 Task: Look for Airbnb options in Sierre, Switzerland from 2nd December, 2023 to 12th December, 2023 for 2 adults.1  bedroom having 1 bed and 1 bathroom. Property type can be hotel. Look for 5 properties as per requirement.
Action: Mouse moved to (405, 65)
Screenshot: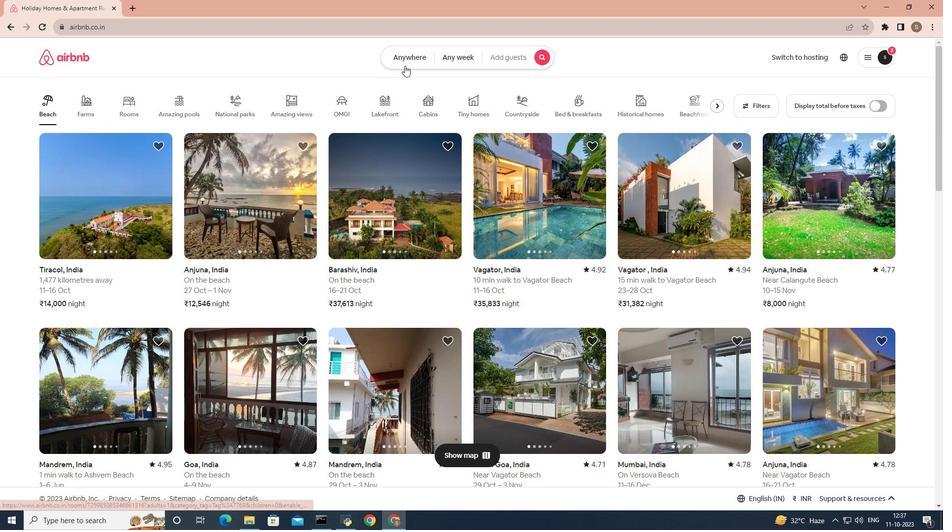 
Action: Mouse pressed left at (405, 65)
Screenshot: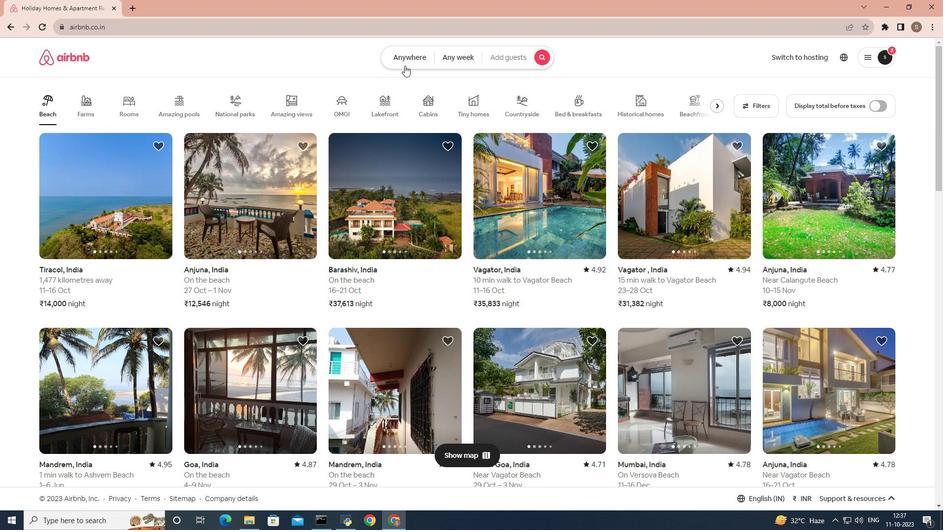 
Action: Mouse moved to (323, 95)
Screenshot: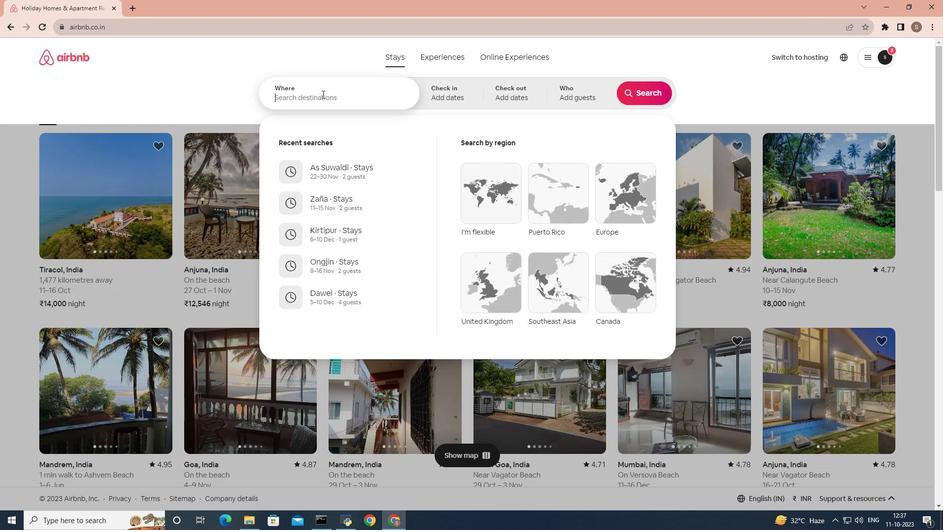 
Action: Mouse pressed left at (323, 95)
Screenshot: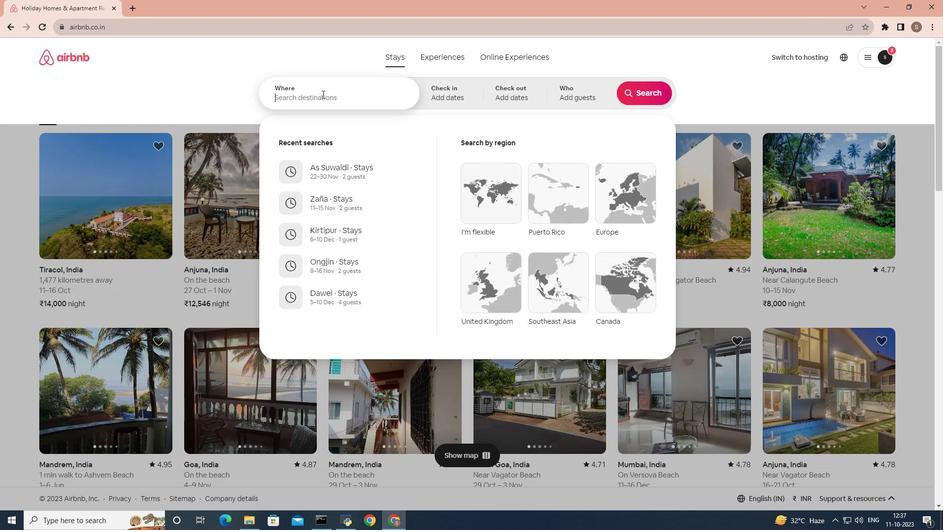 
Action: Mouse moved to (321, 94)
Screenshot: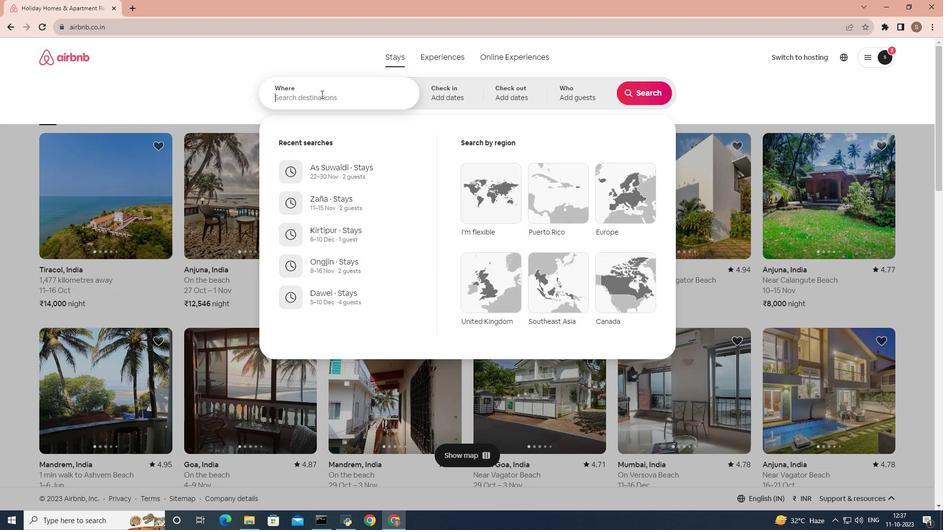 
Action: Key pressed sierrr<Key.backspace>e
Screenshot: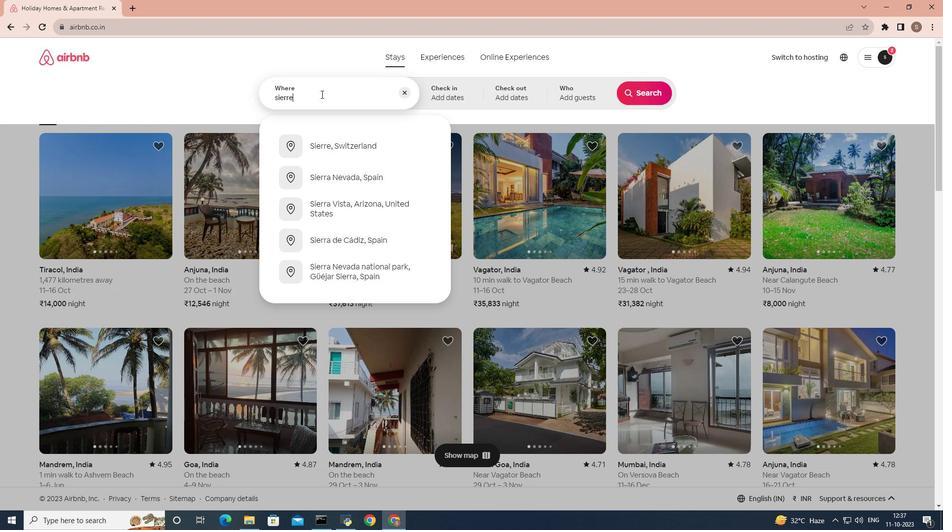 
Action: Mouse moved to (332, 141)
Screenshot: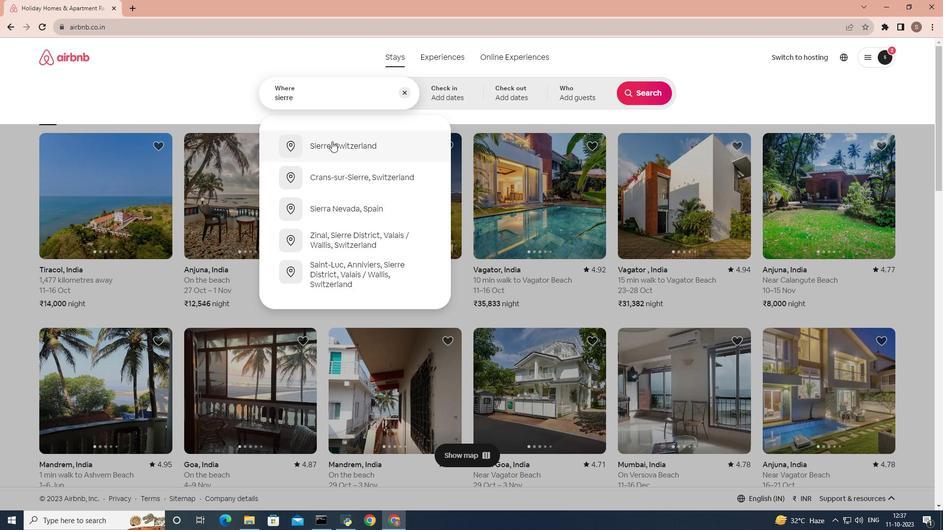 
Action: Mouse pressed left at (332, 141)
Screenshot: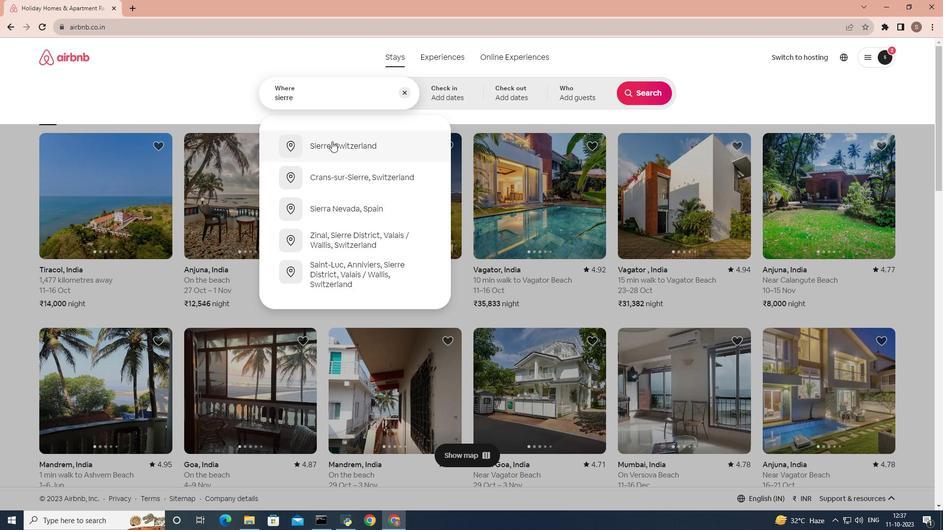 
Action: Mouse moved to (636, 175)
Screenshot: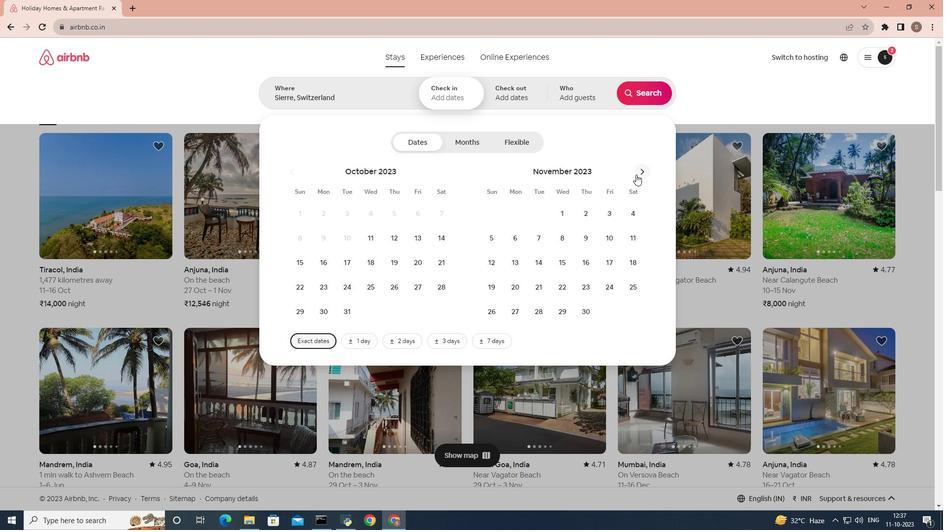 
Action: Mouse pressed left at (636, 175)
Screenshot: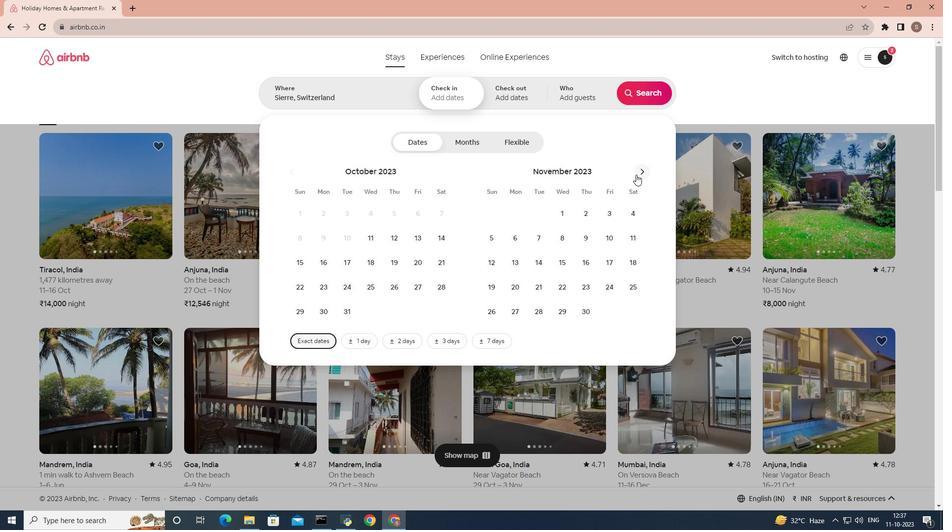 
Action: Mouse moved to (627, 213)
Screenshot: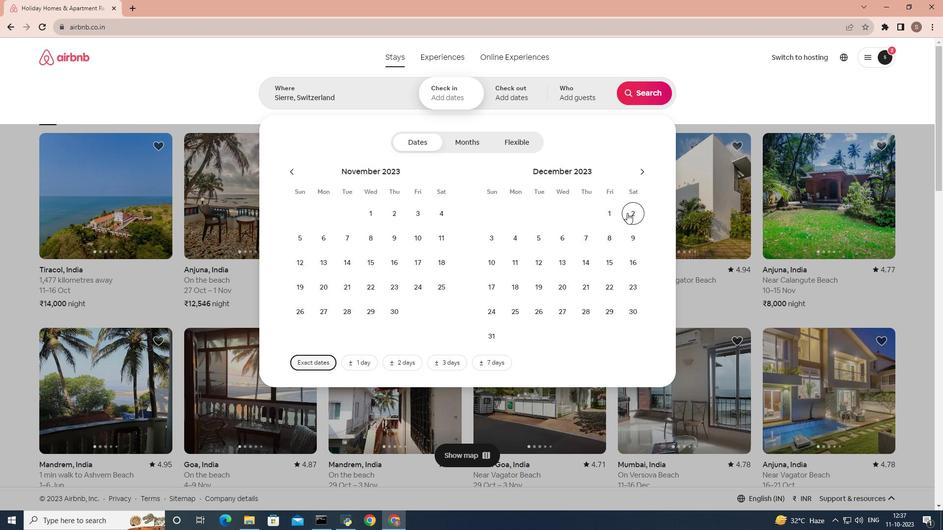 
Action: Mouse pressed left at (627, 213)
Screenshot: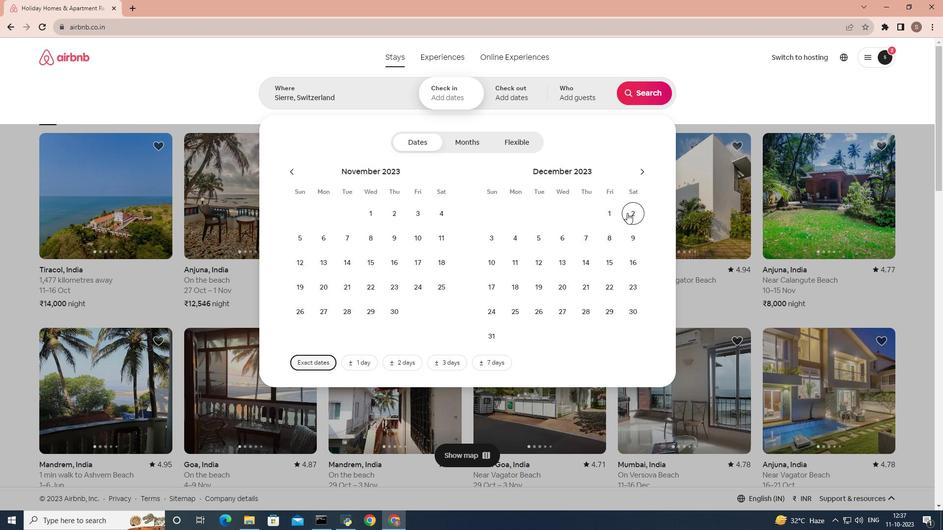 
Action: Mouse moved to (536, 259)
Screenshot: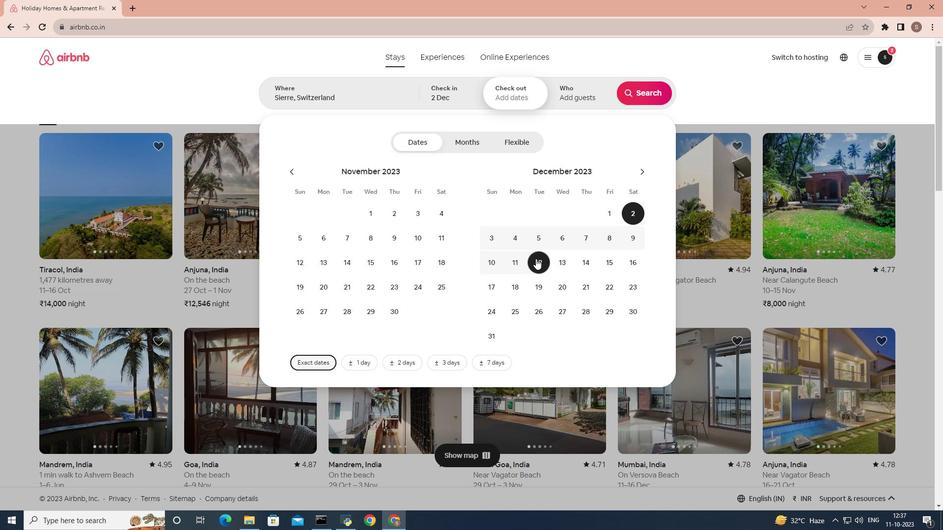 
Action: Mouse pressed left at (536, 259)
Screenshot: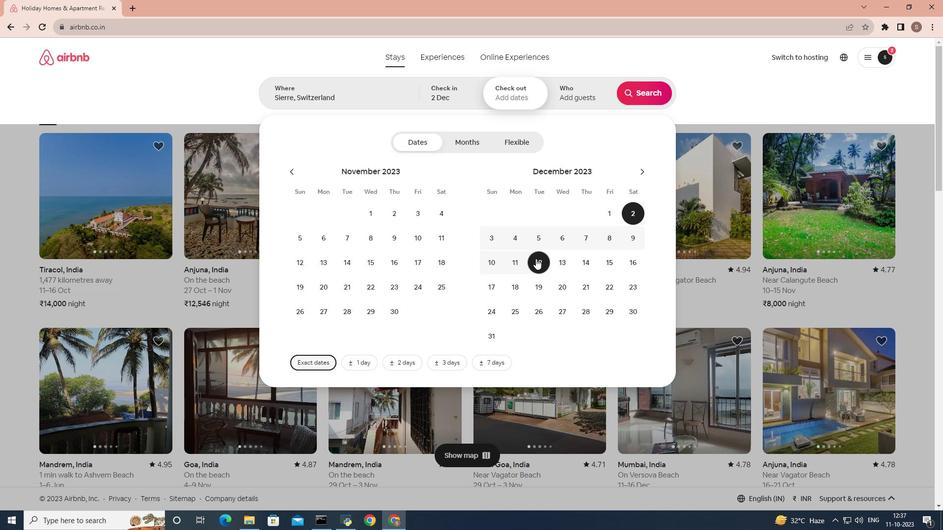 
Action: Mouse moved to (583, 98)
Screenshot: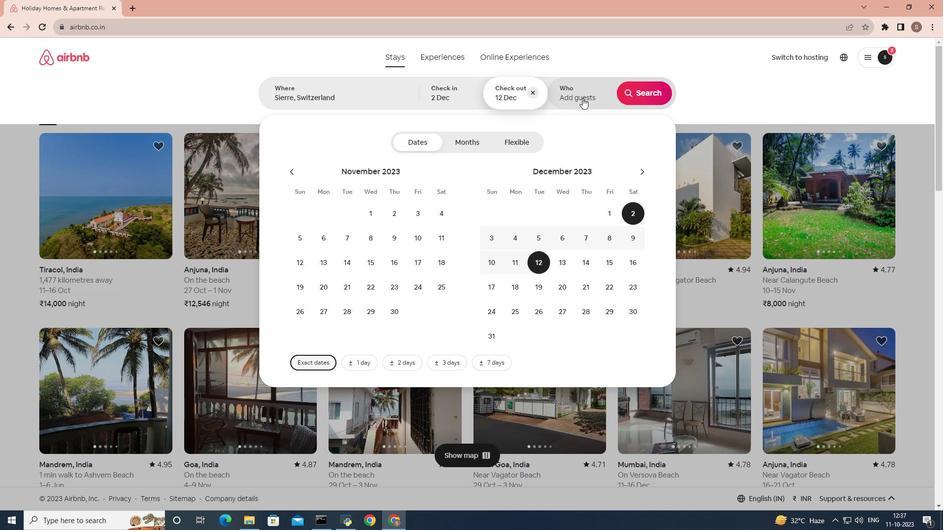 
Action: Mouse pressed left at (583, 98)
Screenshot: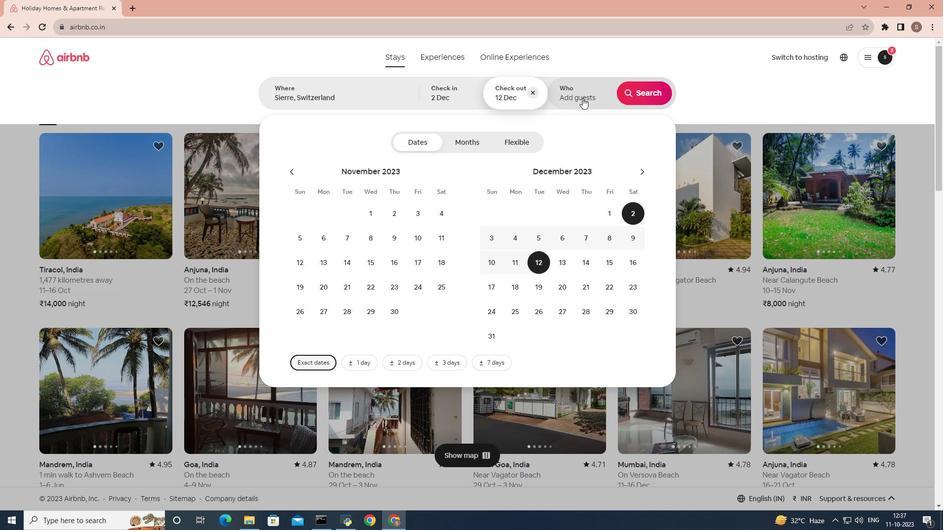 
Action: Mouse moved to (641, 148)
Screenshot: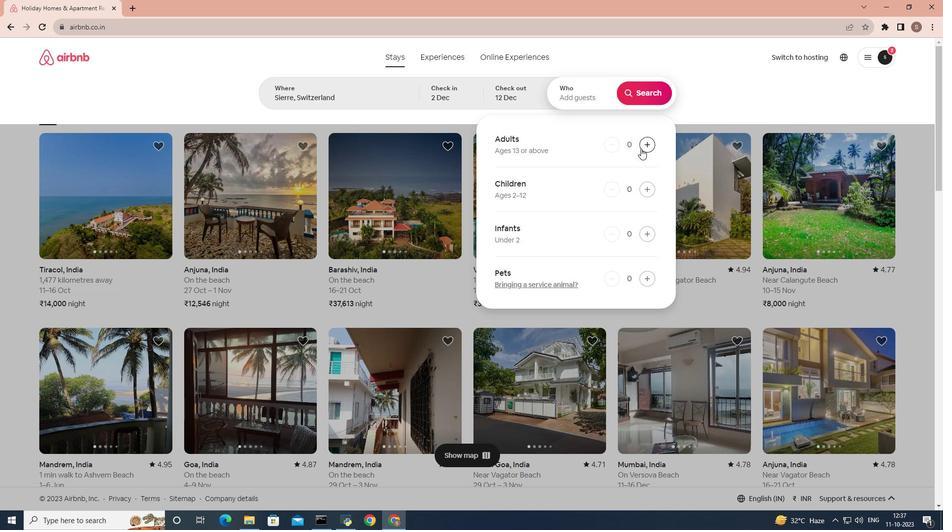 
Action: Mouse pressed left at (641, 148)
Screenshot: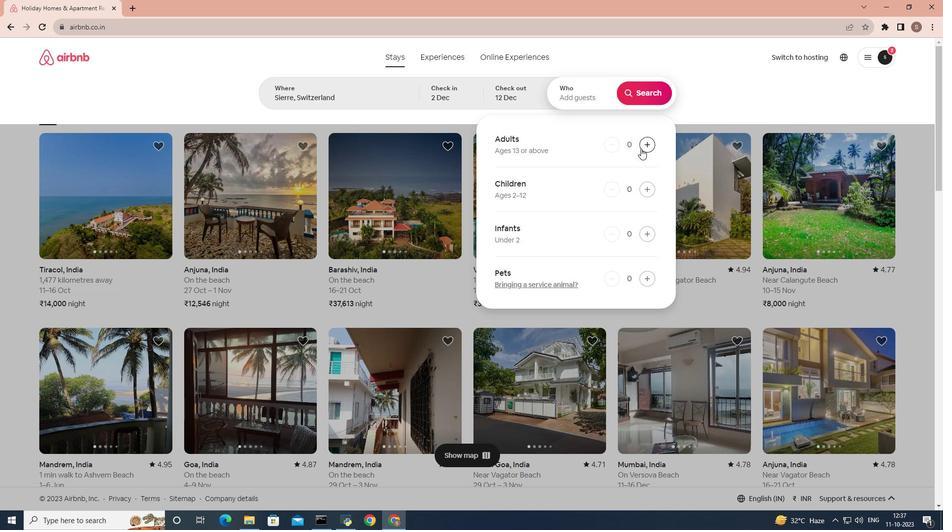 
Action: Mouse pressed left at (641, 148)
Screenshot: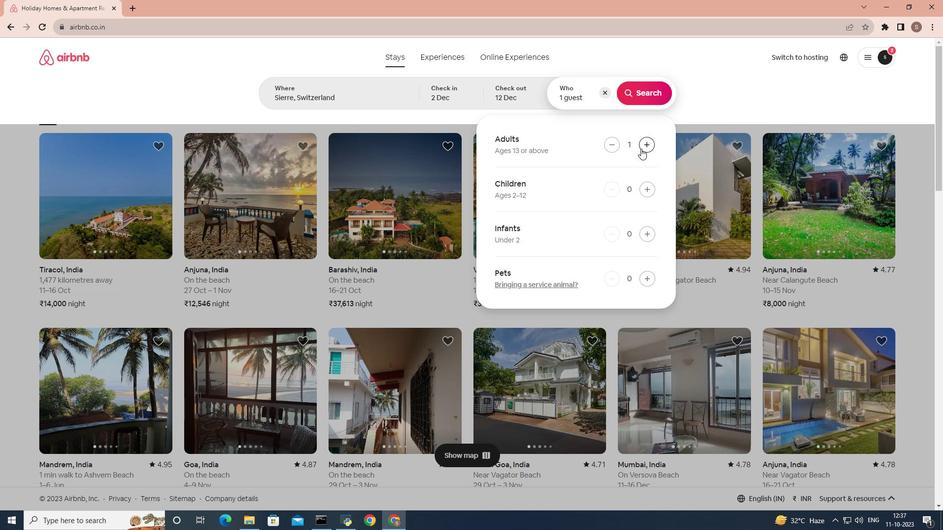 
Action: Mouse moved to (670, 79)
Screenshot: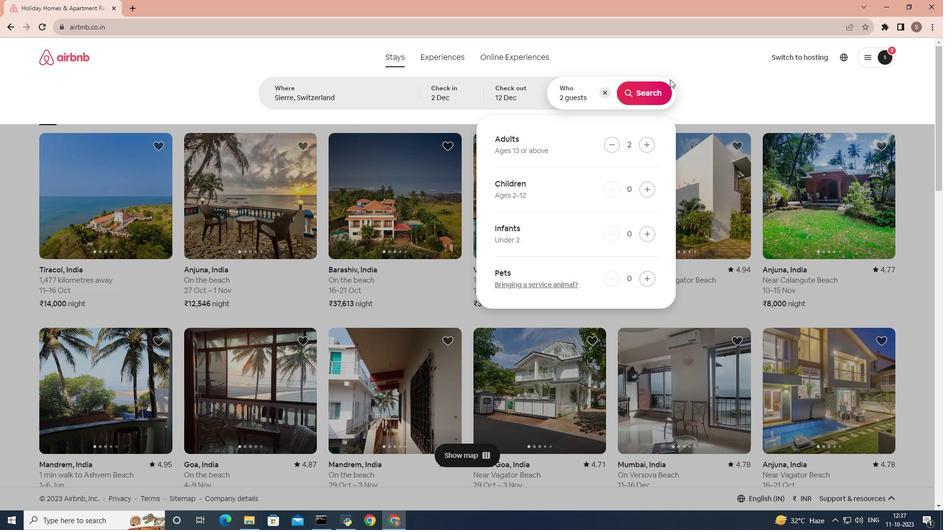 
Action: Mouse pressed left at (670, 79)
Screenshot: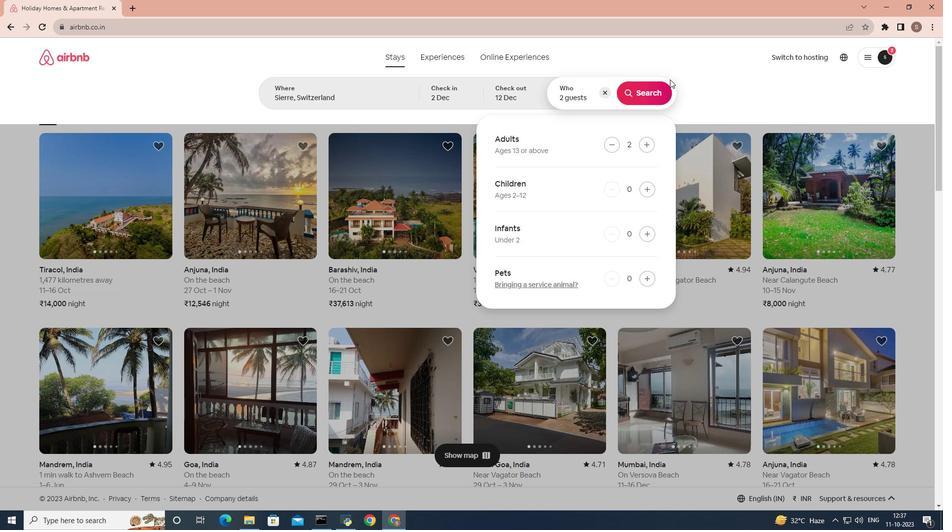 
Action: Mouse moved to (627, 98)
Screenshot: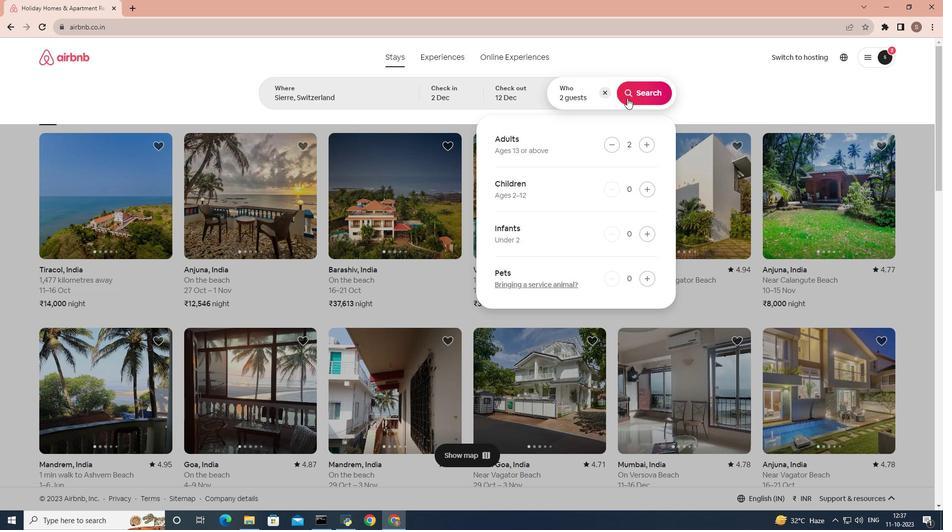 
Action: Mouse pressed left at (627, 98)
Screenshot: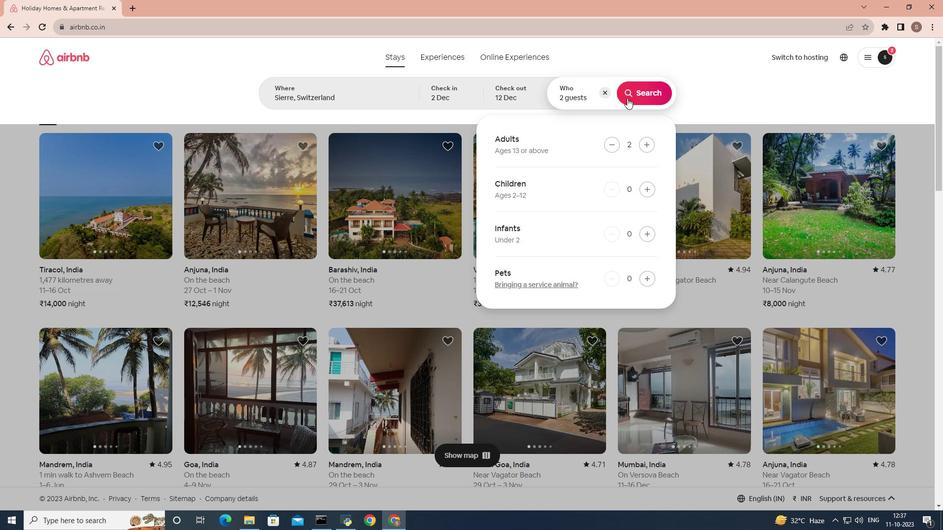 
Action: Mouse moved to (770, 102)
Screenshot: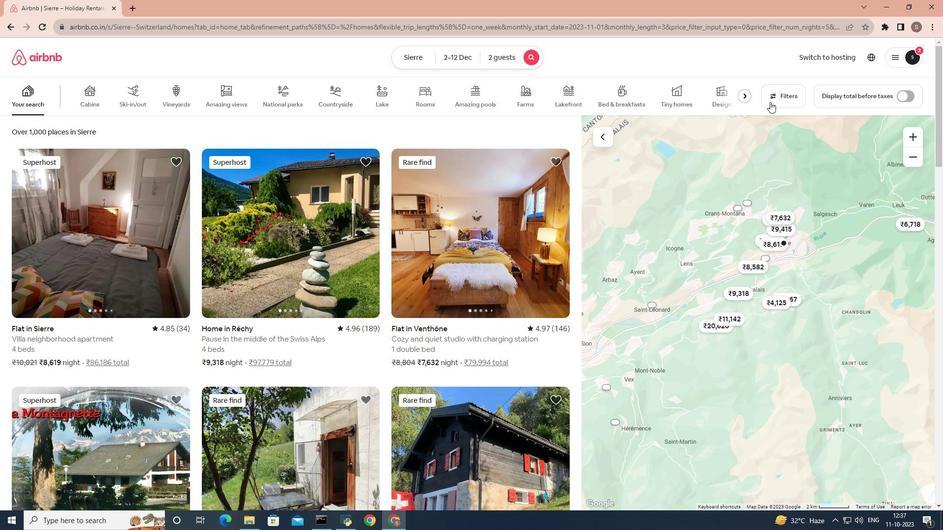 
Action: Mouse pressed left at (770, 102)
Screenshot: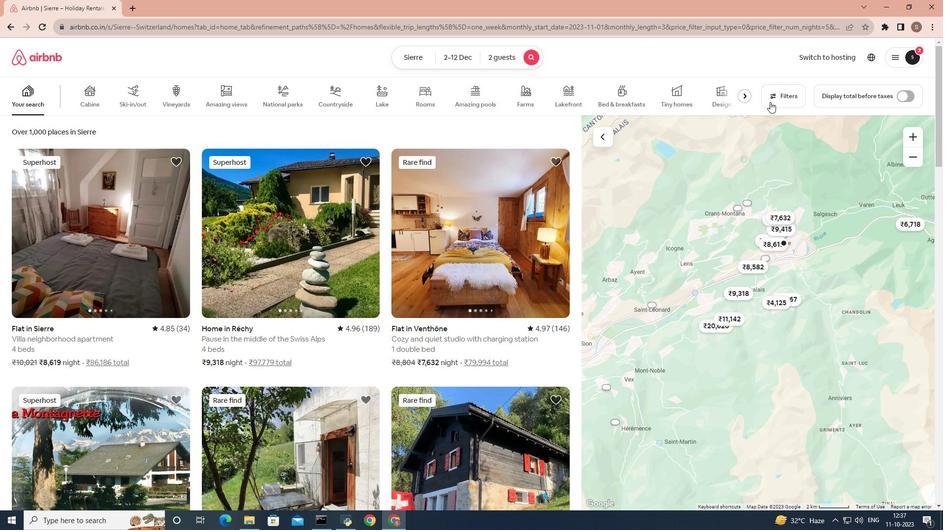 
Action: Mouse moved to (387, 272)
Screenshot: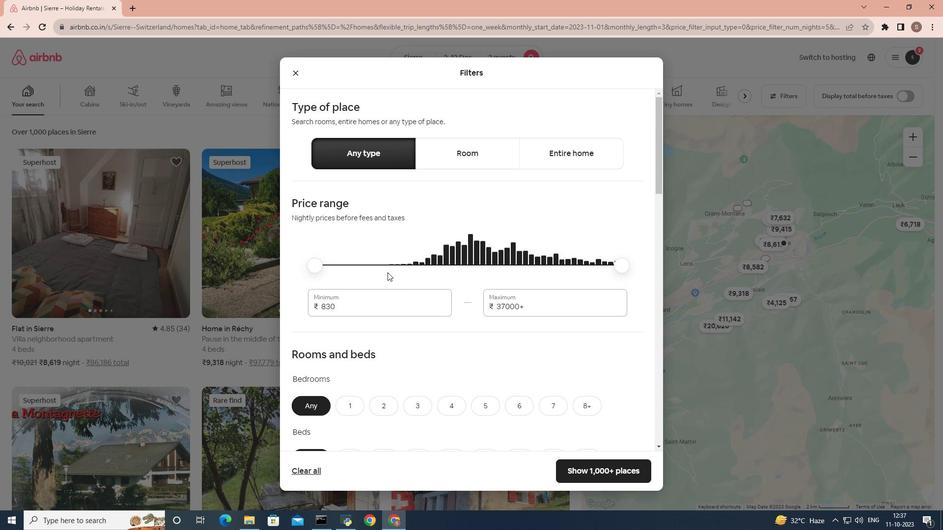 
Action: Mouse scrolled (387, 272) with delta (0, 0)
Screenshot: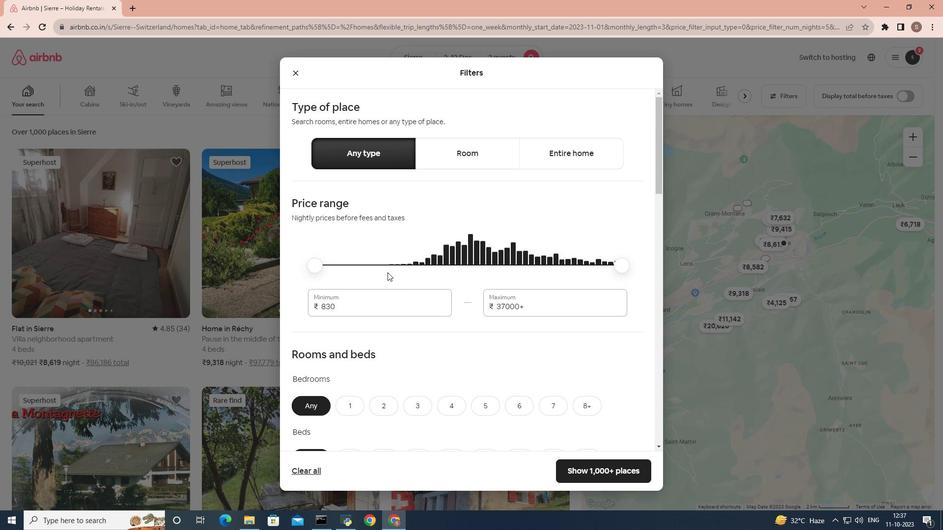 
Action: Mouse scrolled (387, 272) with delta (0, 0)
Screenshot: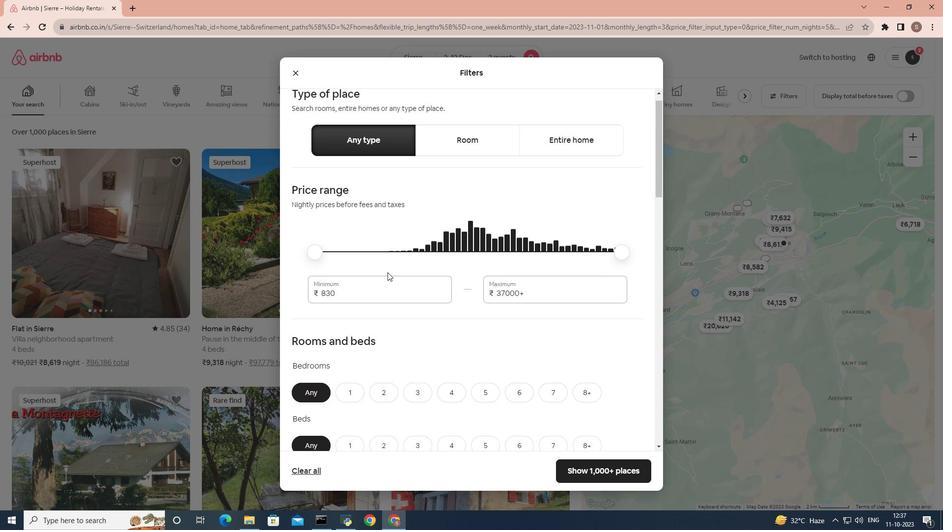 
Action: Mouse scrolled (387, 272) with delta (0, 0)
Screenshot: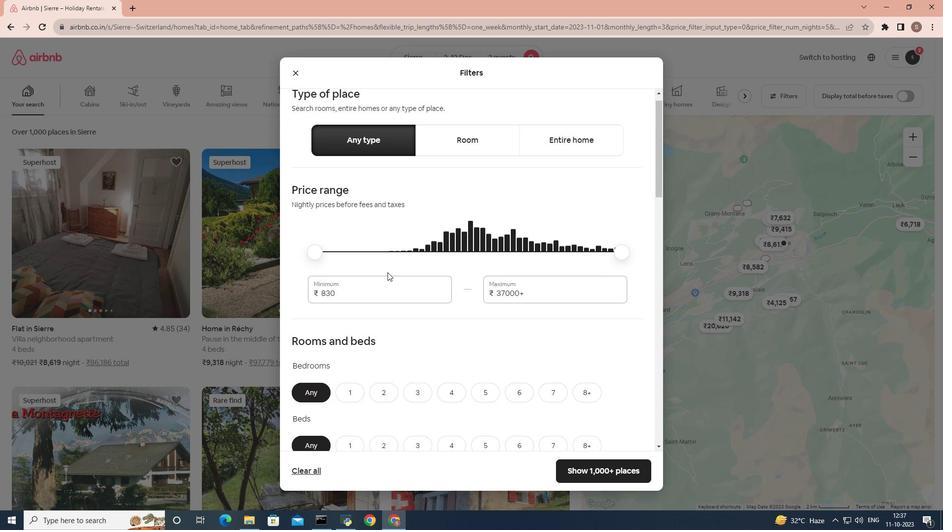 
Action: Mouse moved to (344, 263)
Screenshot: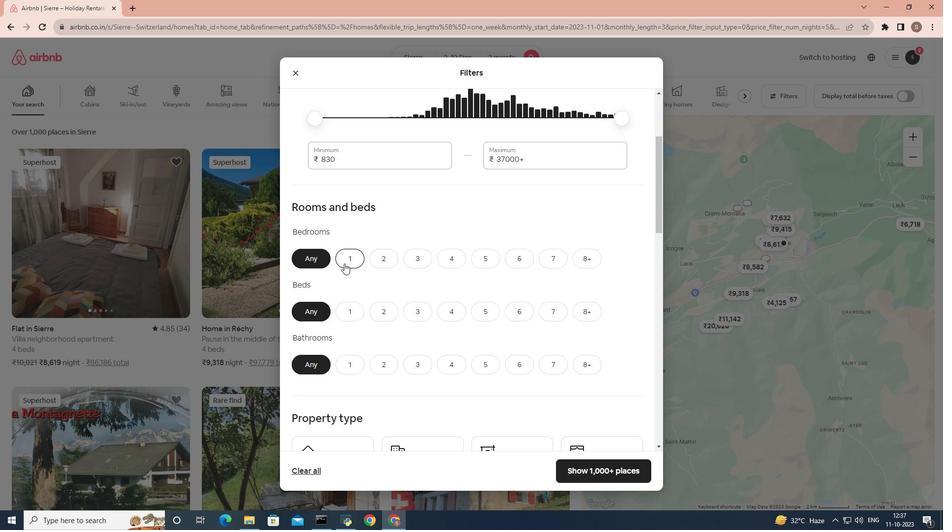 
Action: Mouse pressed left at (344, 263)
Screenshot: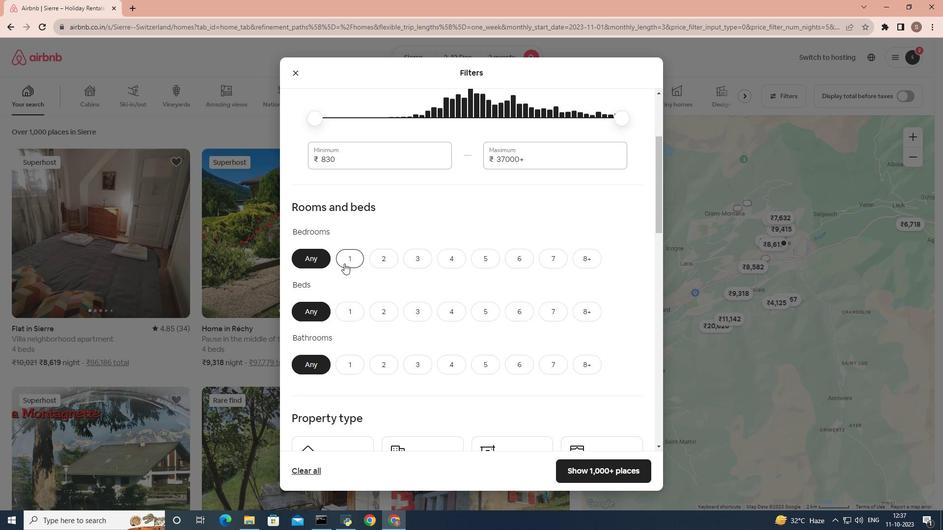 
Action: Mouse scrolled (344, 263) with delta (0, 0)
Screenshot: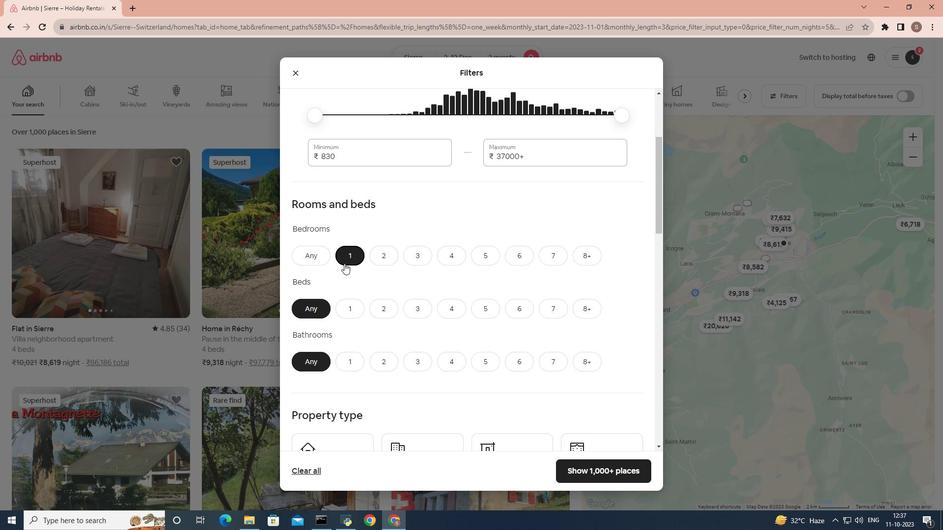 
Action: Mouse scrolled (344, 263) with delta (0, 0)
Screenshot: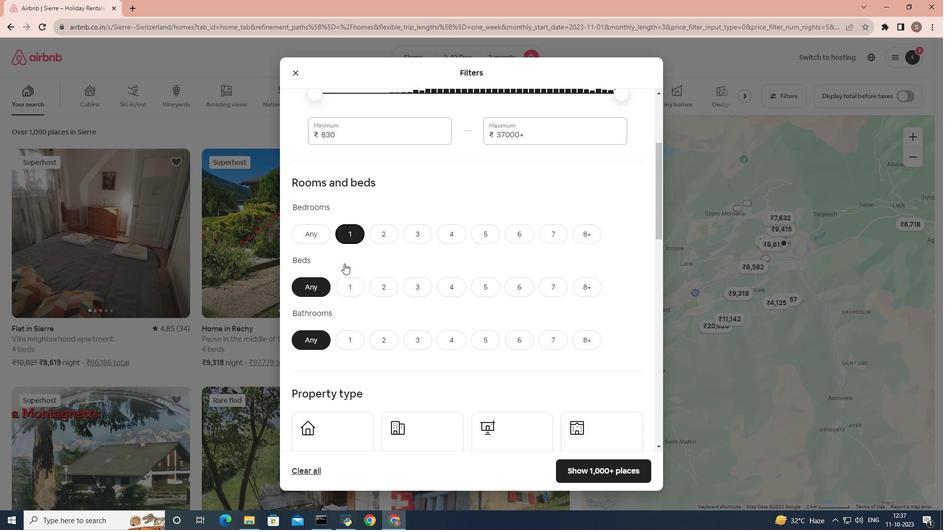 
Action: Mouse scrolled (344, 263) with delta (0, 0)
Screenshot: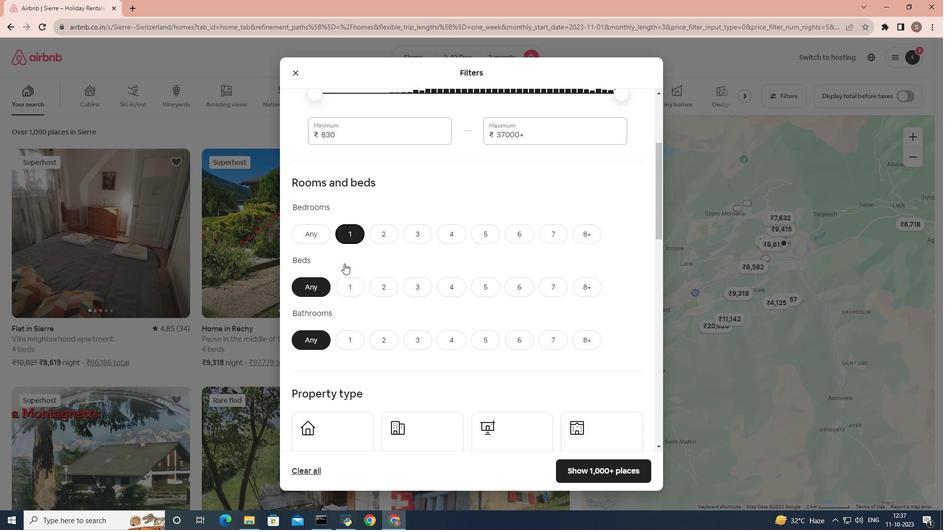 
Action: Mouse moved to (347, 163)
Screenshot: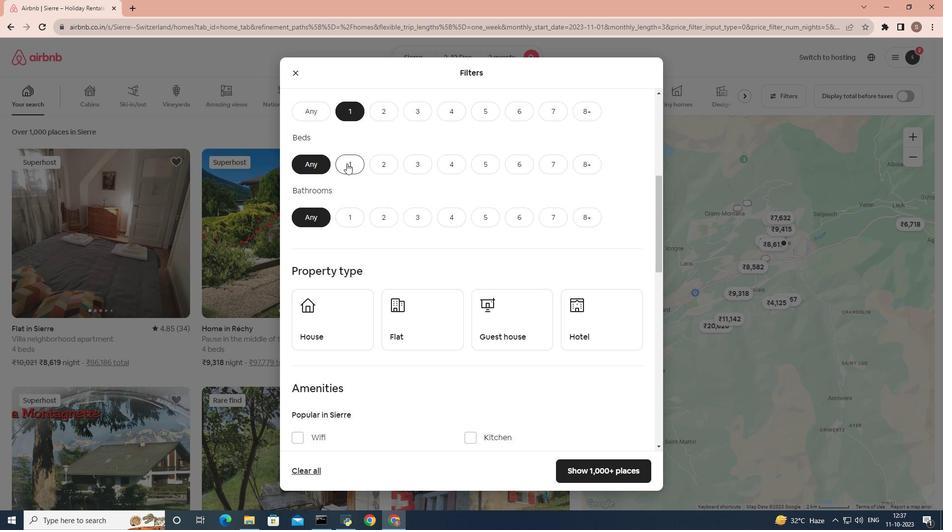 
Action: Mouse pressed left at (347, 163)
Screenshot: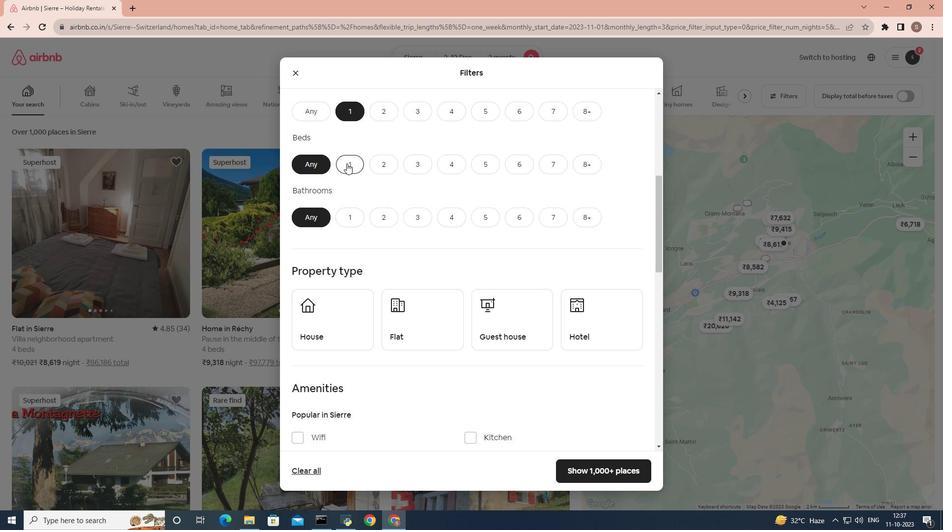 
Action: Mouse moved to (341, 225)
Screenshot: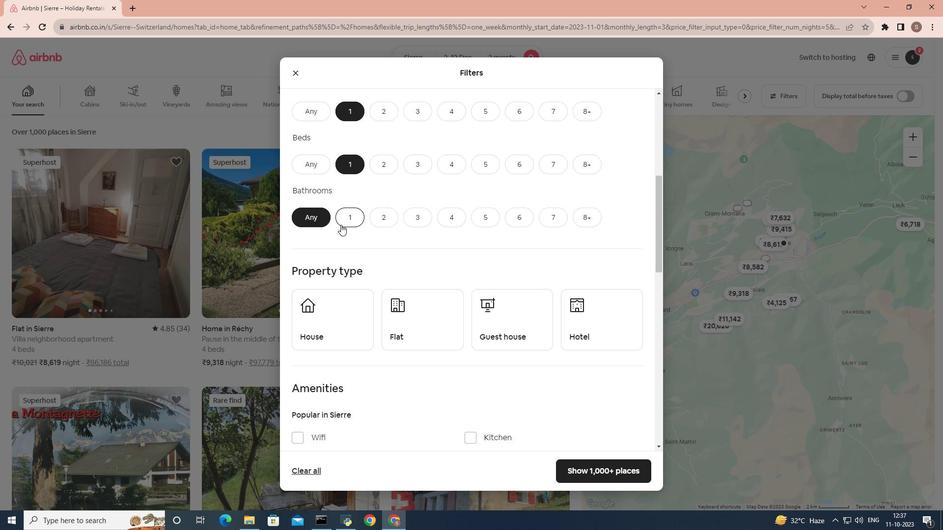 
Action: Mouse pressed left at (341, 225)
Screenshot: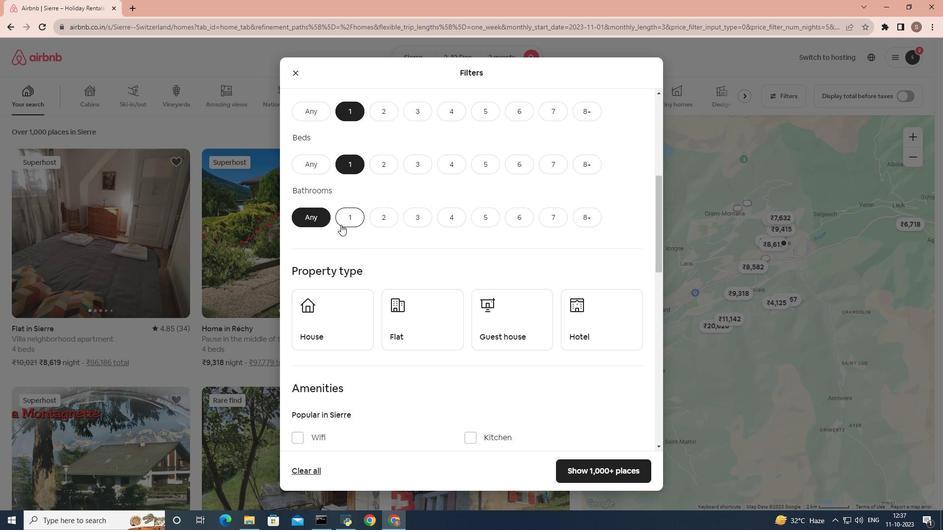 
Action: Mouse moved to (352, 221)
Screenshot: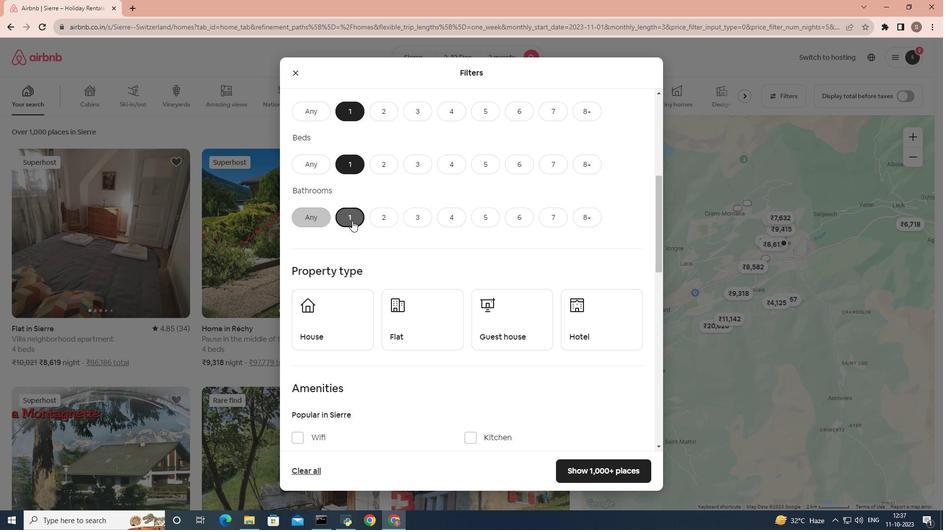 
Action: Mouse scrolled (352, 220) with delta (0, 0)
Screenshot: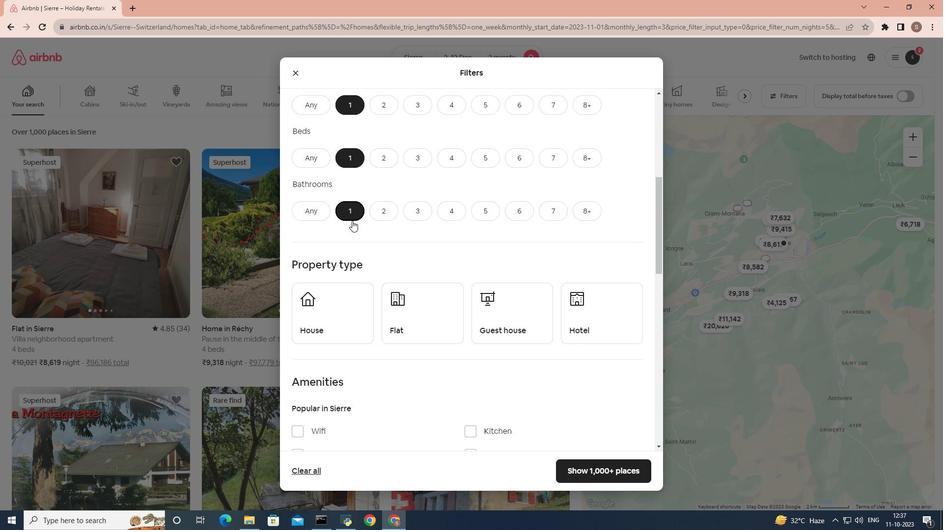 
Action: Mouse scrolled (352, 220) with delta (0, 0)
Screenshot: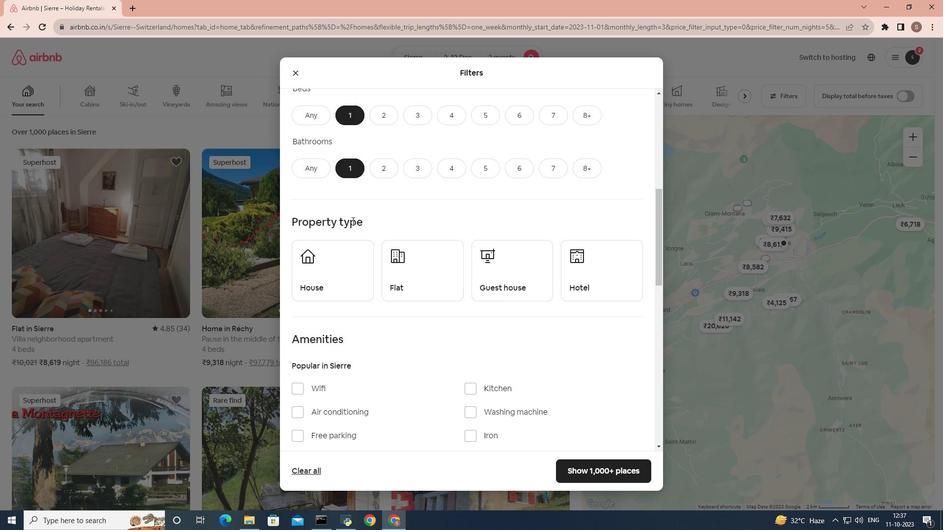 
Action: Mouse scrolled (352, 220) with delta (0, 0)
Screenshot: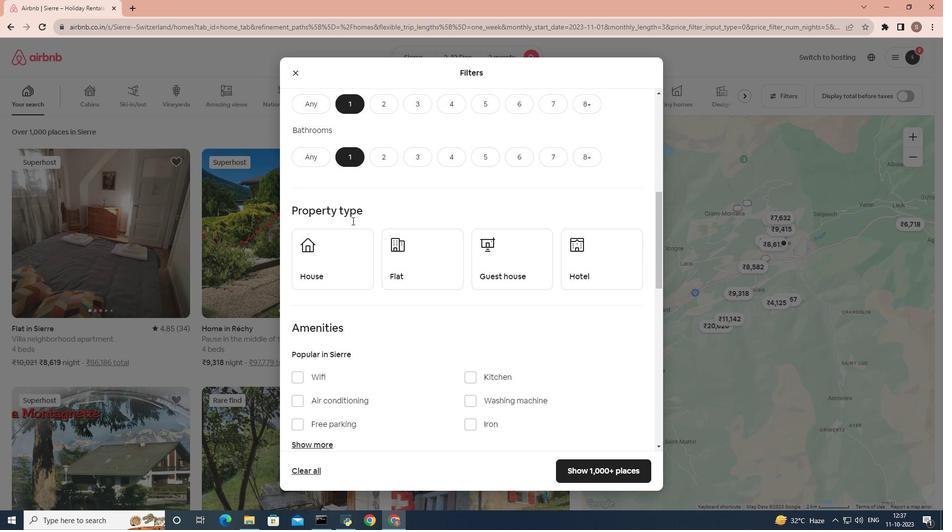 
Action: Mouse scrolled (352, 220) with delta (0, 0)
Screenshot: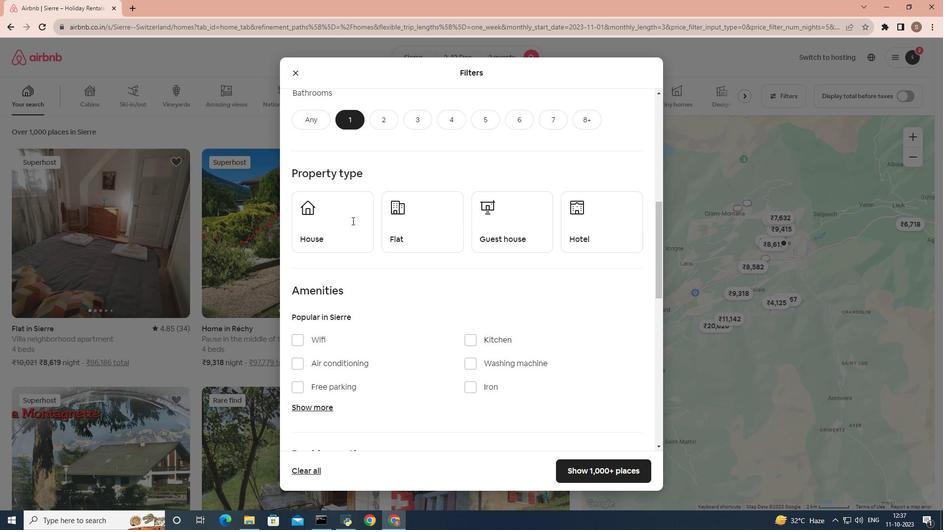 
Action: Mouse moved to (573, 147)
Screenshot: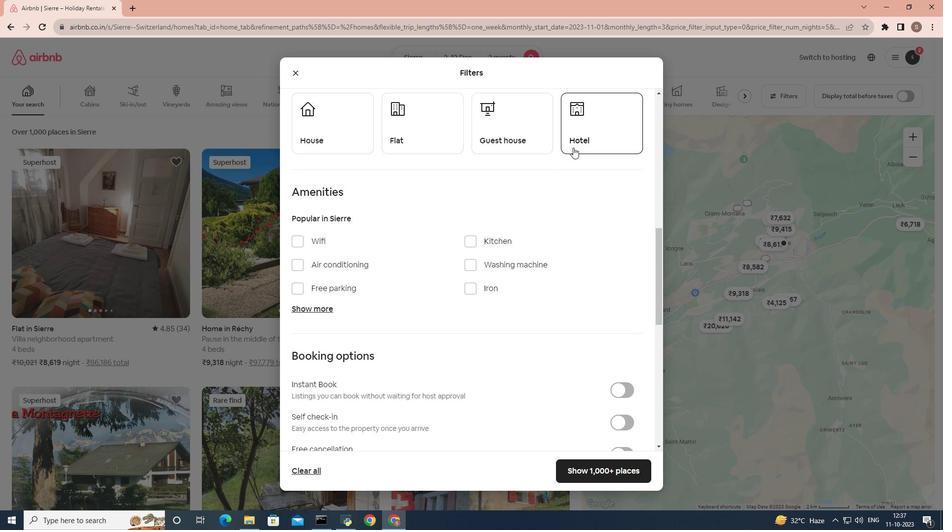 
Action: Mouse pressed left at (573, 147)
Screenshot: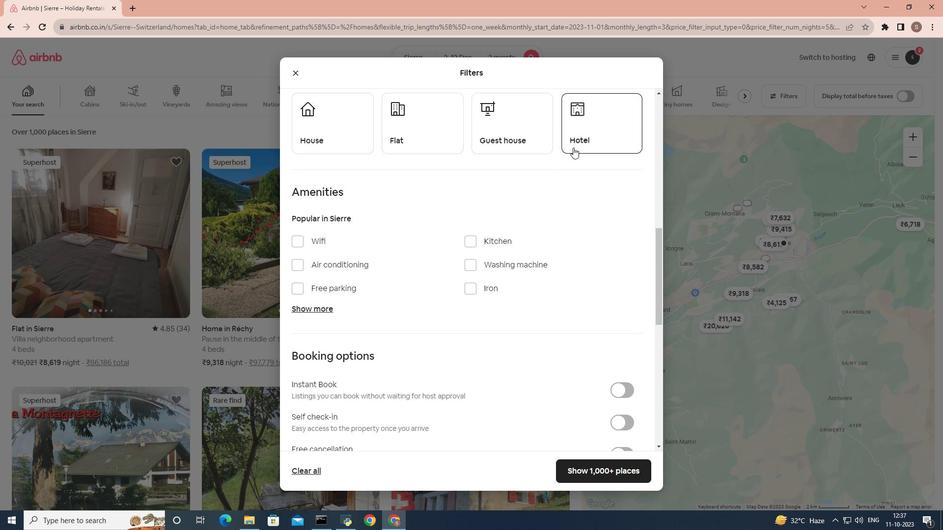 
Action: Mouse moved to (514, 291)
Screenshot: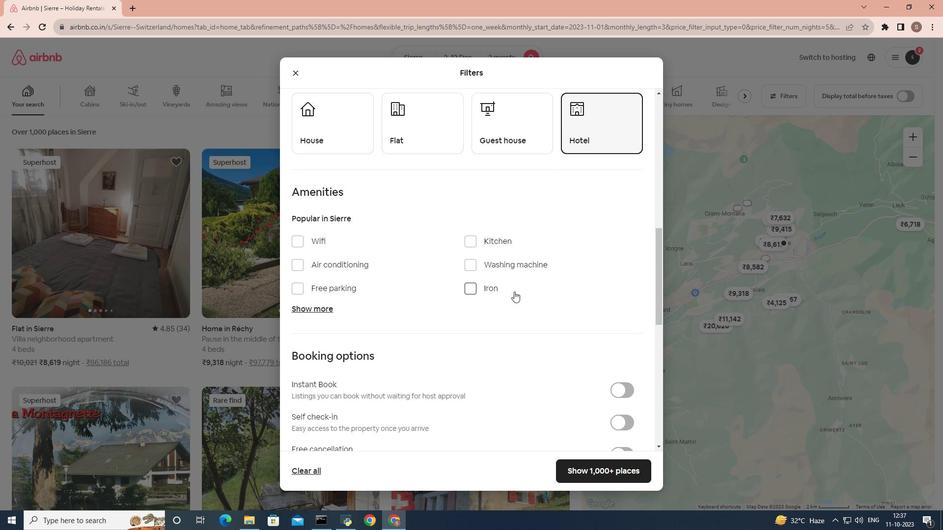 
Action: Mouse scrolled (514, 291) with delta (0, 0)
Screenshot: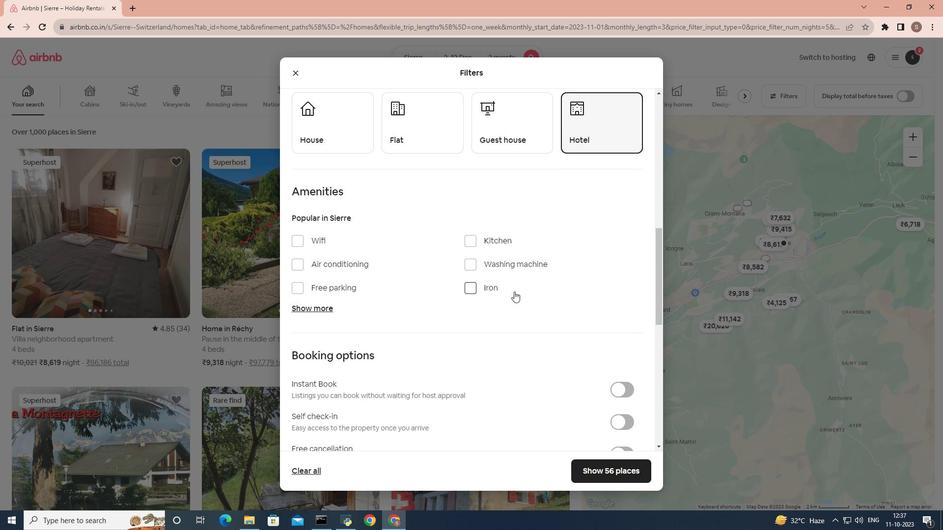 
Action: Mouse scrolled (514, 291) with delta (0, 0)
Screenshot: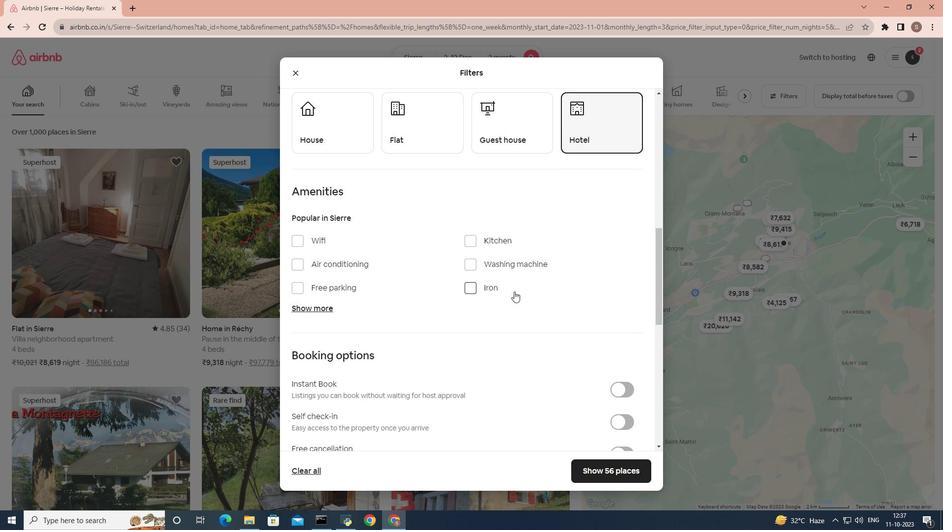 
Action: Mouse scrolled (514, 291) with delta (0, 0)
Screenshot: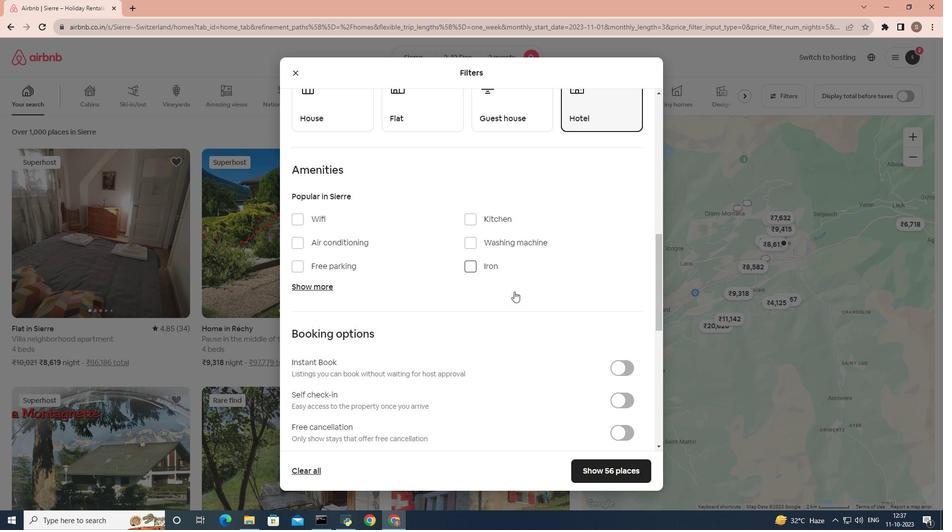 
Action: Mouse scrolled (514, 291) with delta (0, 0)
Screenshot: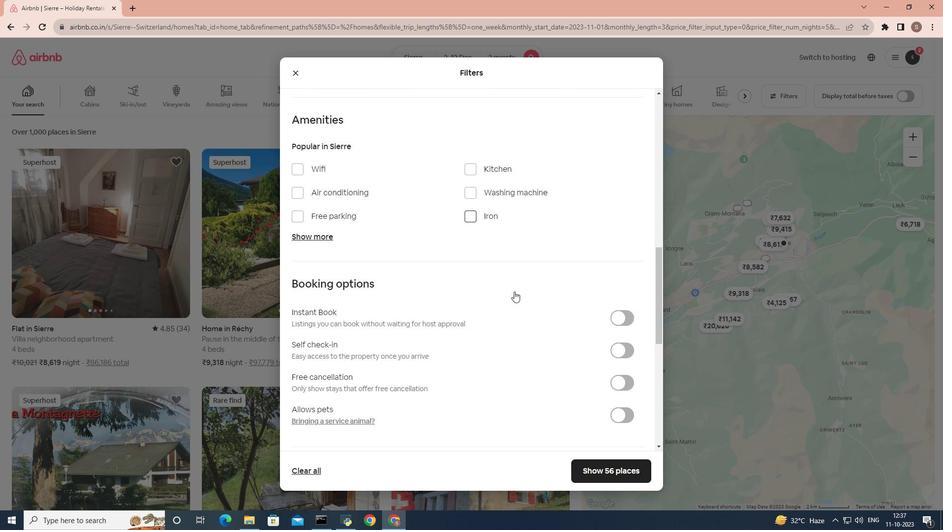 
Action: Mouse scrolled (514, 291) with delta (0, 0)
Screenshot: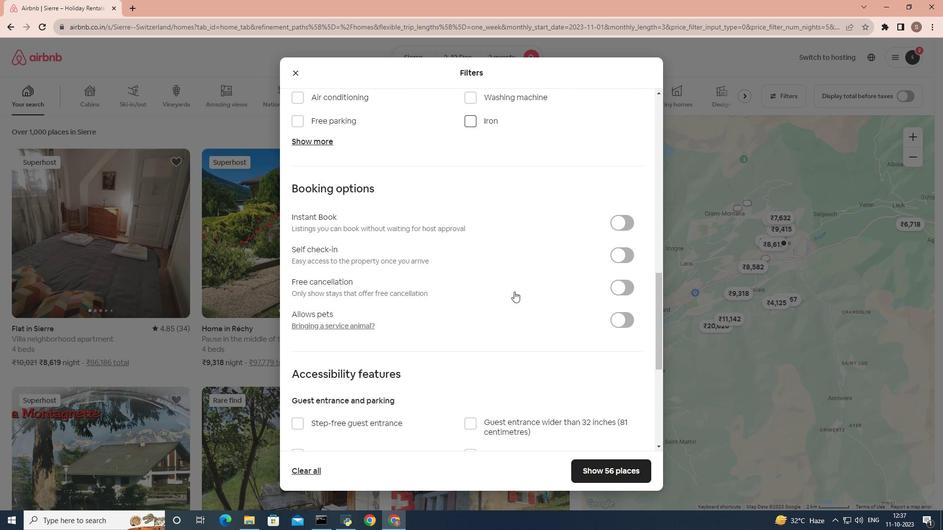 
Action: Mouse moved to (600, 478)
Screenshot: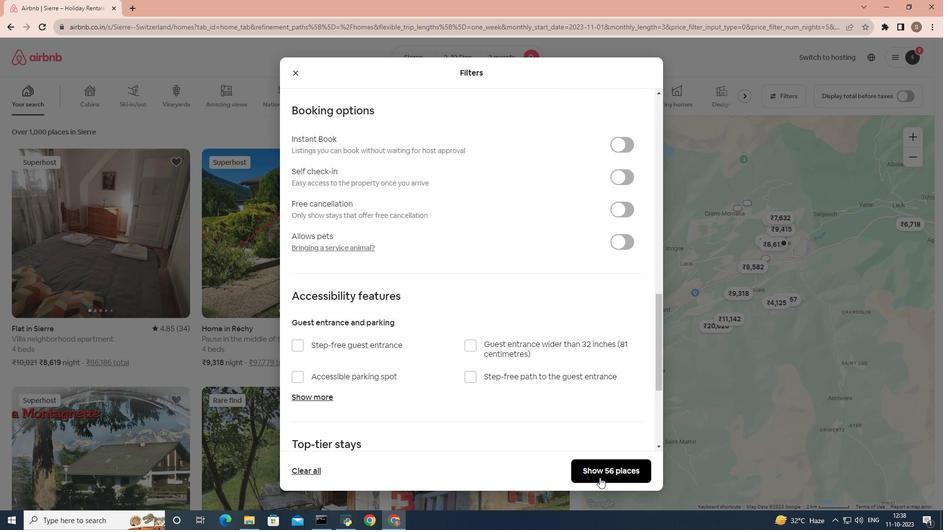 
Action: Mouse pressed left at (600, 478)
Screenshot: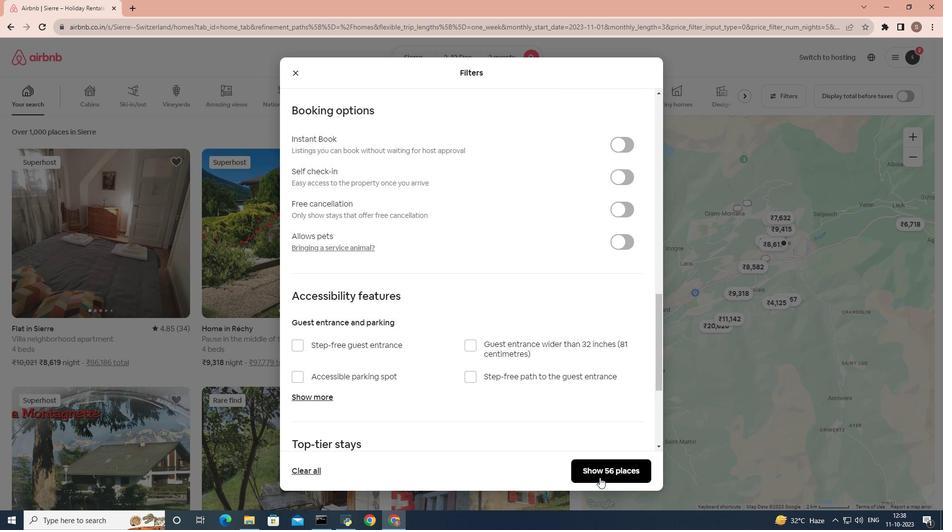 
Action: Mouse moved to (86, 267)
Screenshot: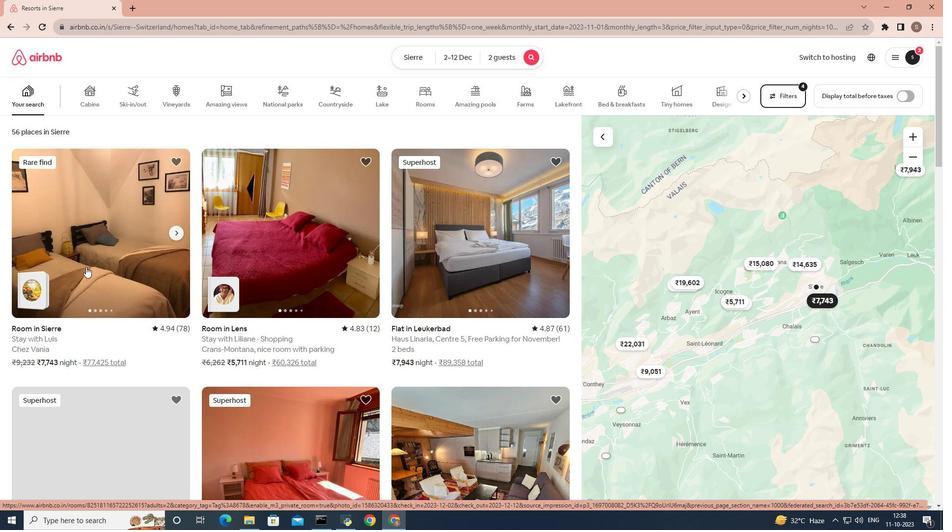 
Action: Mouse scrolled (86, 266) with delta (0, 0)
Screenshot: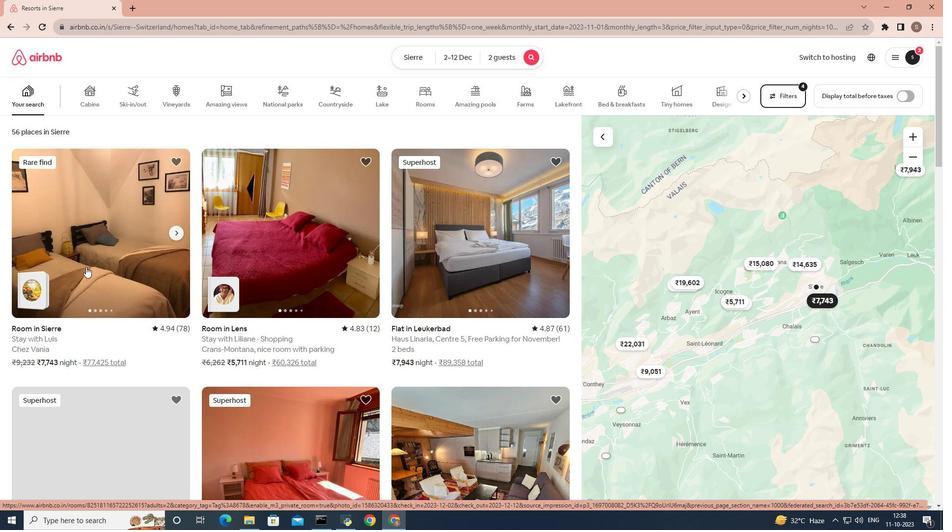 
Action: Mouse scrolled (86, 266) with delta (0, 0)
Screenshot: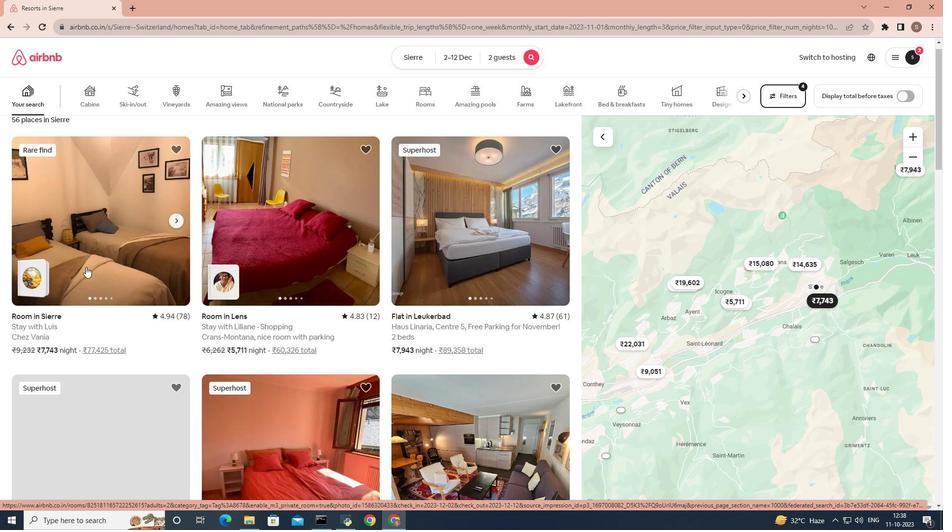 
Action: Mouse scrolled (86, 267) with delta (0, 0)
Screenshot: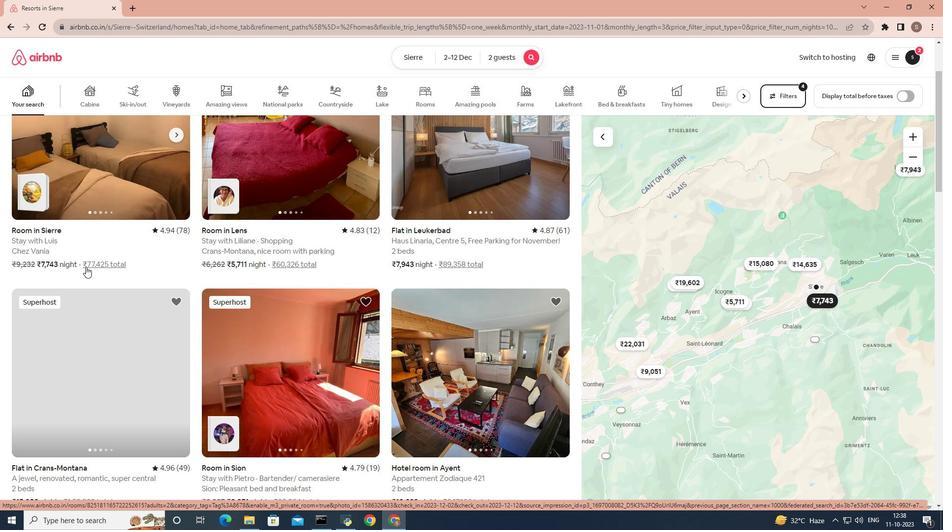
Action: Mouse scrolled (86, 267) with delta (0, 0)
Screenshot: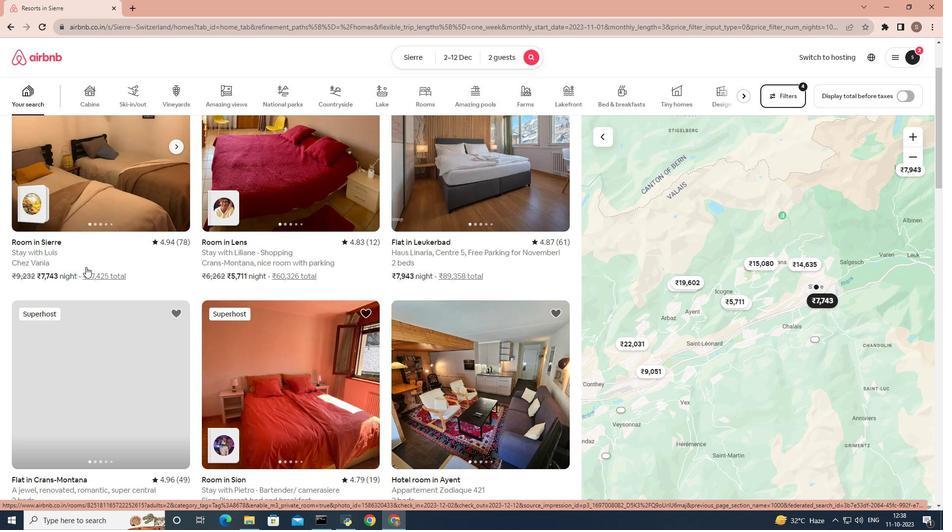 
Action: Mouse scrolled (86, 266) with delta (0, 0)
Screenshot: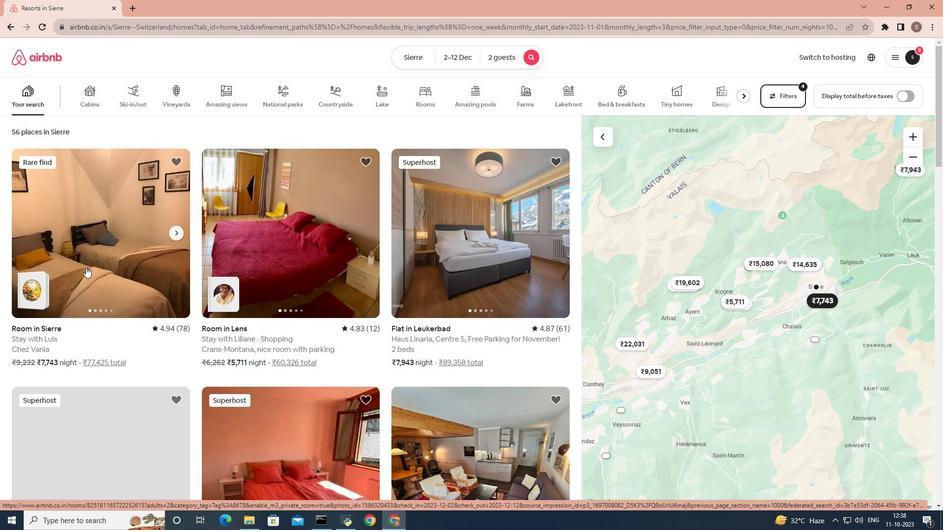 
Action: Mouse scrolled (86, 266) with delta (0, 0)
Screenshot: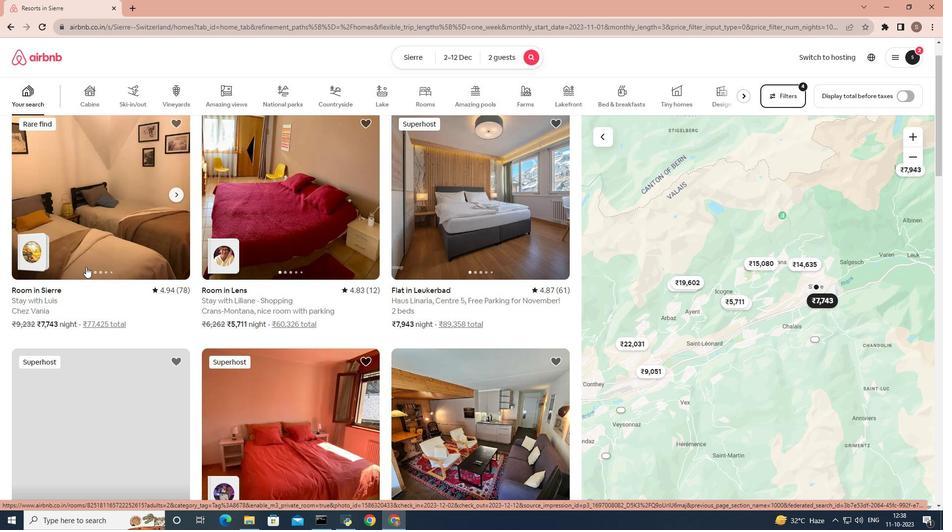 
Action: Mouse moved to (458, 233)
Screenshot: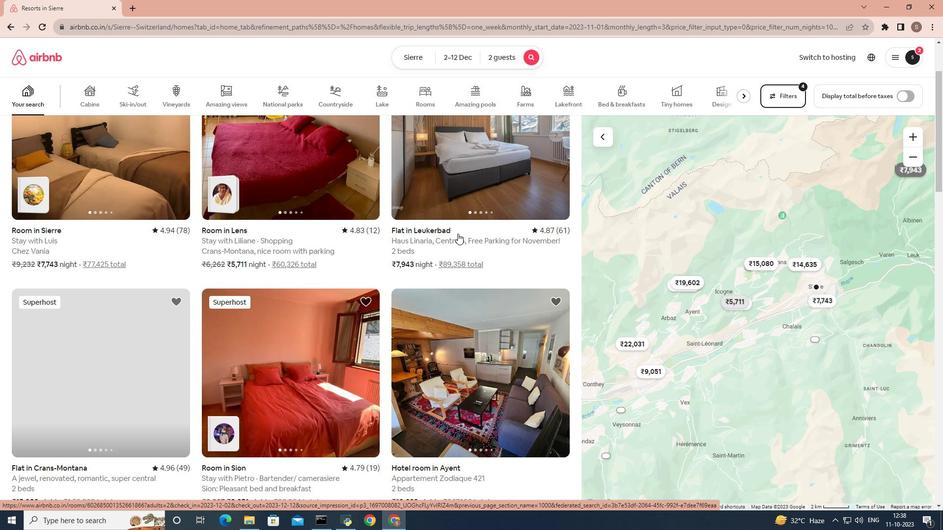 
Action: Mouse pressed left at (458, 233)
Screenshot: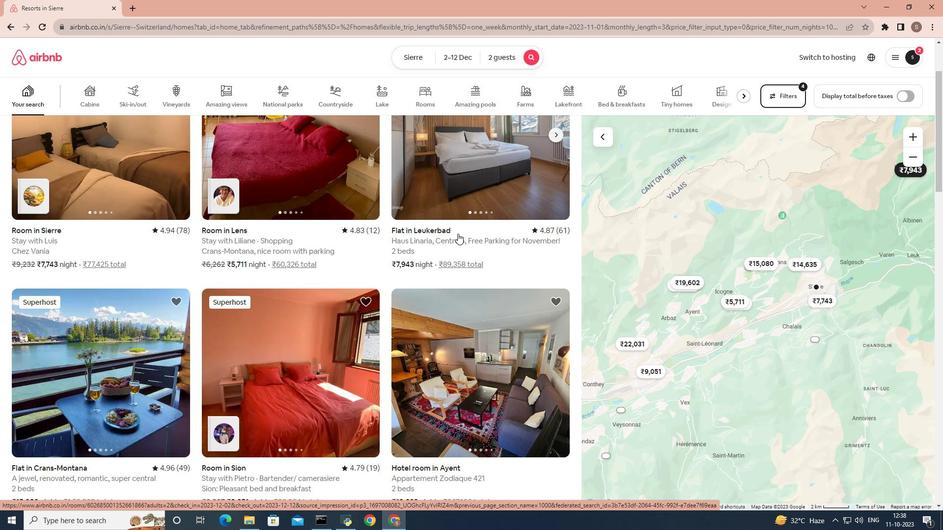 
Action: Mouse moved to (246, 227)
Screenshot: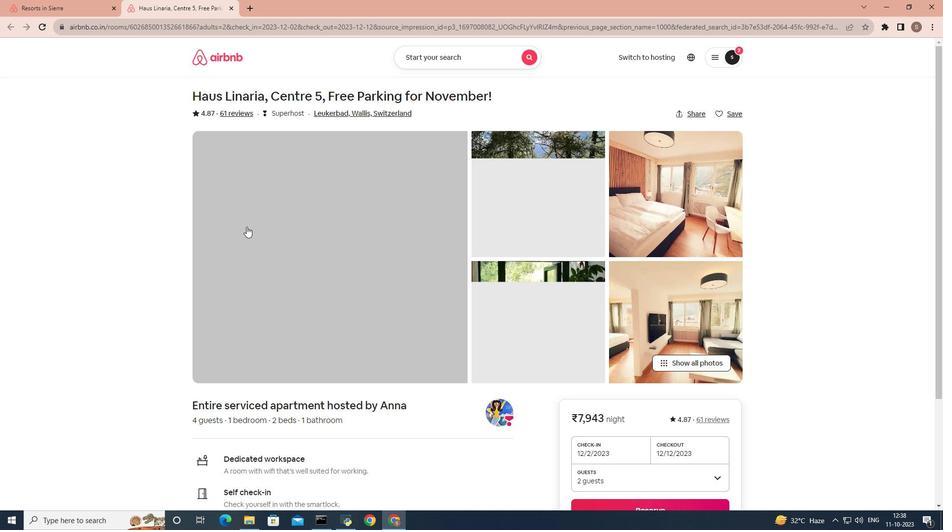 
Action: Mouse scrolled (246, 226) with delta (0, 0)
Screenshot: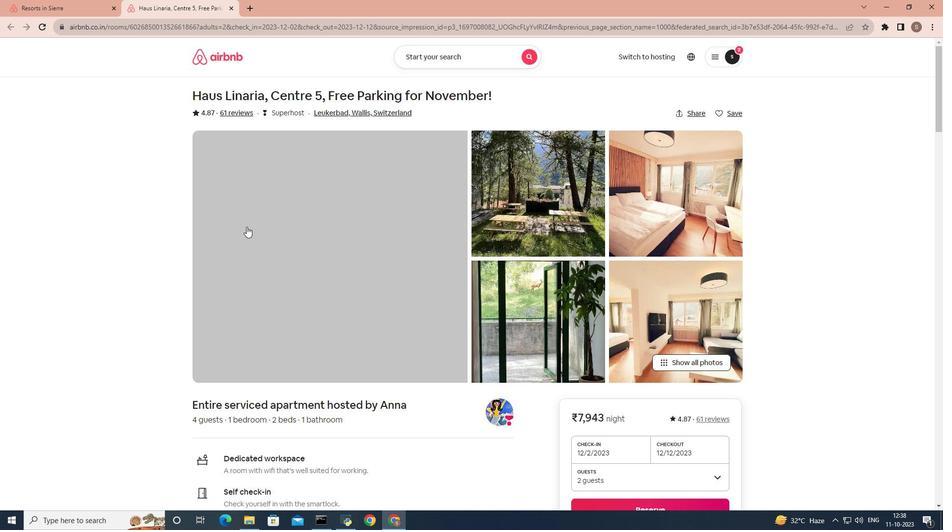 
Action: Mouse scrolled (246, 226) with delta (0, 0)
Screenshot: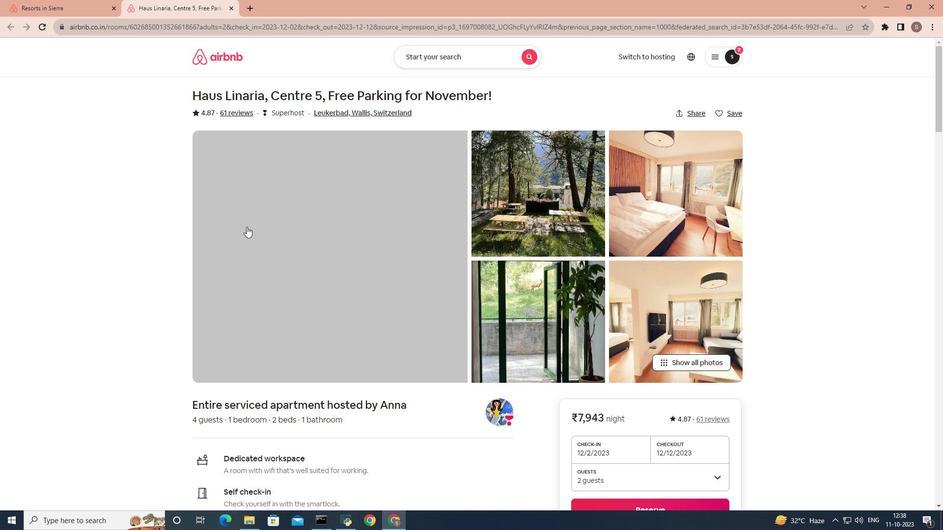 
Action: Mouse scrolled (246, 226) with delta (0, 0)
Screenshot: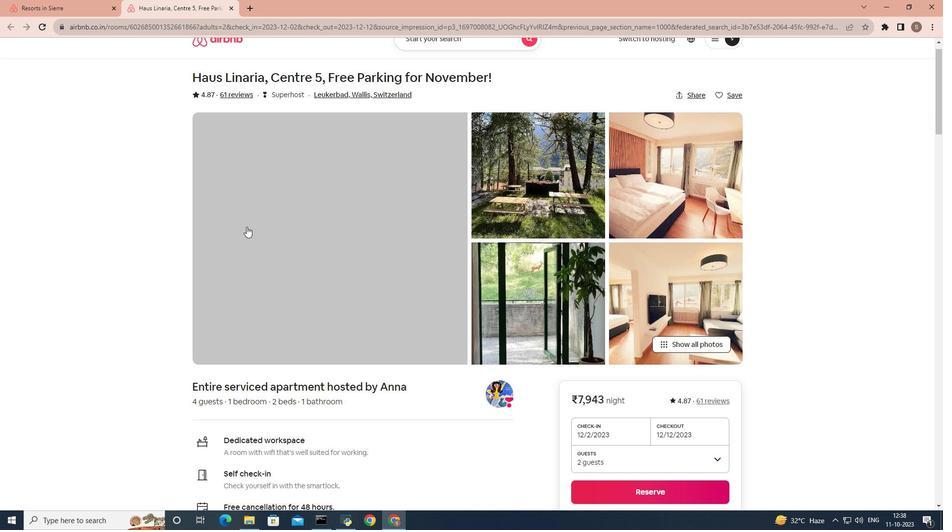 
Action: Mouse scrolled (246, 226) with delta (0, 0)
Screenshot: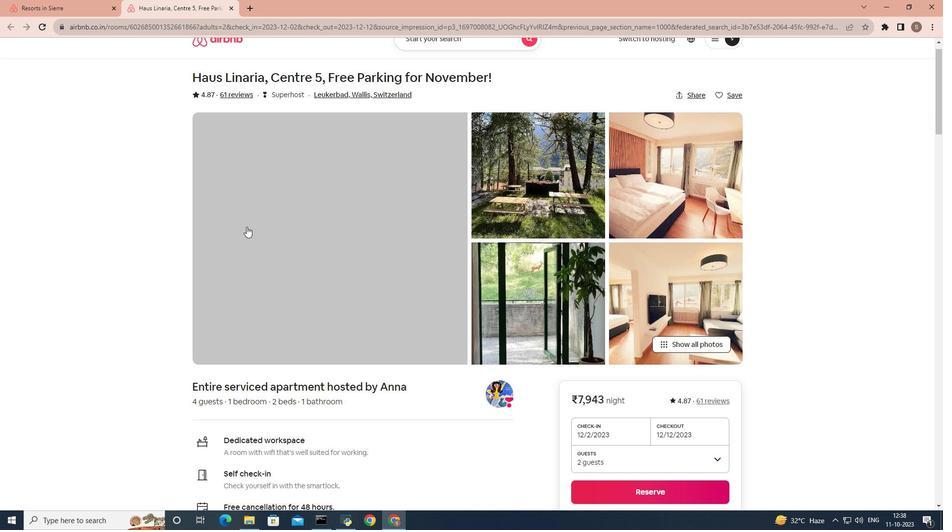 
Action: Mouse scrolled (246, 226) with delta (0, 0)
Screenshot: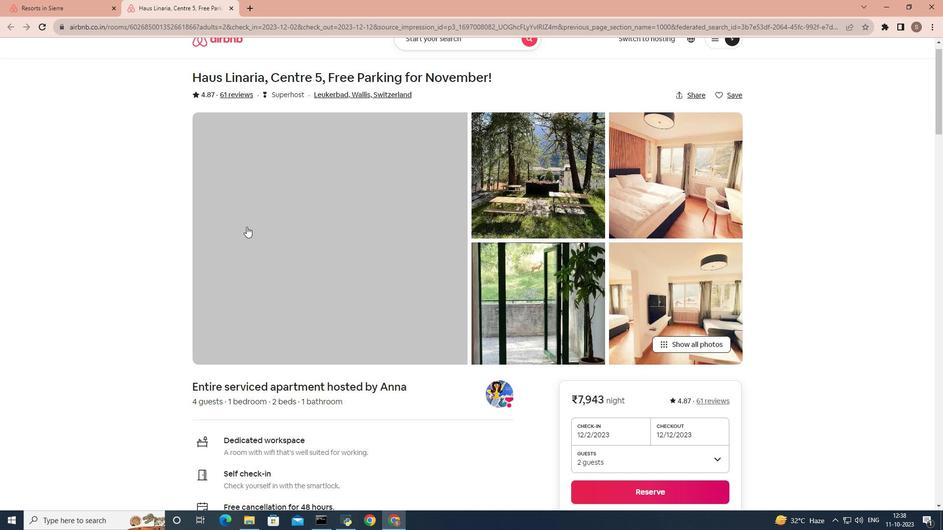 
Action: Mouse scrolled (246, 226) with delta (0, 0)
Screenshot: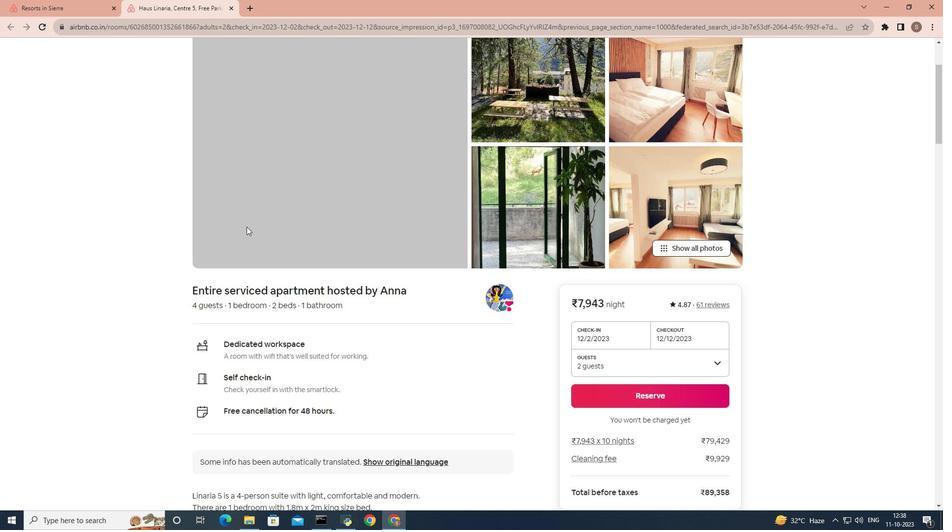 
Action: Mouse scrolled (246, 226) with delta (0, 0)
Screenshot: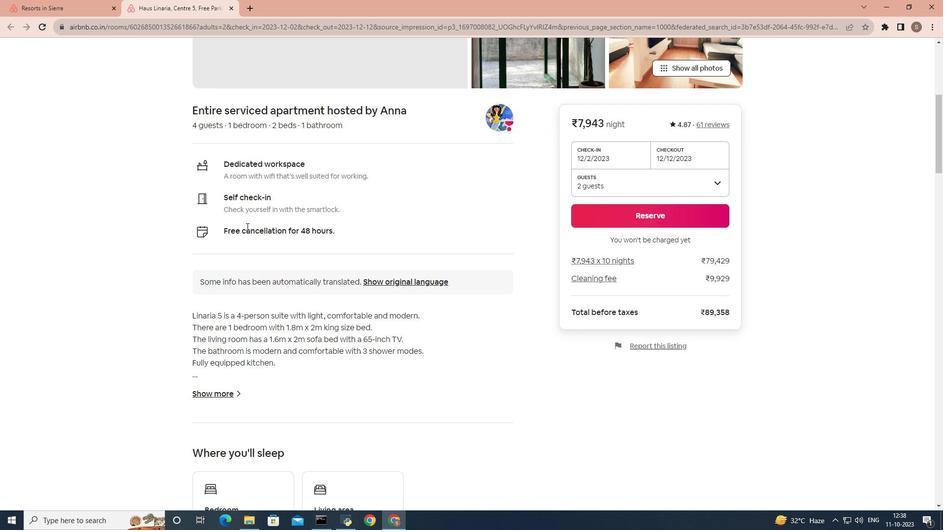 
Action: Mouse scrolled (246, 226) with delta (0, 0)
Screenshot: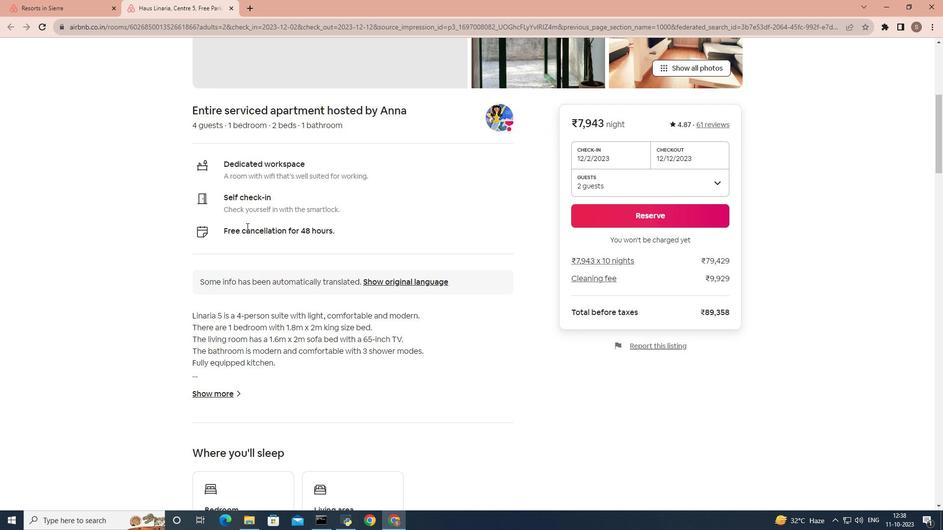 
Action: Mouse scrolled (246, 226) with delta (0, 0)
Screenshot: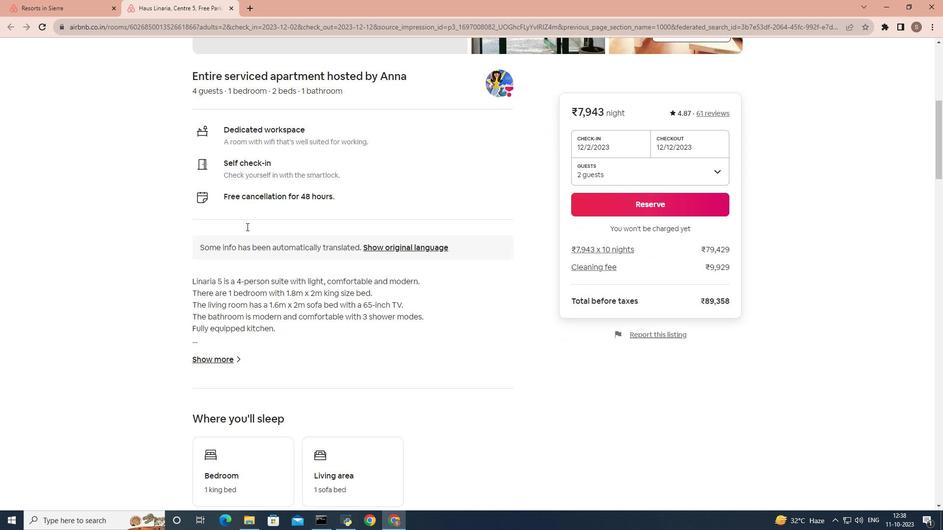 
Action: Mouse scrolled (246, 226) with delta (0, 0)
Screenshot: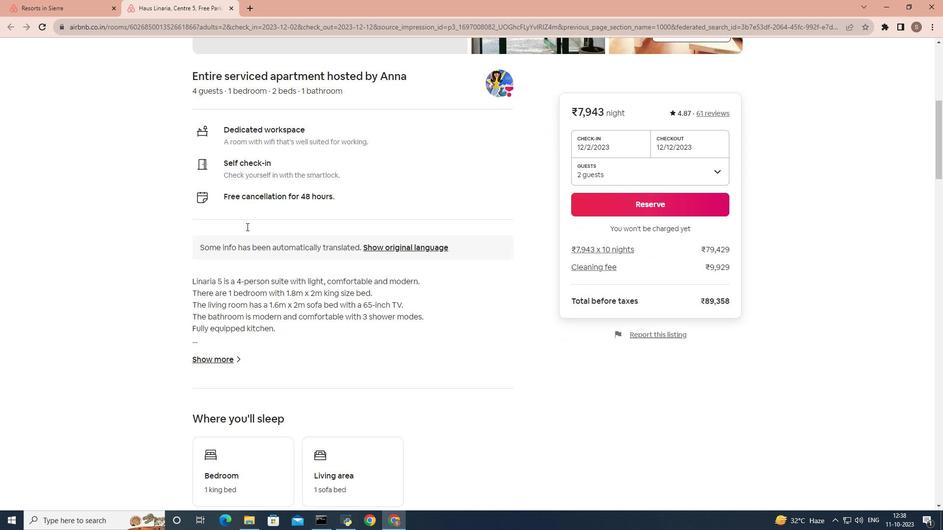 
Action: Mouse scrolled (246, 226) with delta (0, 0)
Screenshot: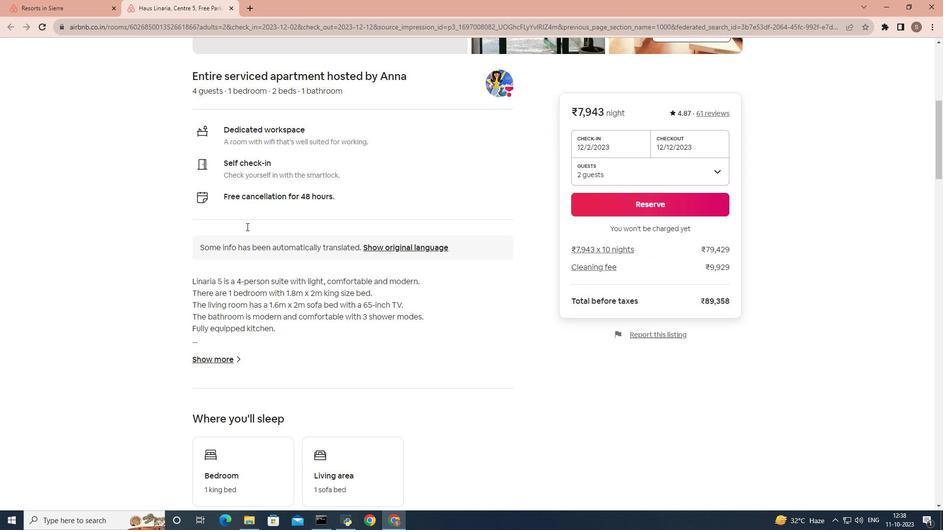 
Action: Mouse moved to (219, 153)
Screenshot: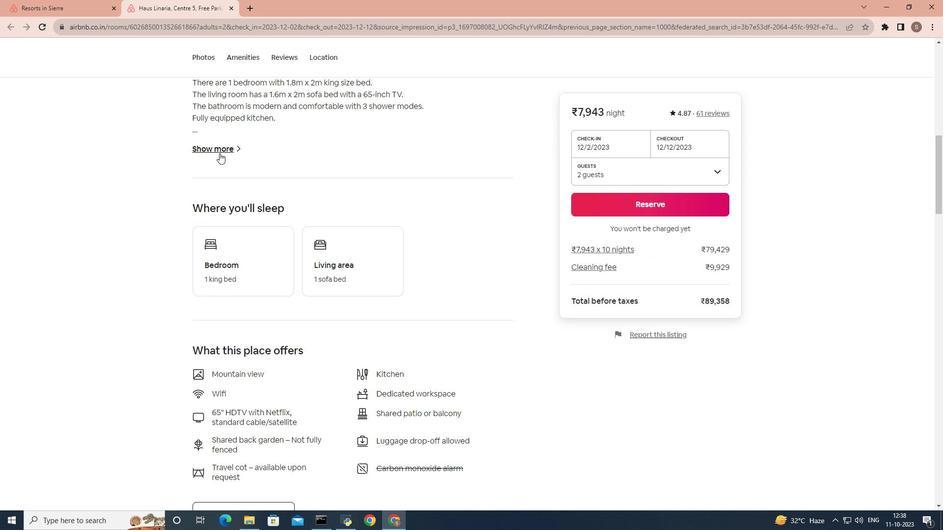 
Action: Mouse pressed left at (219, 153)
Screenshot: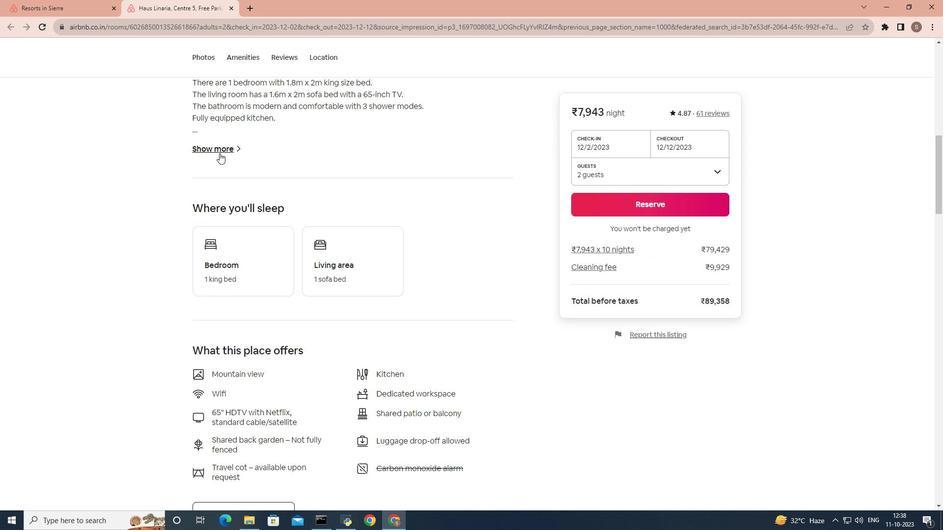 
Action: Mouse moved to (291, 190)
Screenshot: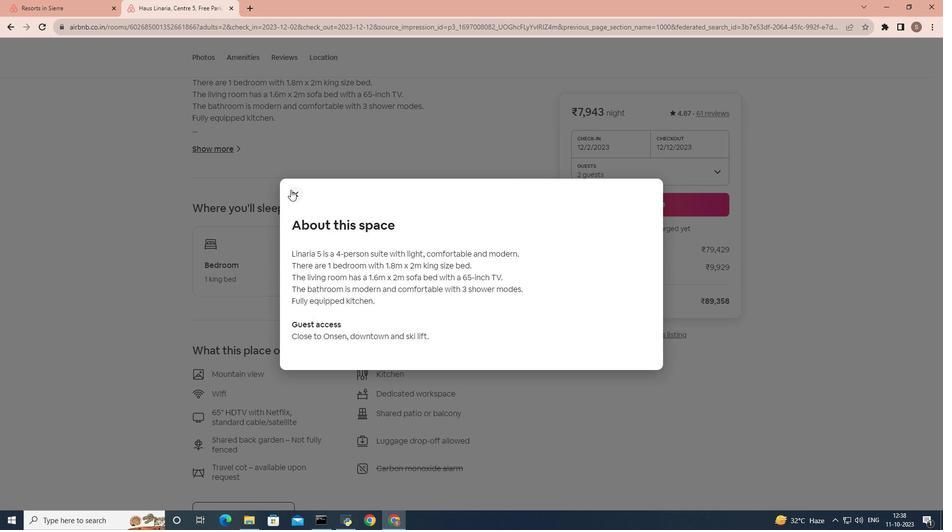 
Action: Mouse pressed left at (291, 190)
Screenshot: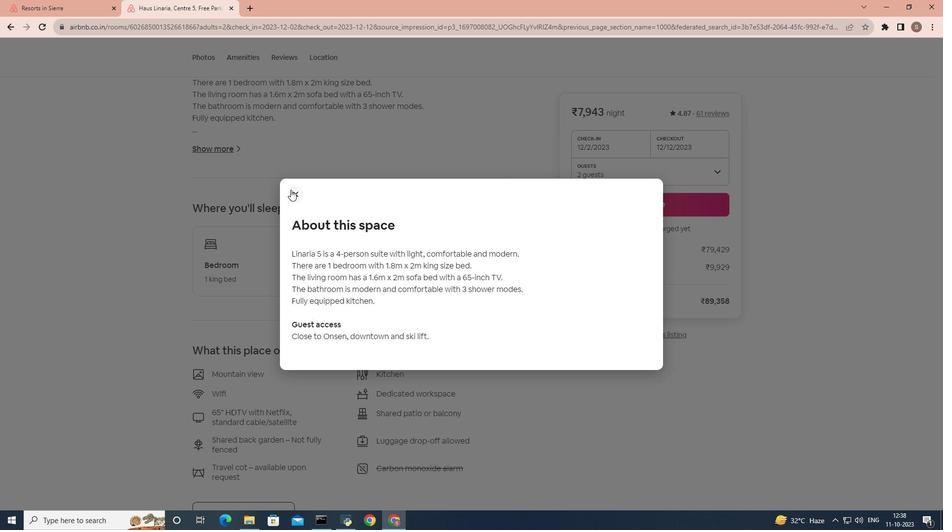 
Action: Mouse moved to (244, 224)
Screenshot: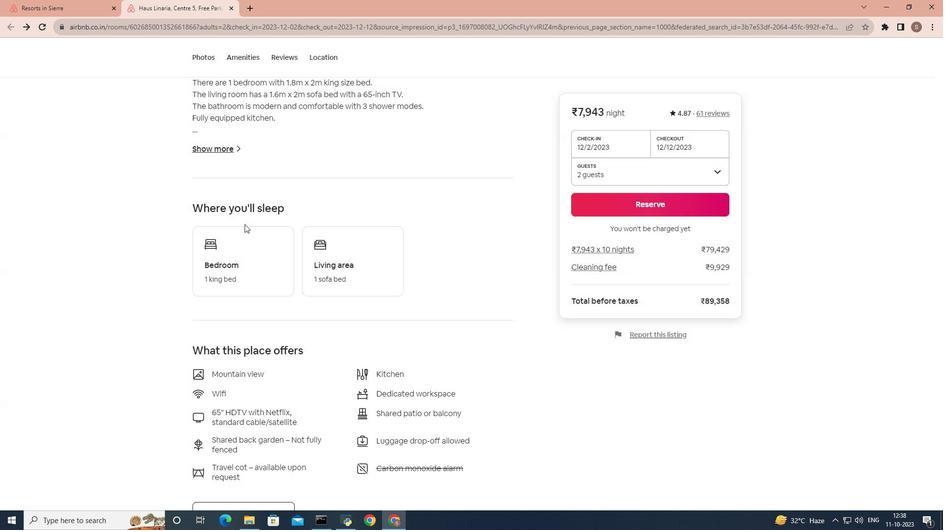 
Action: Mouse scrolled (244, 224) with delta (0, 0)
Screenshot: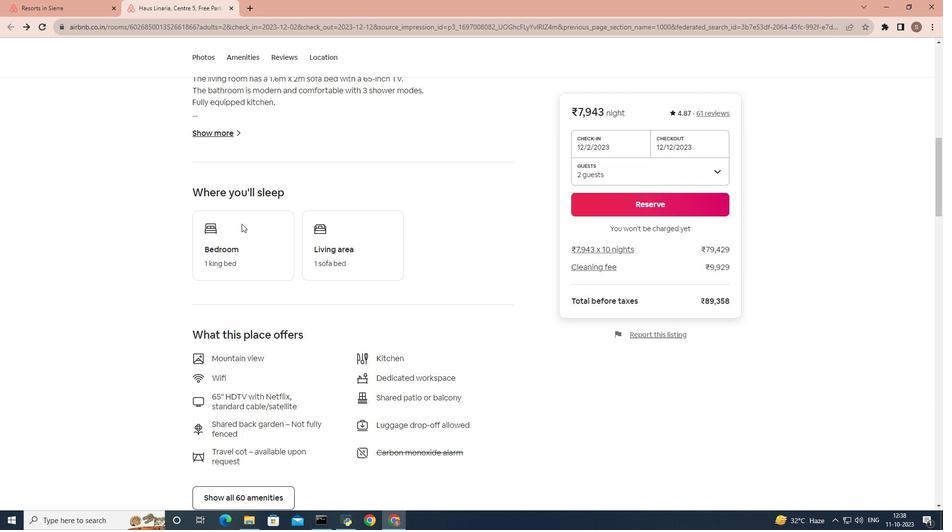 
Action: Mouse moved to (244, 224)
Screenshot: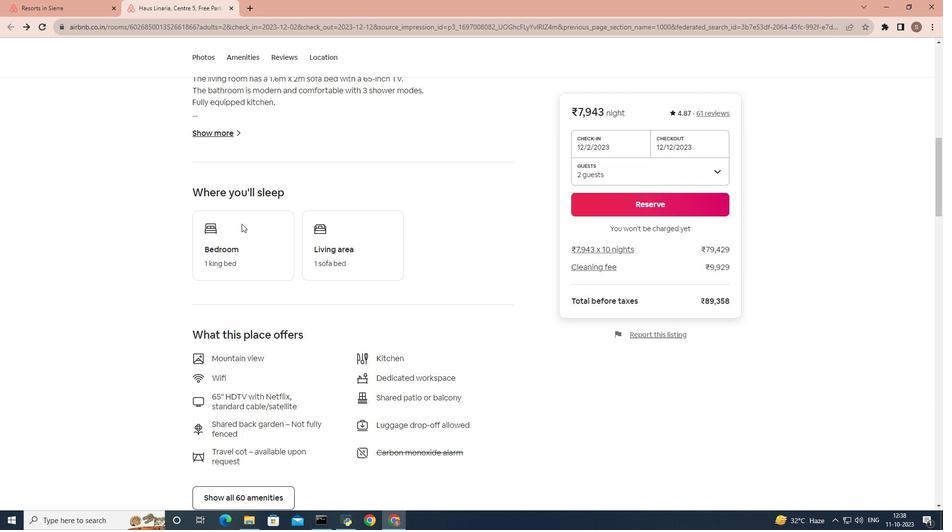 
Action: Mouse scrolled (244, 224) with delta (0, 0)
Screenshot: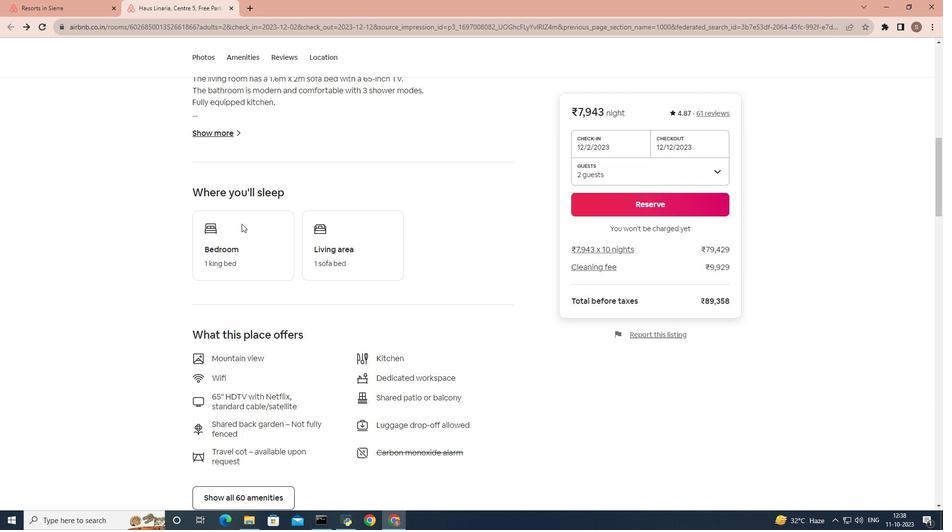 
Action: Mouse moved to (243, 224)
Screenshot: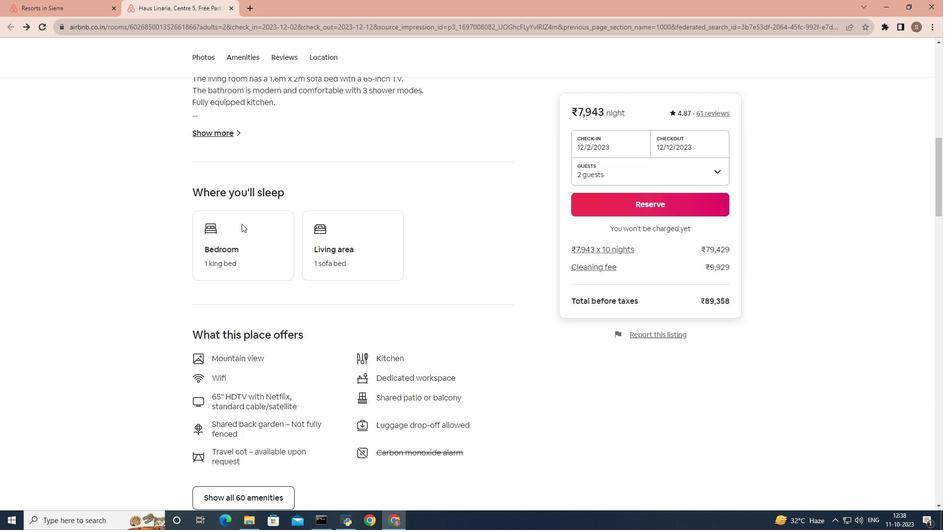 
Action: Mouse scrolled (243, 224) with delta (0, 0)
Screenshot: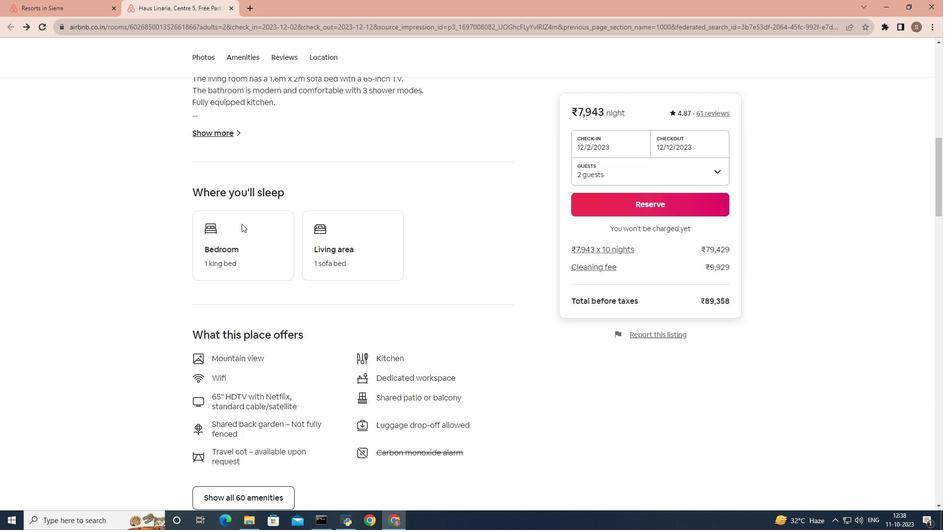 
Action: Mouse moved to (242, 224)
Screenshot: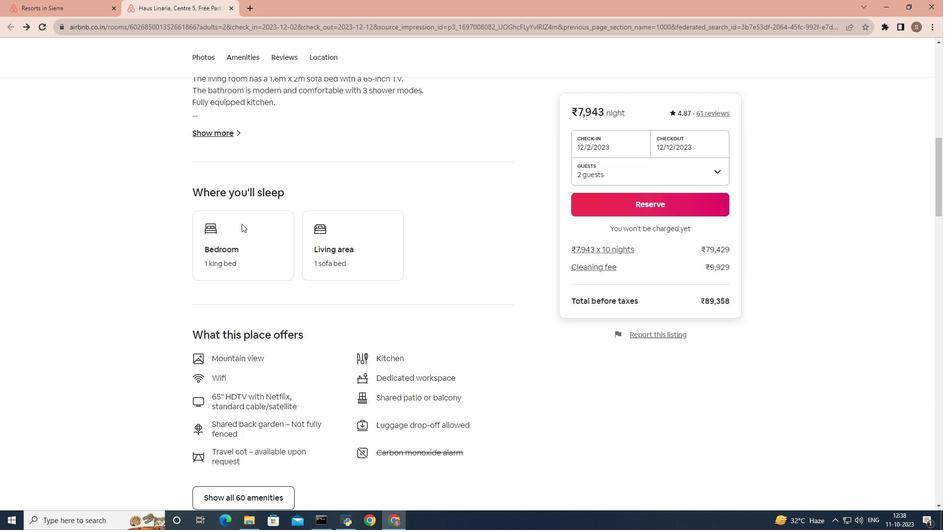 
Action: Mouse scrolled (242, 224) with delta (0, 0)
Screenshot: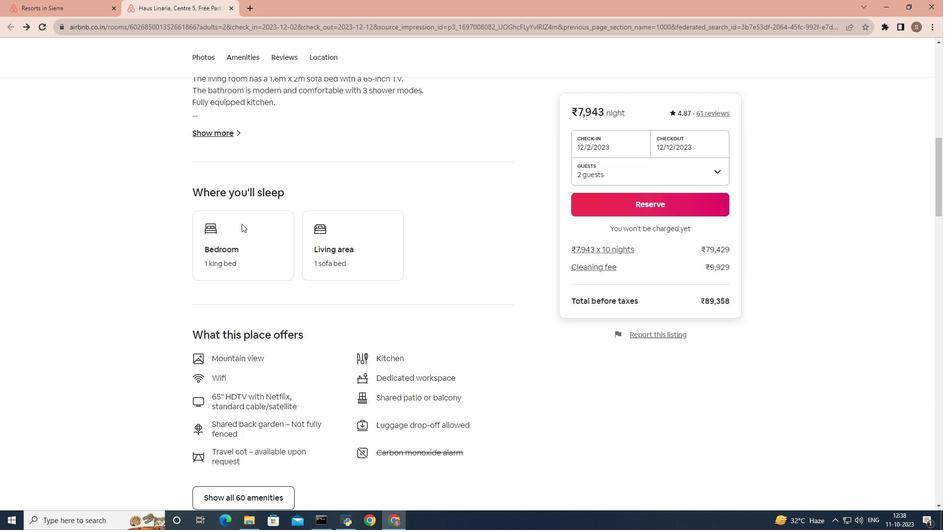 
Action: Mouse moved to (241, 224)
Screenshot: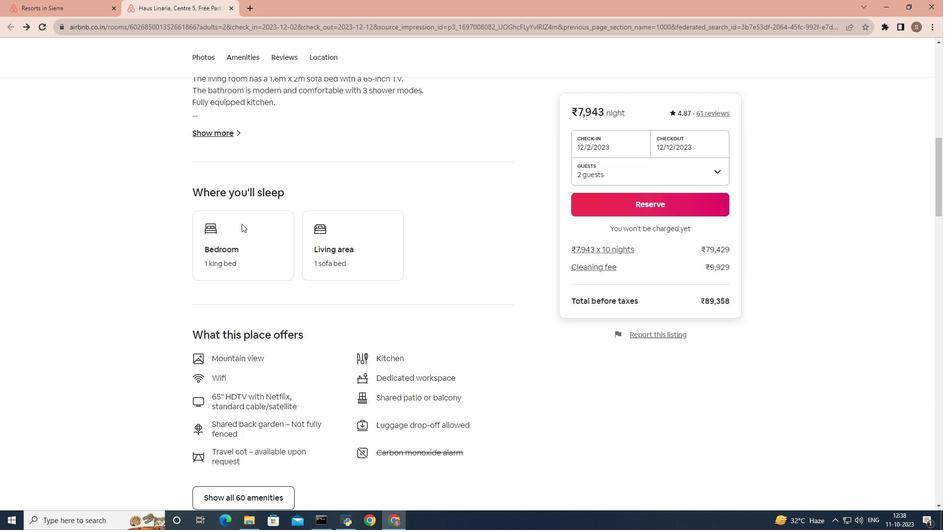 
Action: Mouse scrolled (241, 223) with delta (0, 0)
Screenshot: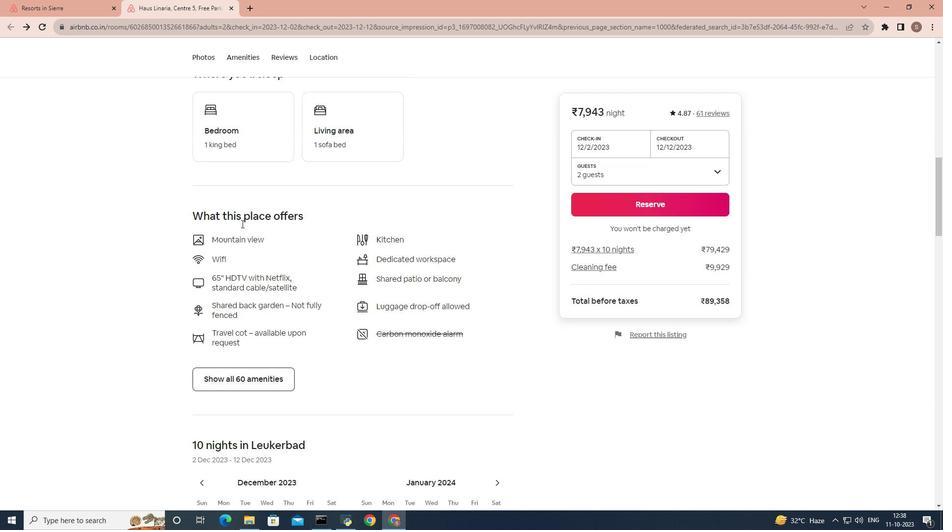 
Action: Mouse moved to (209, 265)
Screenshot: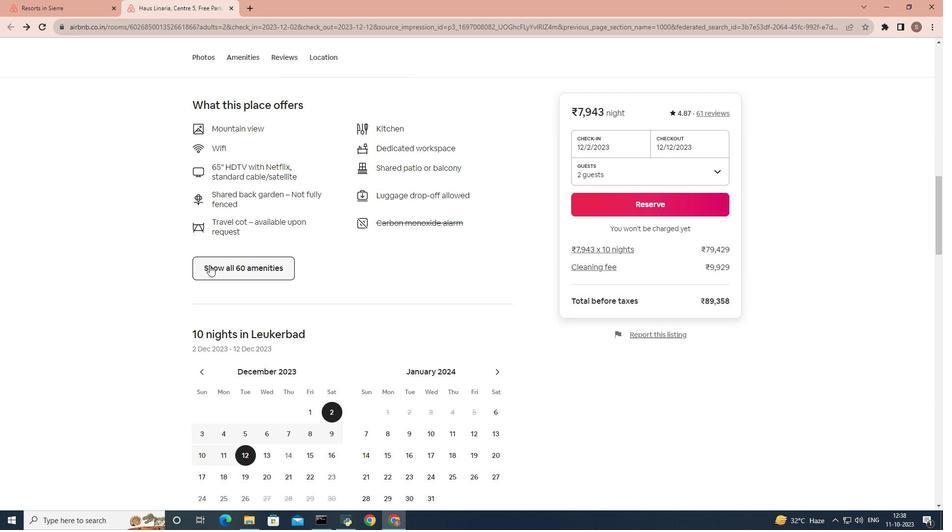 
Action: Mouse pressed left at (209, 265)
Screenshot: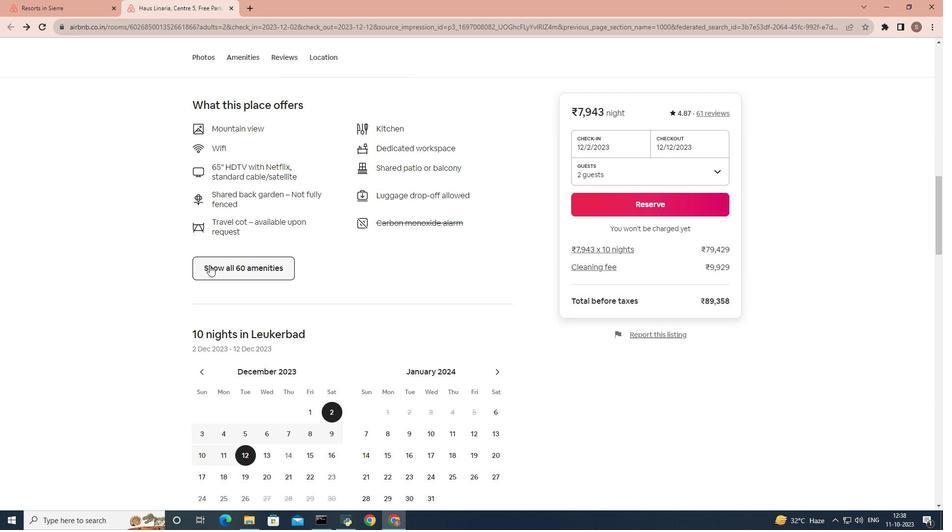
Action: Mouse moved to (318, 235)
Screenshot: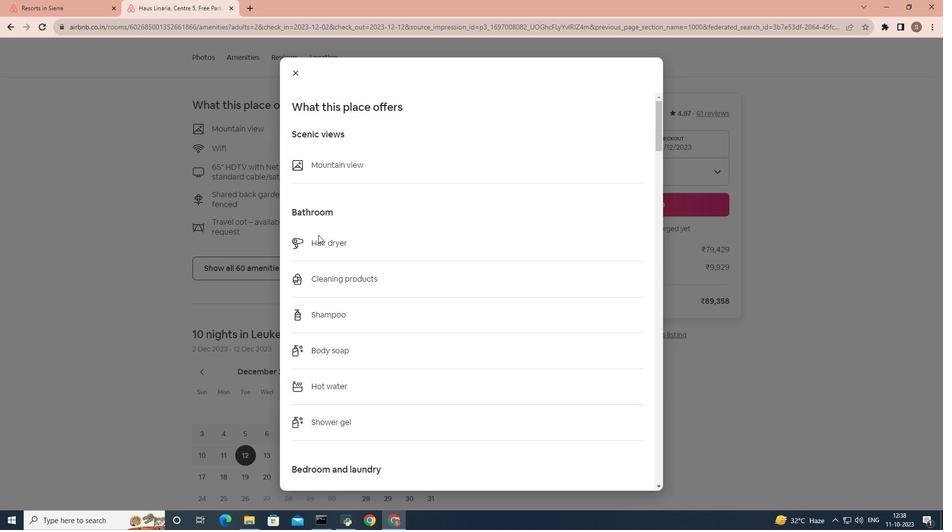 
Action: Mouse scrolled (318, 234) with delta (0, 0)
Screenshot: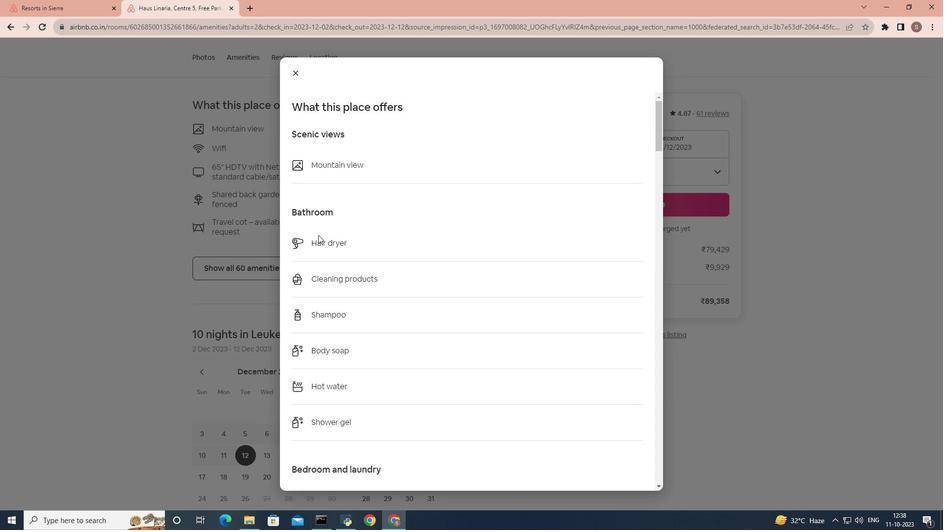 
Action: Mouse scrolled (318, 234) with delta (0, 0)
Screenshot: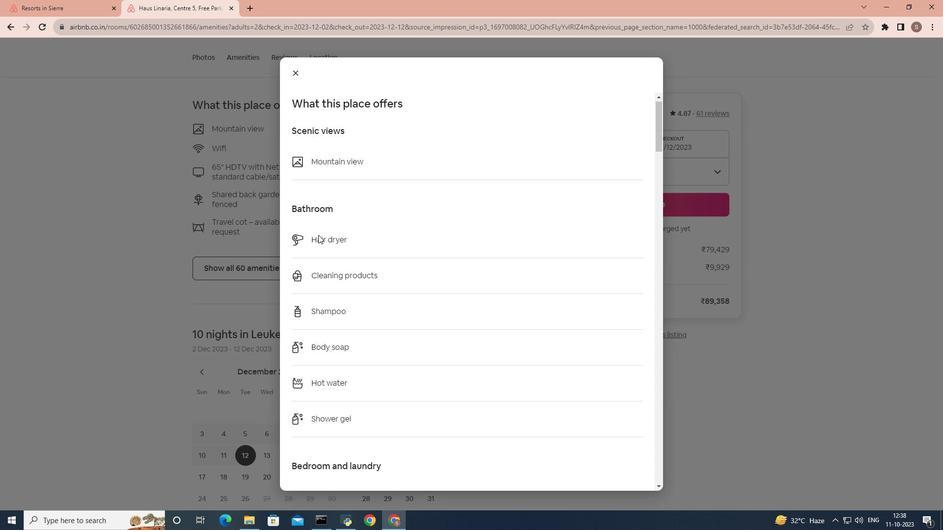 
Action: Mouse scrolled (318, 234) with delta (0, 0)
Screenshot: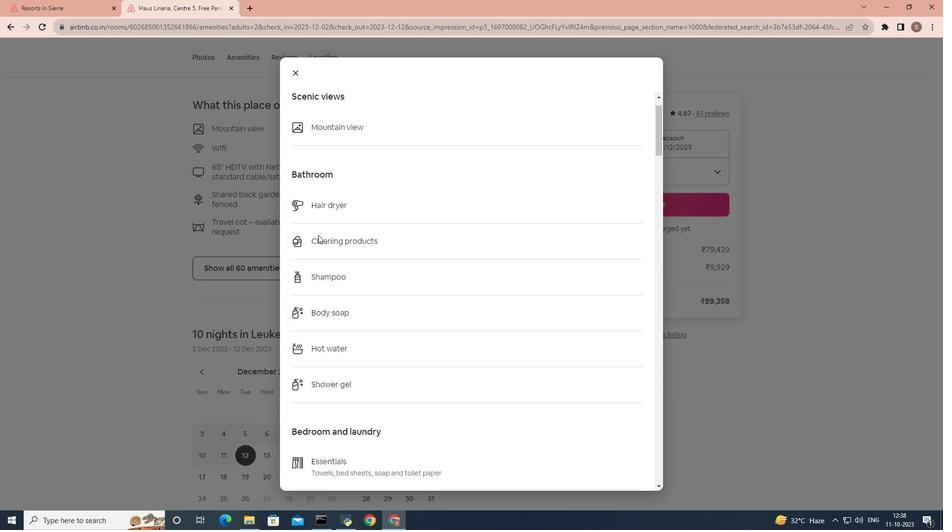 
Action: Mouse scrolled (318, 234) with delta (0, 0)
Screenshot: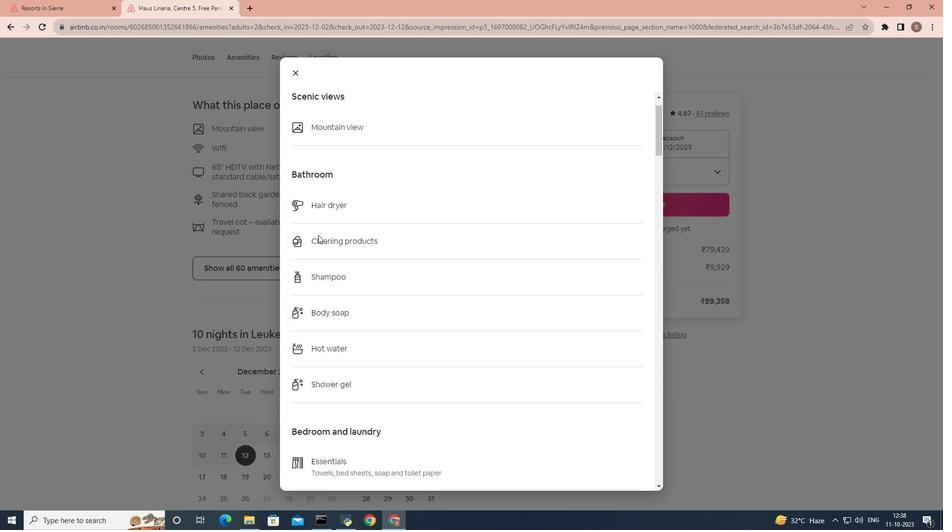 
Action: Mouse scrolled (318, 234) with delta (0, 0)
Screenshot: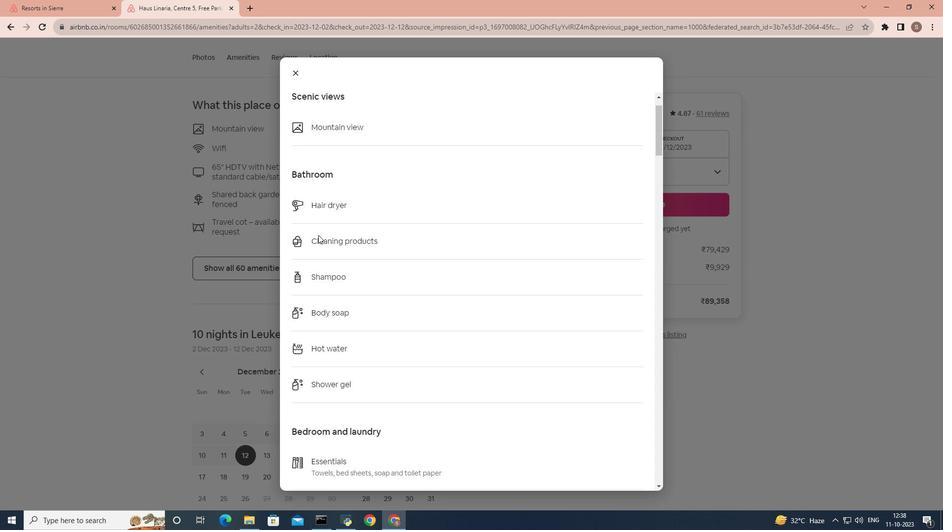 
Action: Mouse scrolled (318, 234) with delta (0, 0)
Screenshot: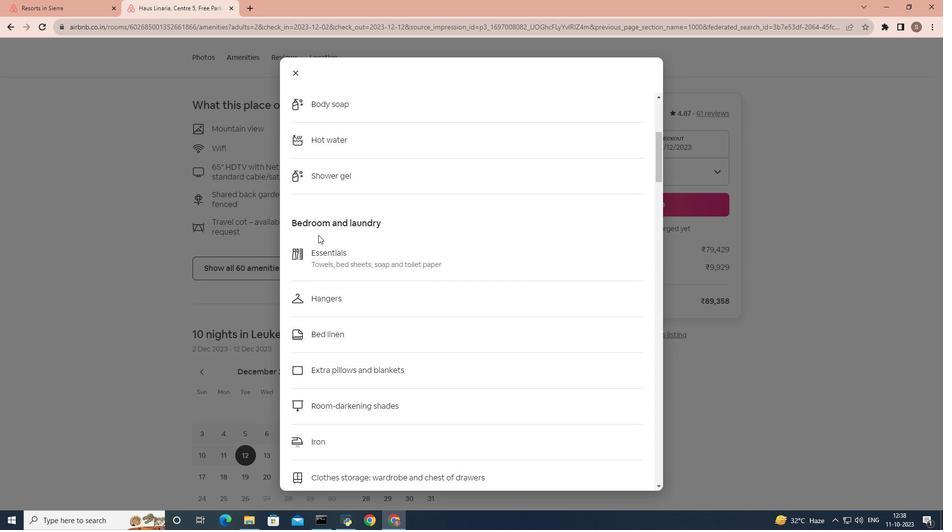 
Action: Mouse scrolled (318, 234) with delta (0, 0)
Screenshot: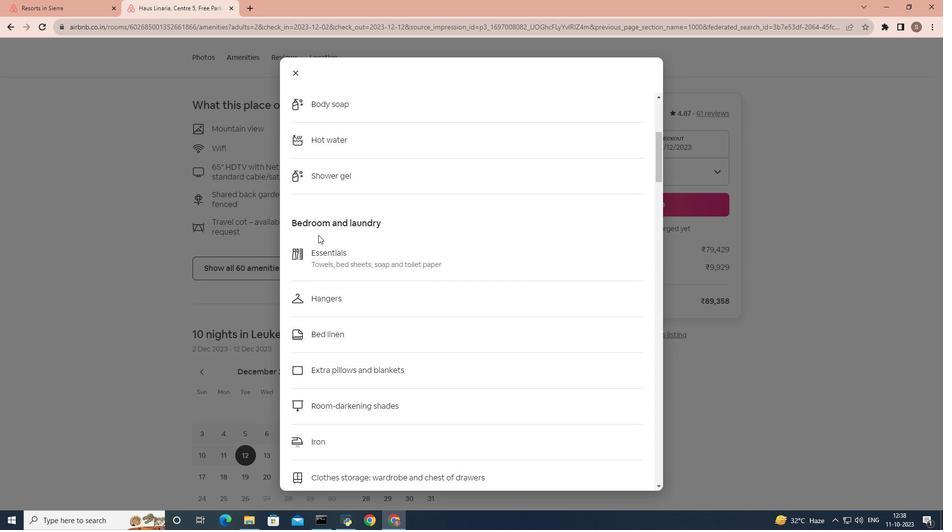 
Action: Mouse scrolled (318, 234) with delta (0, 0)
Screenshot: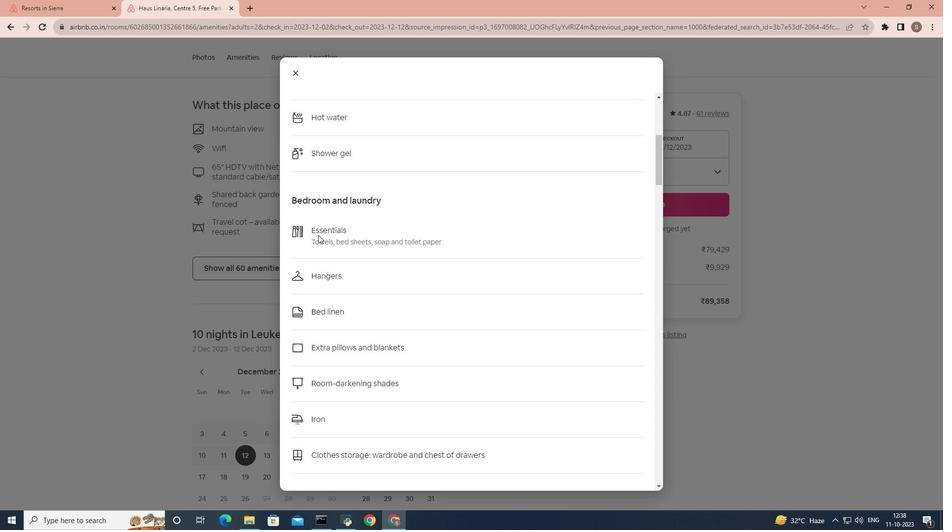 
Action: Mouse scrolled (318, 234) with delta (0, 0)
Screenshot: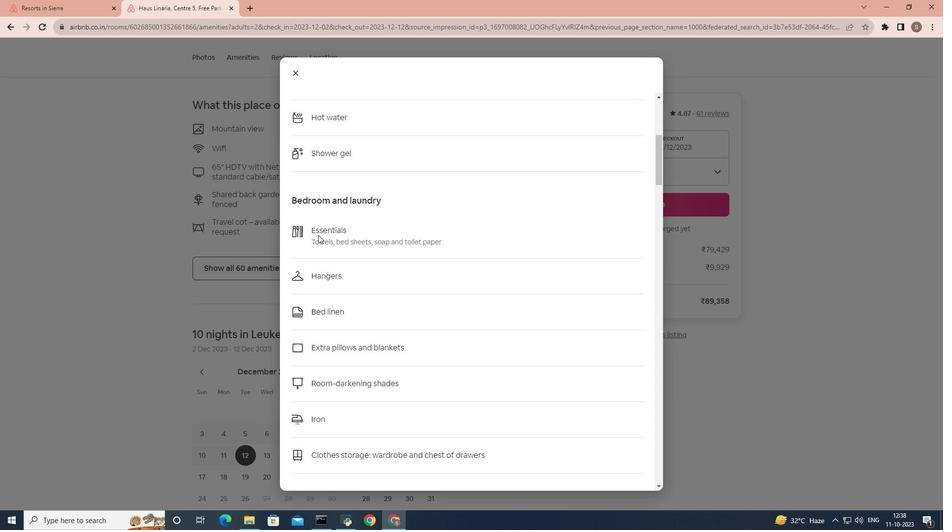 
Action: Mouse scrolled (318, 234) with delta (0, 0)
Screenshot: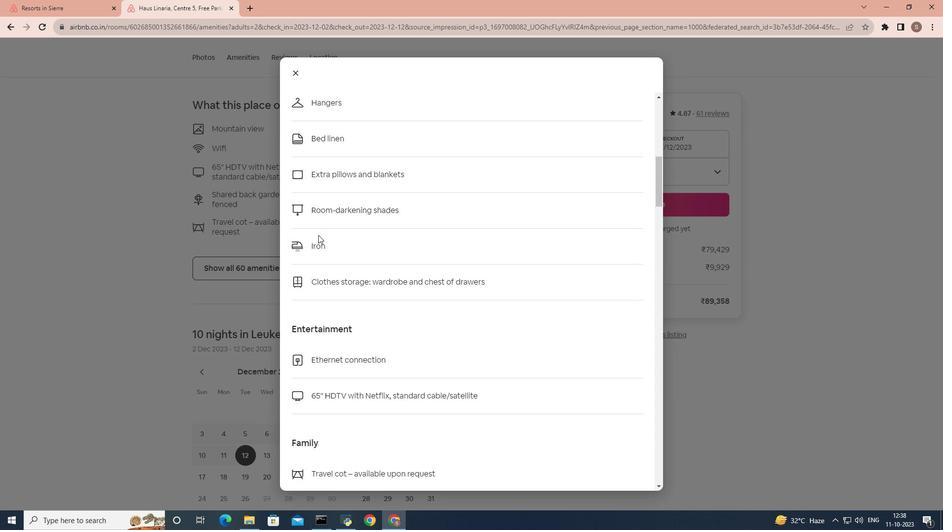 
Action: Mouse scrolled (318, 234) with delta (0, 0)
Screenshot: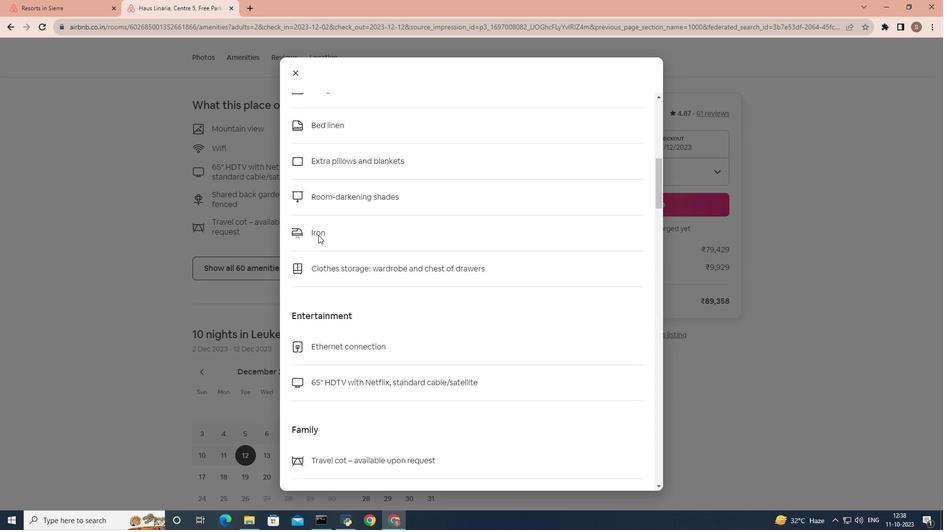 
Action: Mouse scrolled (318, 234) with delta (0, 0)
Screenshot: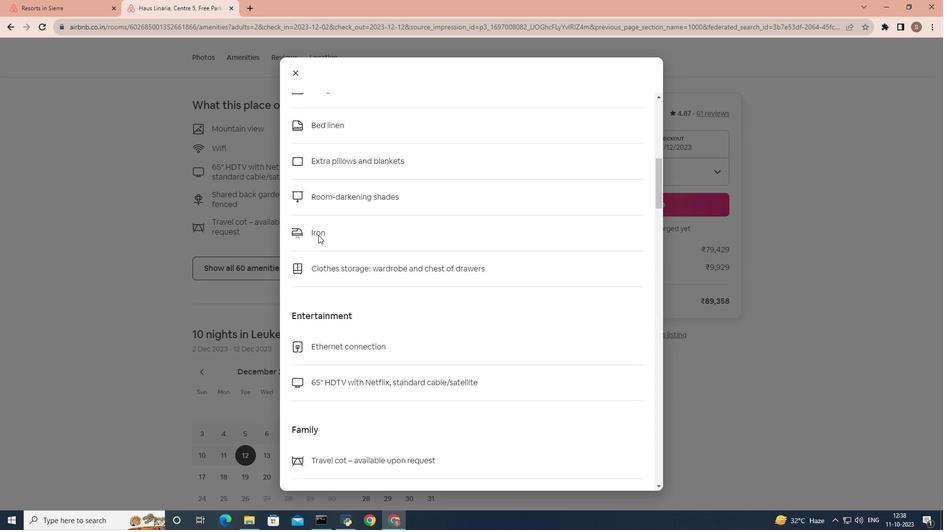 
Action: Mouse scrolled (318, 234) with delta (0, 0)
Screenshot: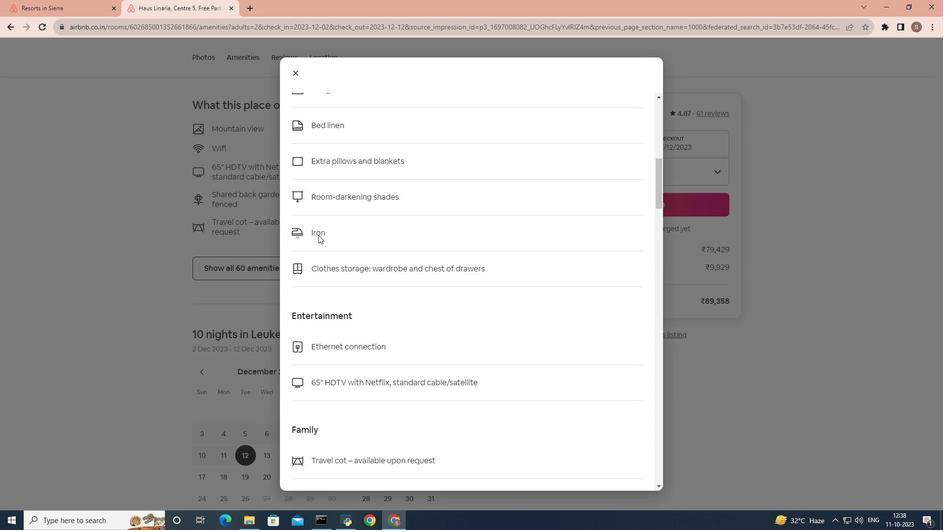 
Action: Mouse scrolled (318, 234) with delta (0, 0)
Screenshot: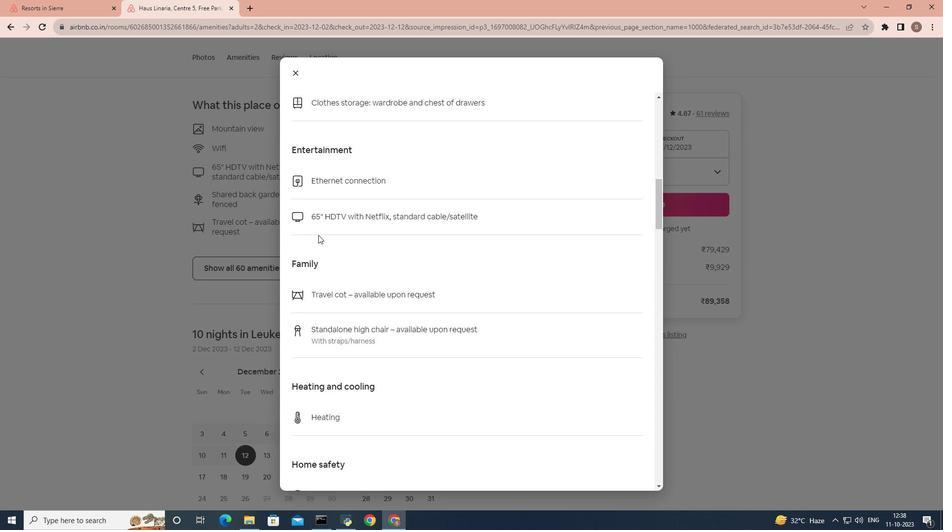 
Action: Mouse scrolled (318, 234) with delta (0, 0)
Screenshot: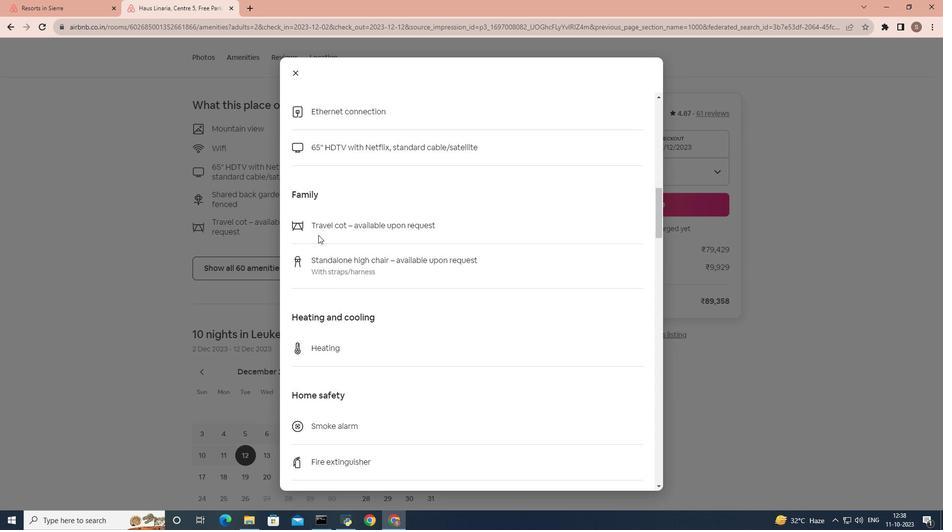 
Action: Mouse scrolled (318, 234) with delta (0, 0)
Screenshot: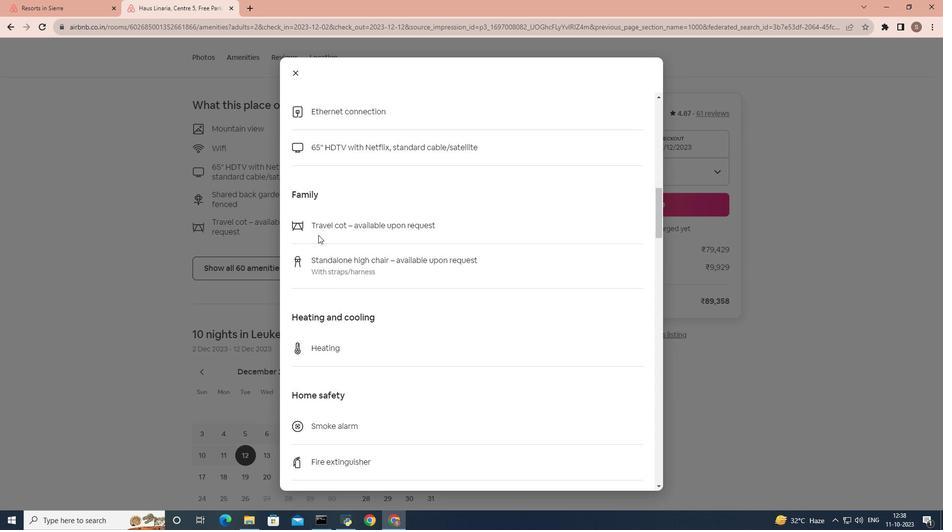 
Action: Mouse scrolled (318, 234) with delta (0, 0)
Screenshot: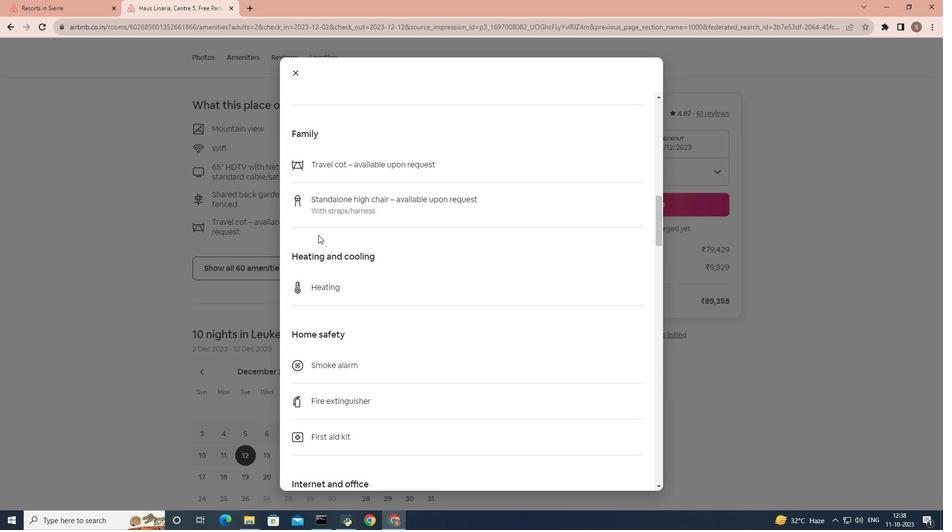 
Action: Mouse scrolled (318, 234) with delta (0, 0)
Screenshot: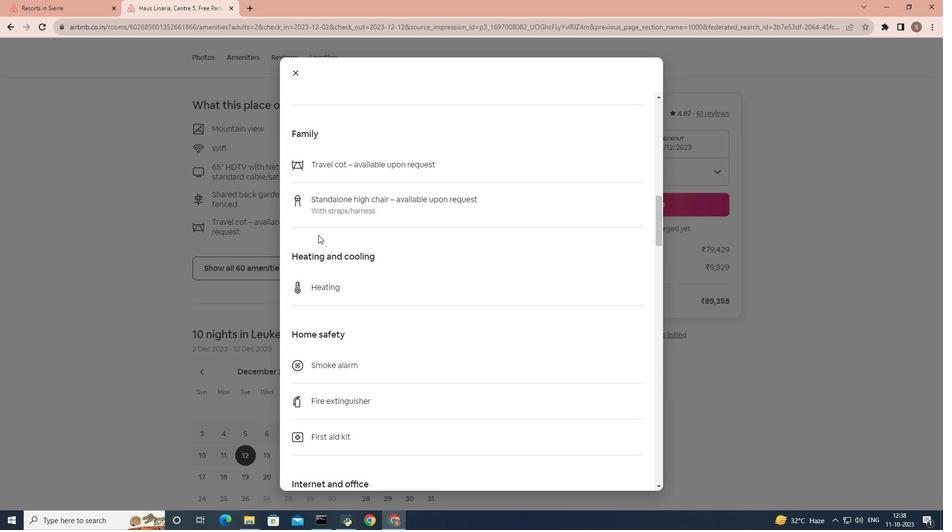 
Action: Mouse scrolled (318, 234) with delta (0, 0)
Screenshot: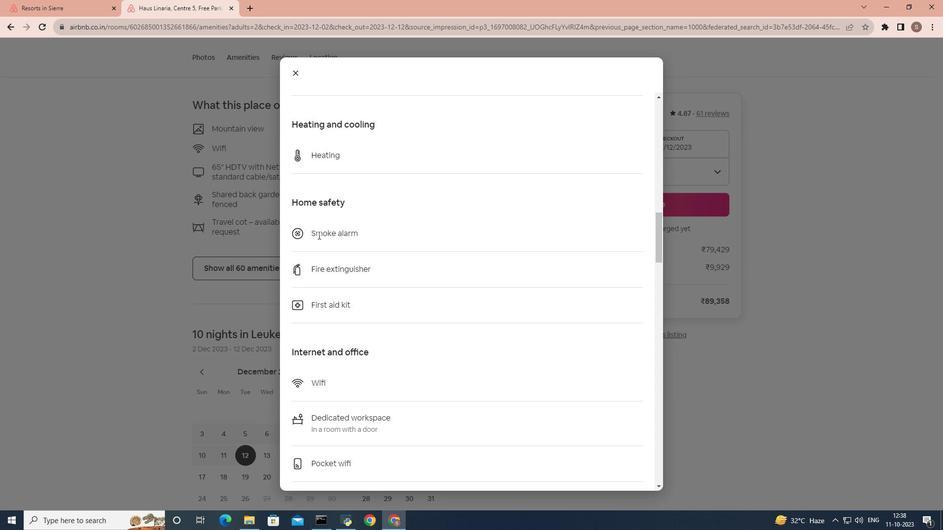 
Action: Mouse scrolled (318, 234) with delta (0, 0)
Screenshot: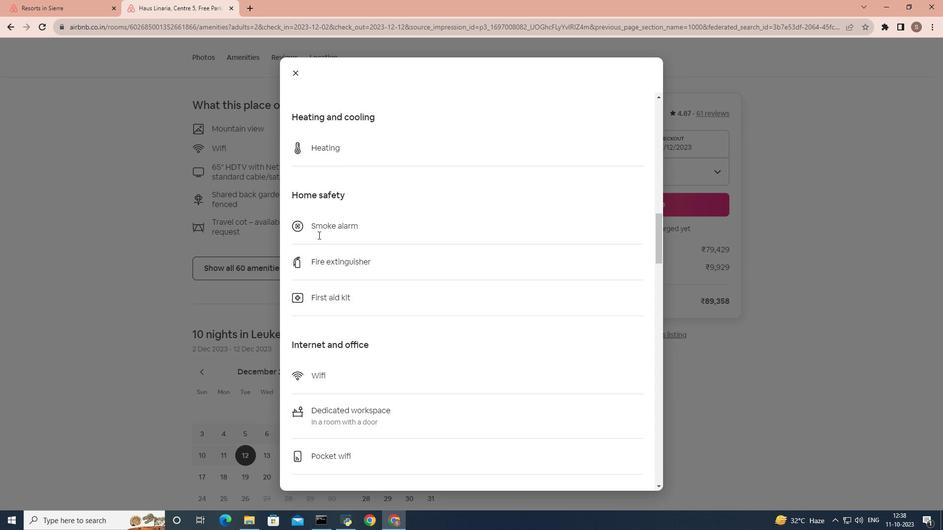 
Action: Mouse scrolled (318, 234) with delta (0, 0)
Screenshot: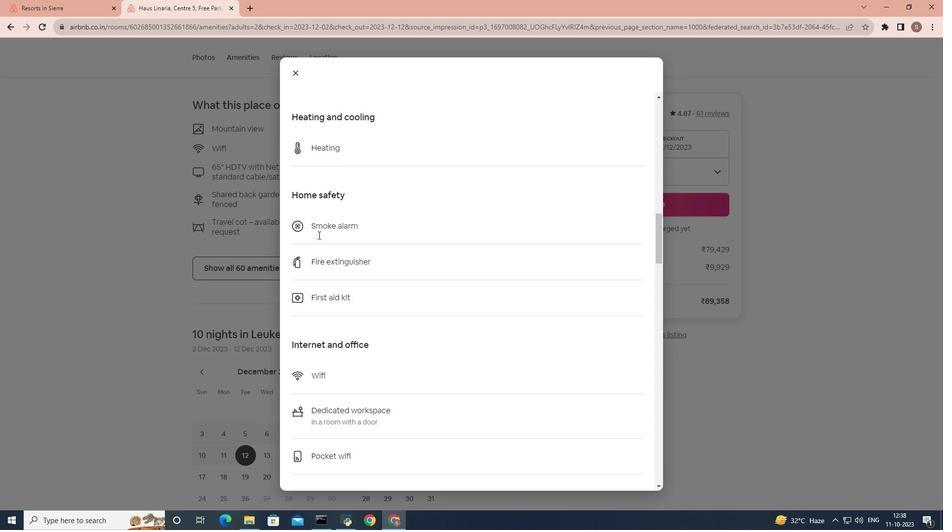 
Action: Mouse scrolled (318, 234) with delta (0, 0)
Screenshot: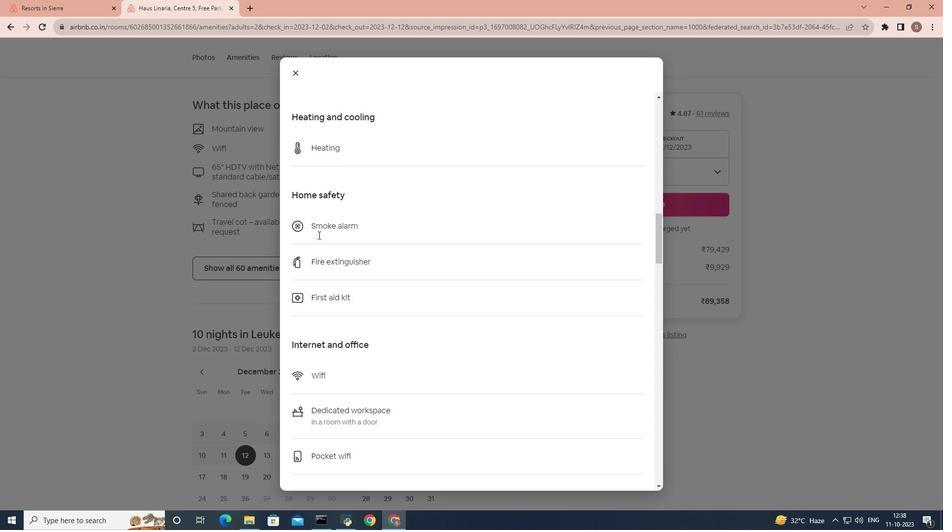 
Action: Mouse scrolled (318, 234) with delta (0, 0)
Screenshot: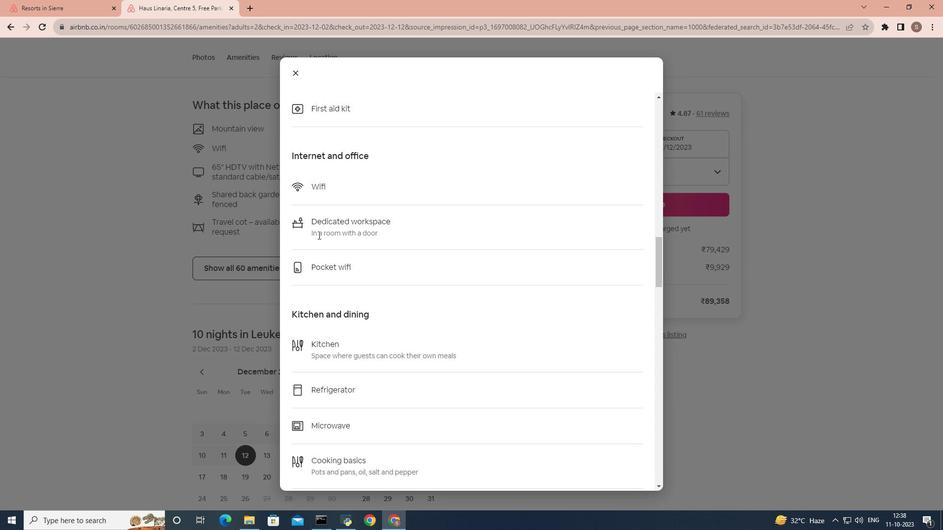 
Action: Mouse scrolled (318, 234) with delta (0, 0)
Screenshot: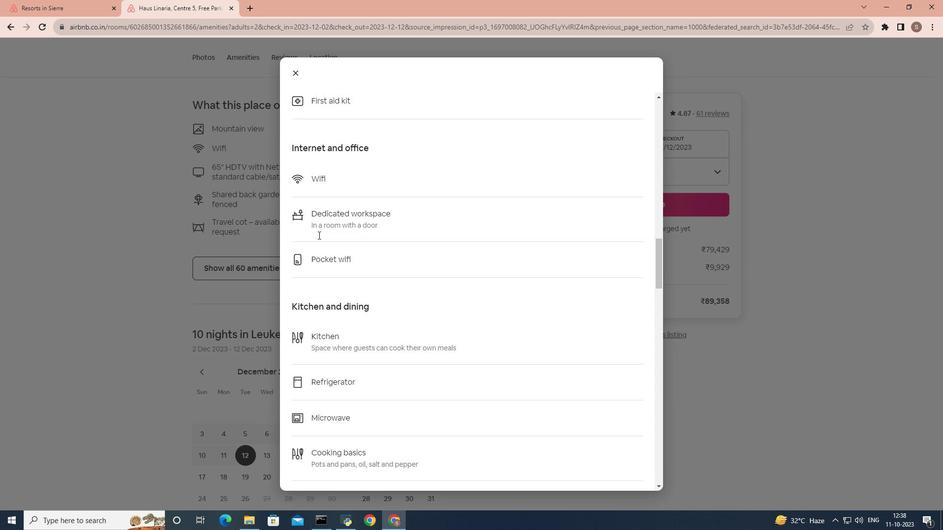 
Action: Mouse scrolled (318, 234) with delta (0, 0)
Screenshot: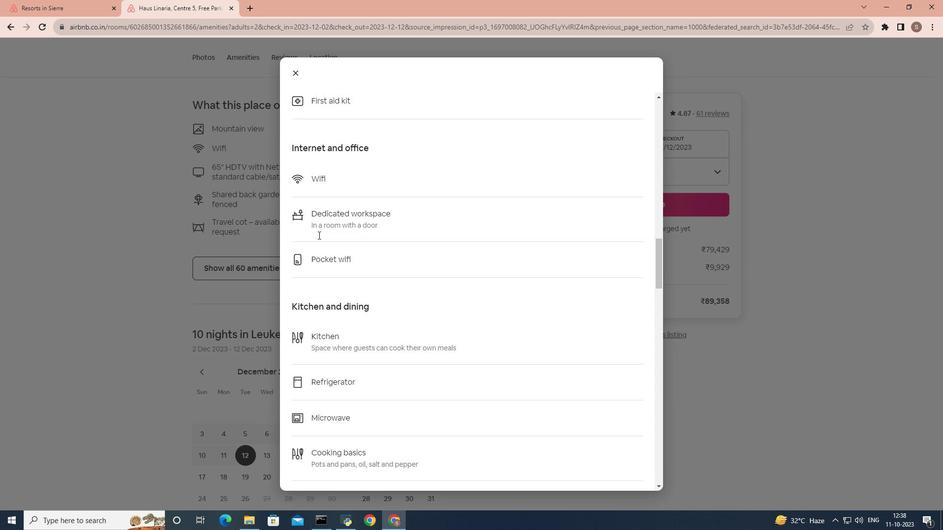 
Action: Mouse scrolled (318, 234) with delta (0, 0)
Screenshot: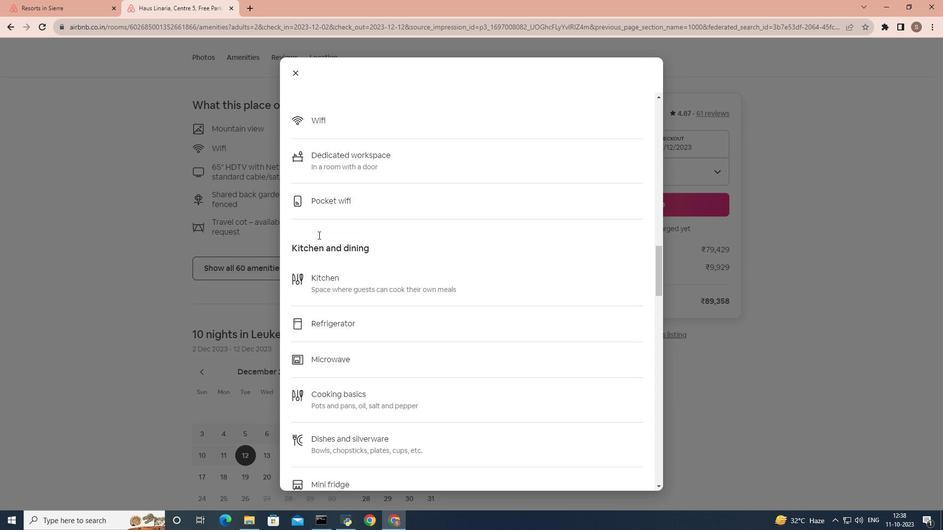 
Action: Mouse scrolled (318, 234) with delta (0, 0)
Screenshot: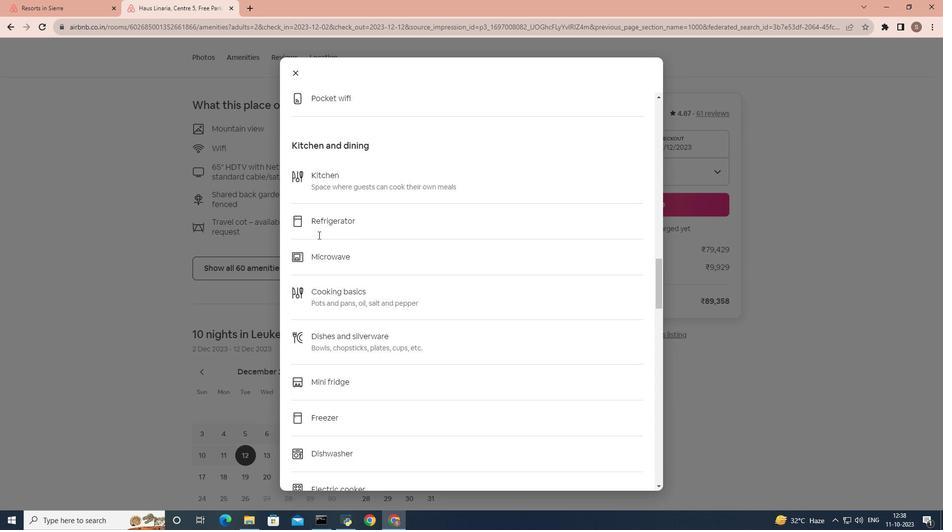 
Action: Mouse scrolled (318, 234) with delta (0, 0)
Screenshot: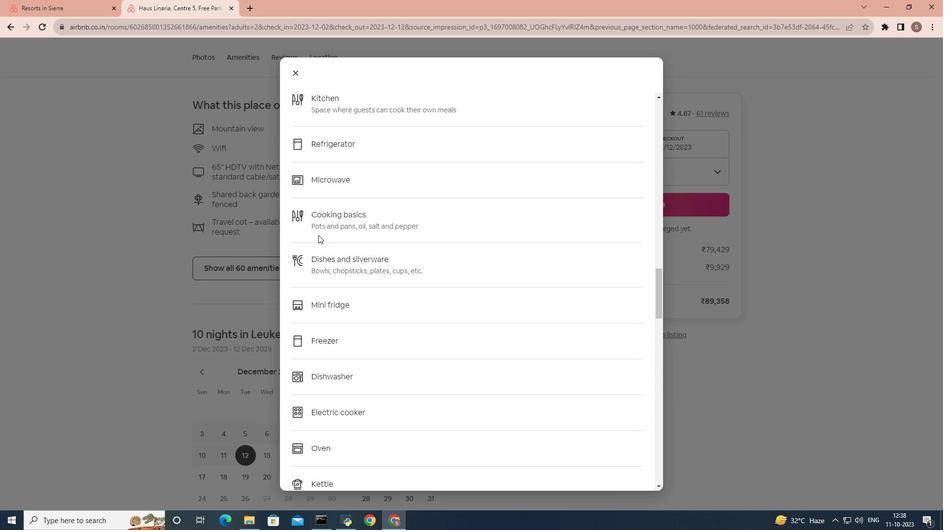 
Action: Mouse scrolled (318, 234) with delta (0, 0)
Screenshot: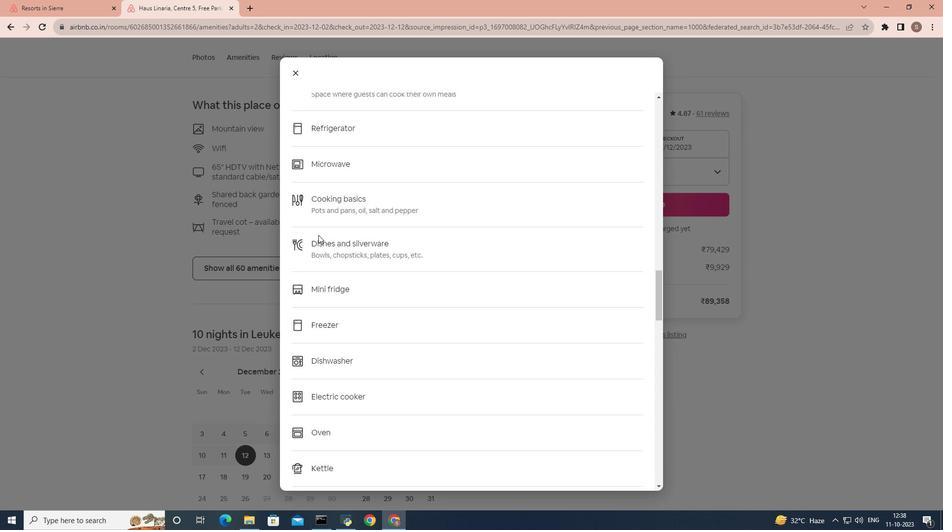 
Action: Mouse scrolled (318, 234) with delta (0, 0)
Screenshot: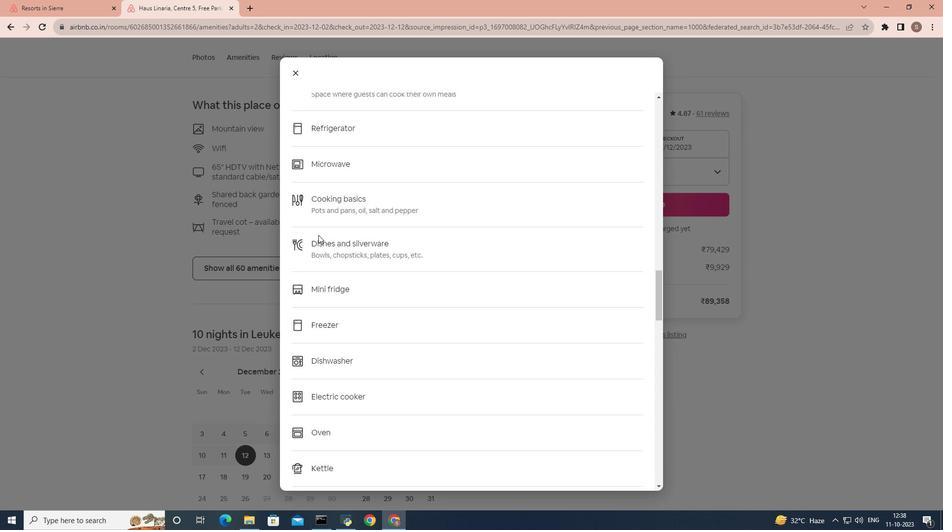 
Action: Mouse scrolled (318, 234) with delta (0, 0)
Screenshot: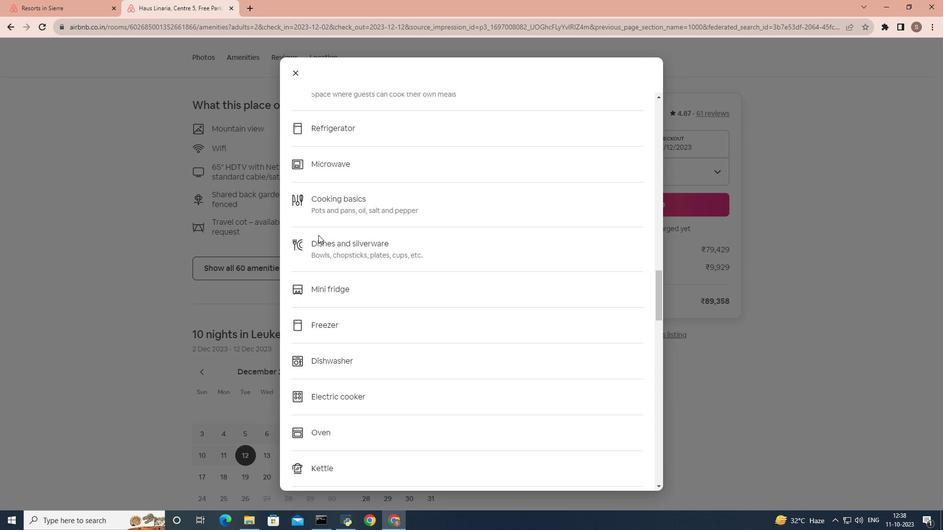 
Action: Mouse scrolled (318, 234) with delta (0, 0)
Screenshot: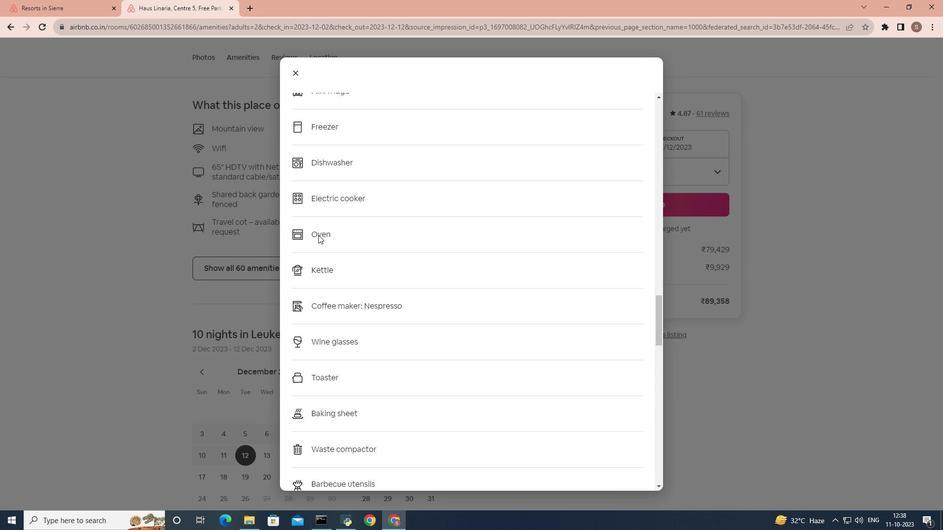 
Action: Mouse scrolled (318, 234) with delta (0, 0)
Screenshot: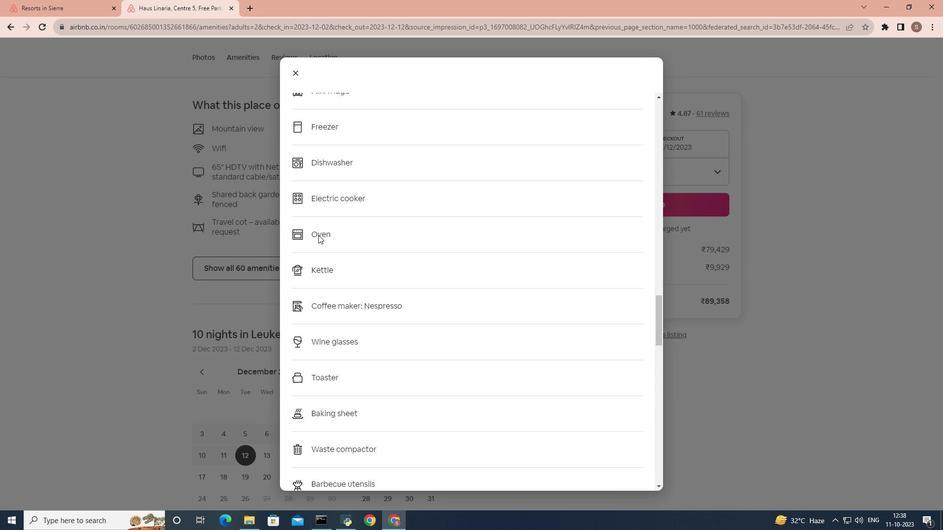 
Action: Mouse scrolled (318, 234) with delta (0, 0)
Screenshot: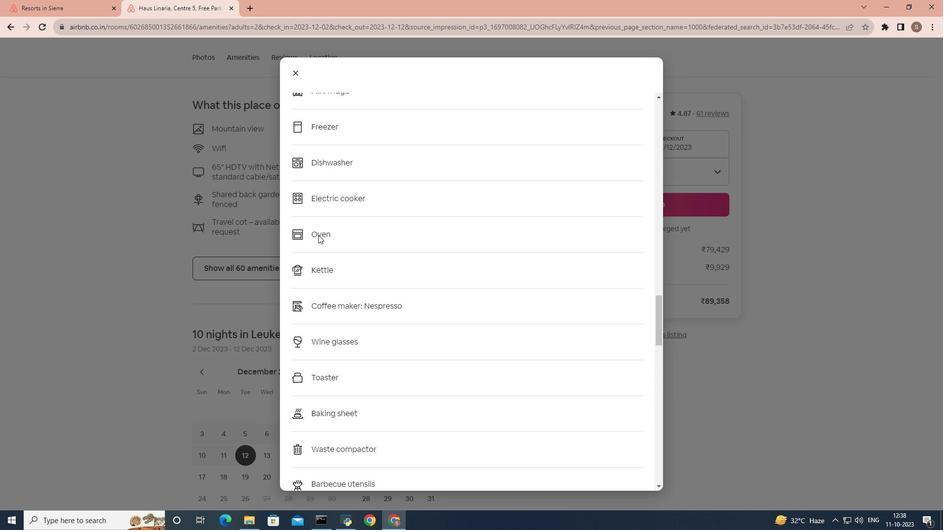 
Action: Mouse scrolled (318, 234) with delta (0, 0)
Screenshot: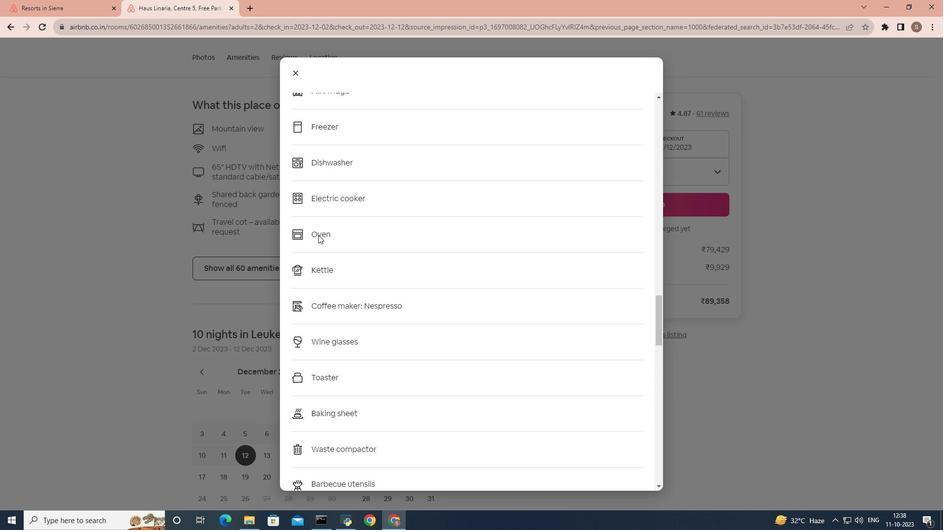 
Action: Mouse scrolled (318, 234) with delta (0, 0)
Screenshot: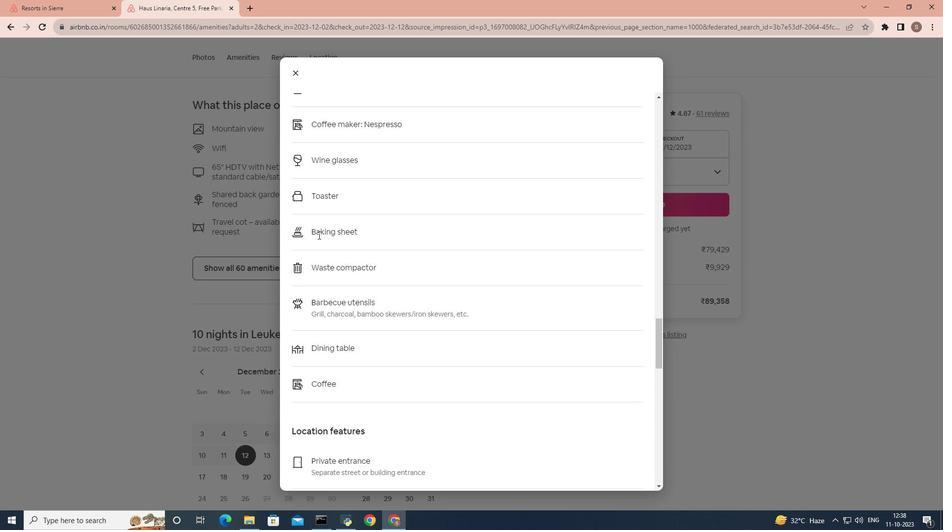 
Action: Mouse scrolled (318, 234) with delta (0, 0)
Screenshot: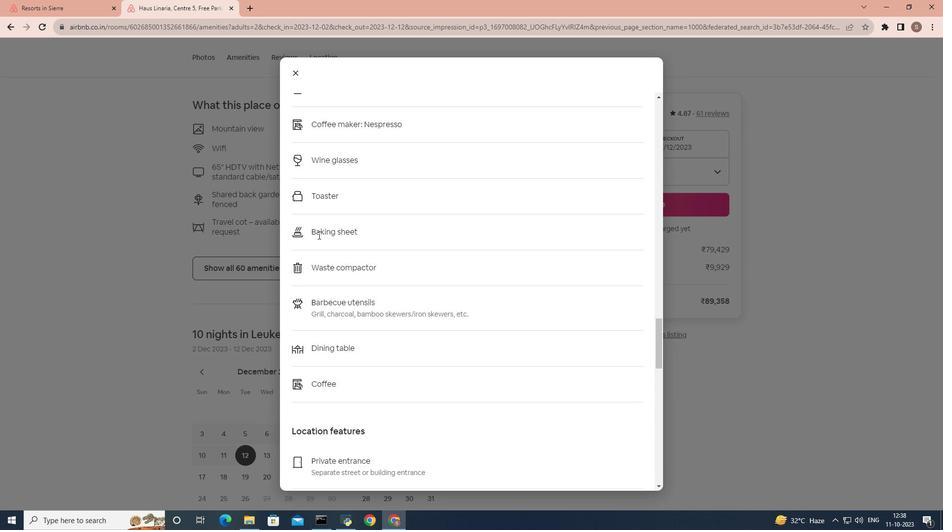 
Action: Mouse scrolled (318, 234) with delta (0, 0)
Screenshot: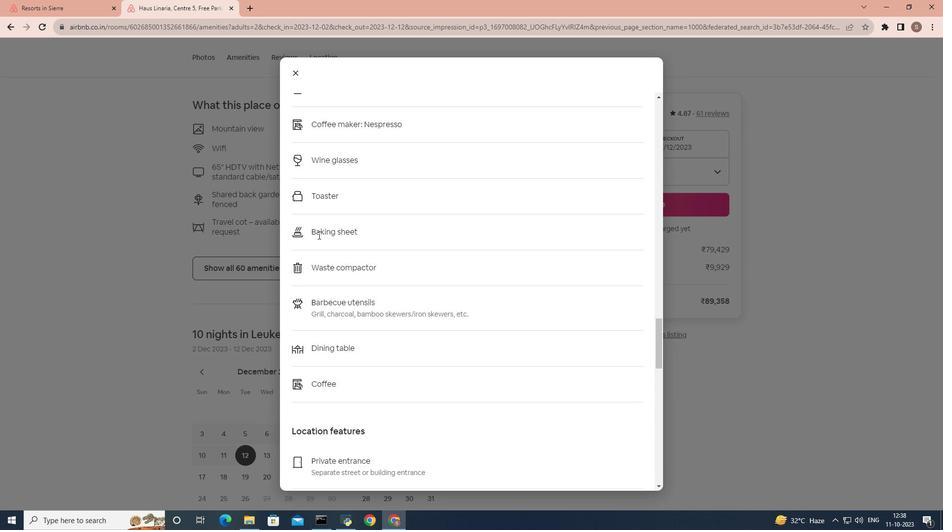 
Action: Mouse scrolled (318, 234) with delta (0, 0)
Screenshot: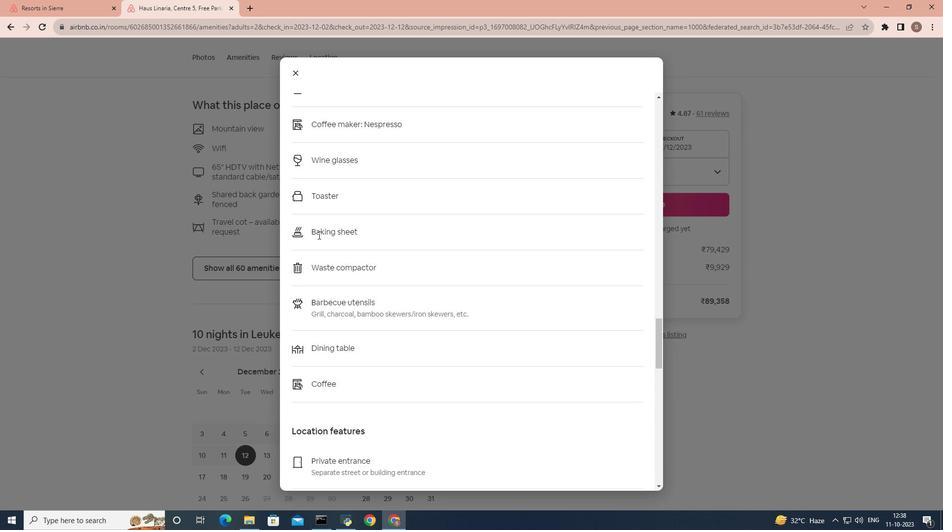 
Action: Mouse scrolled (318, 234) with delta (0, 0)
Screenshot: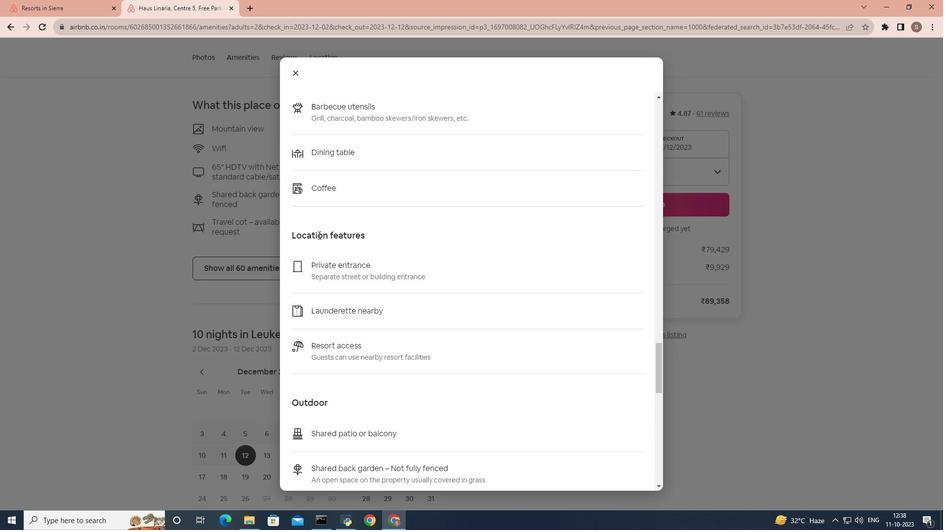 
Action: Mouse scrolled (318, 234) with delta (0, 0)
Screenshot: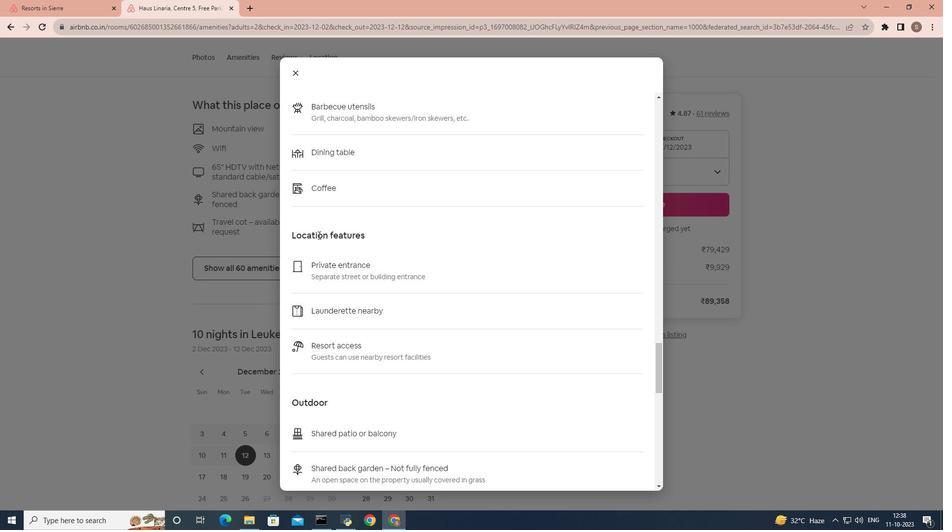 
Action: Mouse scrolled (318, 234) with delta (0, 0)
Screenshot: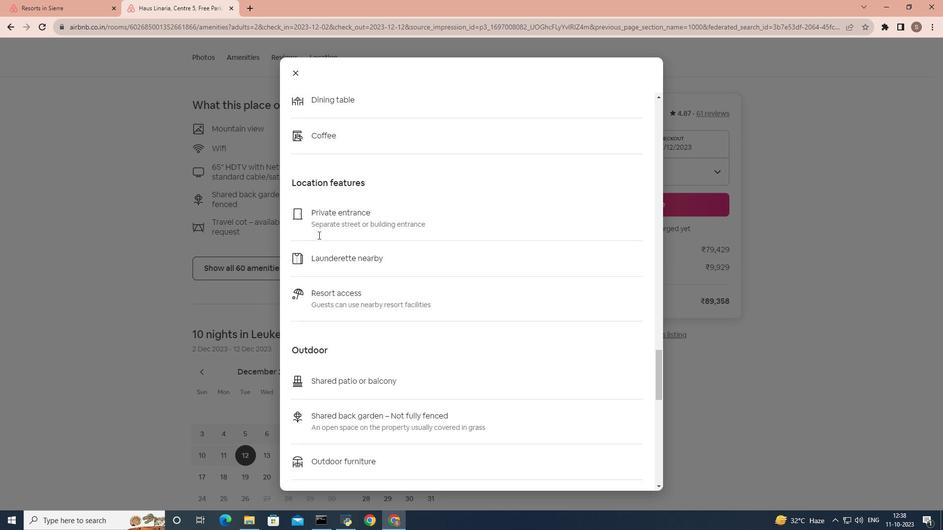 
Action: Mouse scrolled (318, 234) with delta (0, 0)
Screenshot: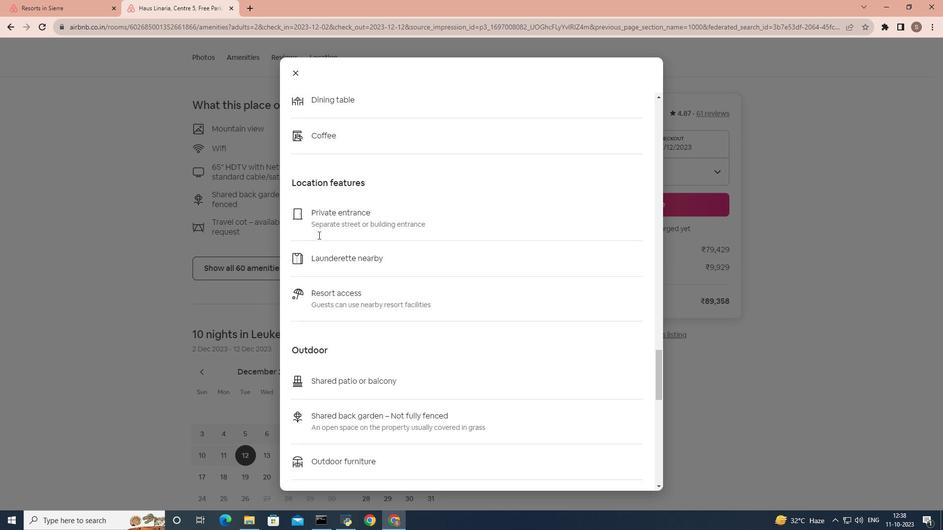 
Action: Mouse scrolled (318, 234) with delta (0, 0)
Screenshot: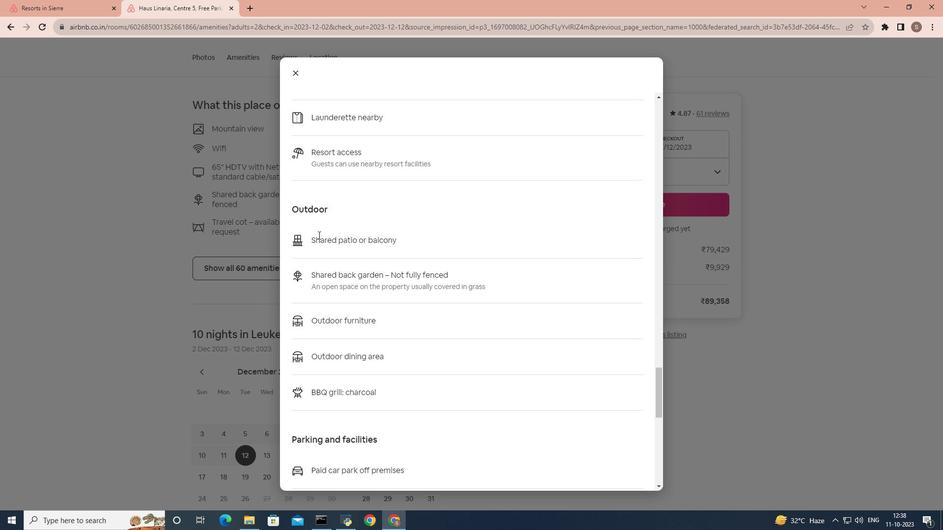 
Action: Mouse scrolled (318, 234) with delta (0, 0)
Screenshot: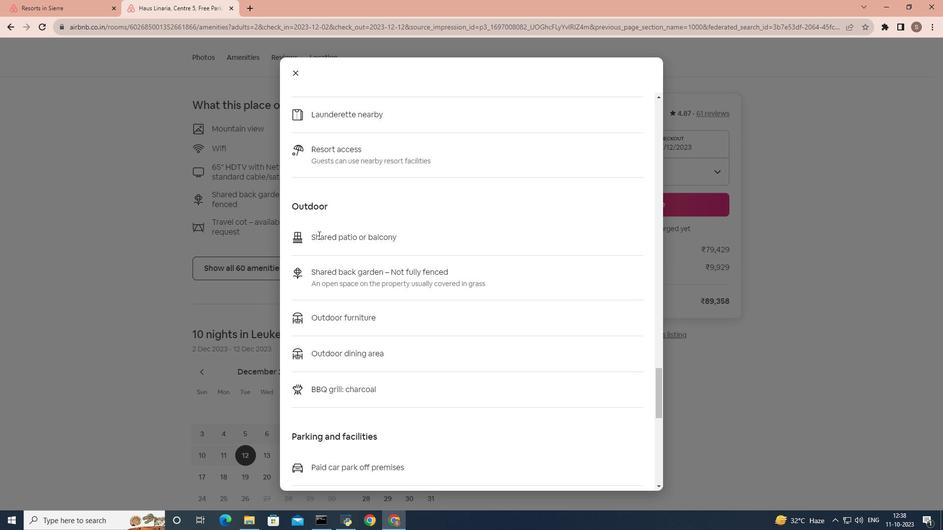 
Action: Mouse scrolled (318, 234) with delta (0, 0)
Screenshot: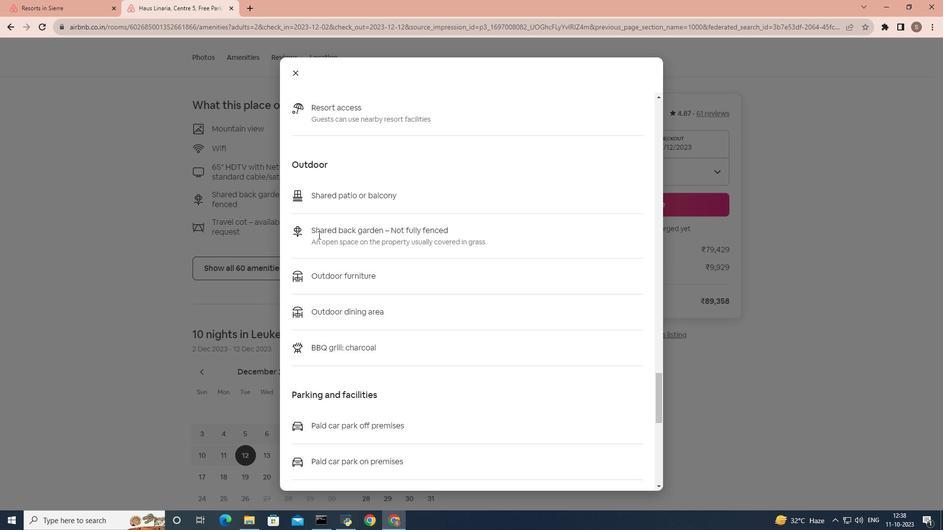 
Action: Mouse scrolled (318, 234) with delta (0, 0)
Screenshot: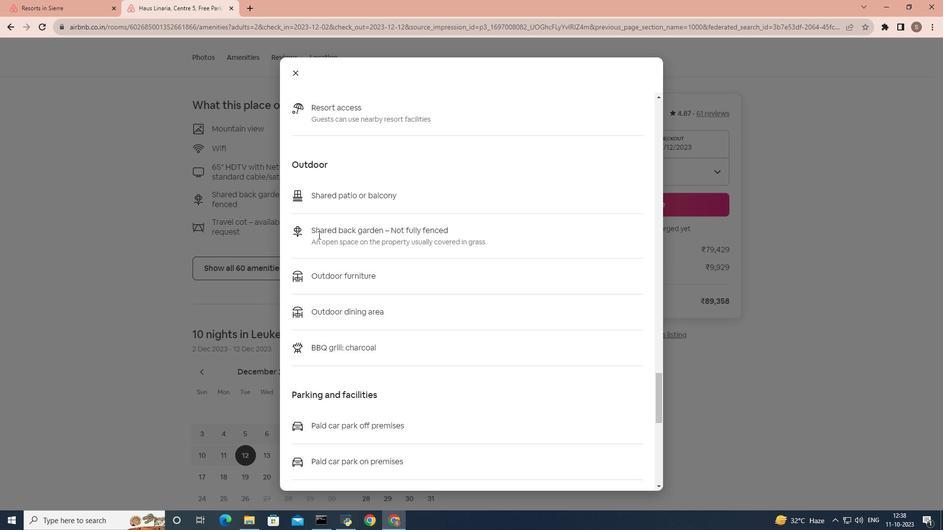 
Action: Mouse scrolled (318, 234) with delta (0, 0)
Screenshot: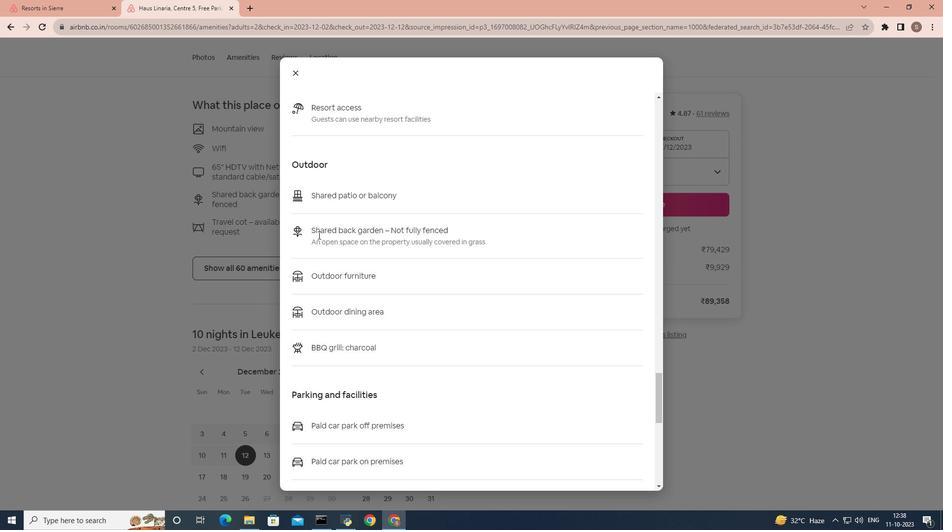 
Action: Mouse moved to (324, 210)
Screenshot: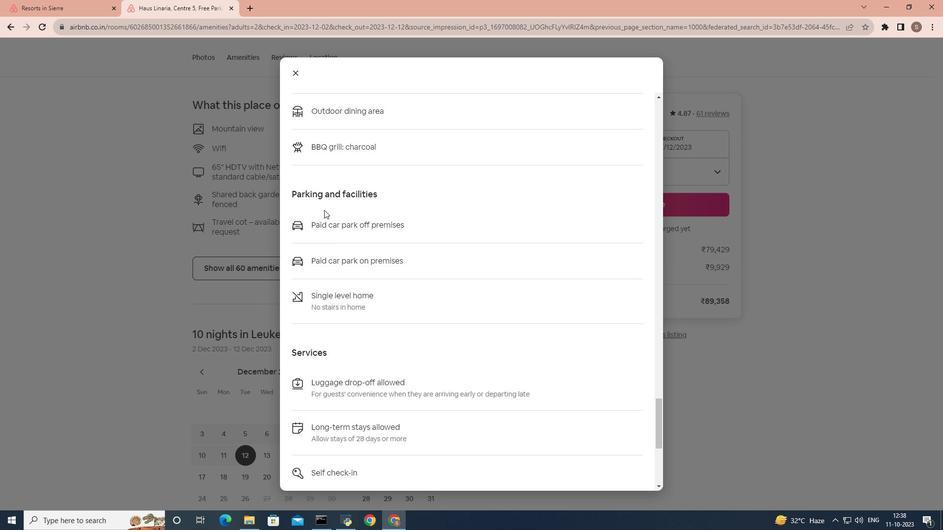 
Action: Mouse scrolled (324, 209) with delta (0, 0)
Screenshot: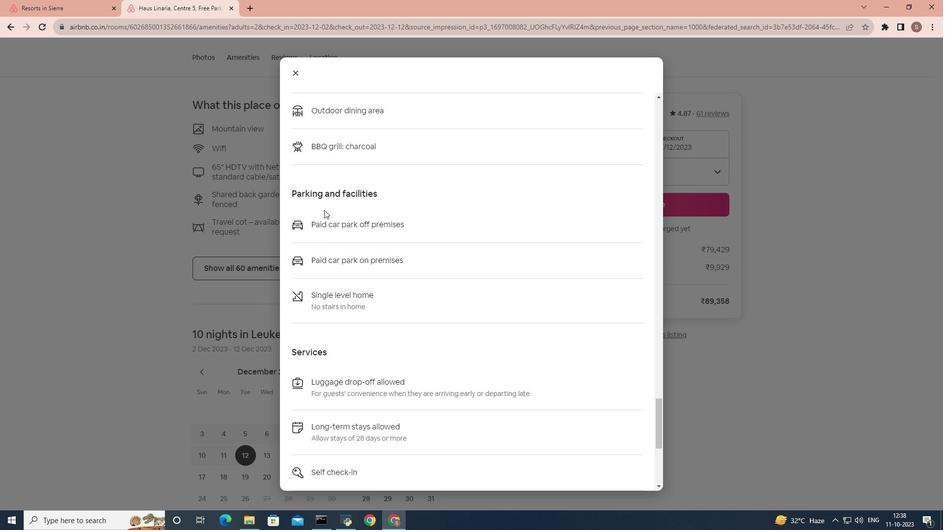 
Action: Mouse scrolled (324, 209) with delta (0, 0)
Screenshot: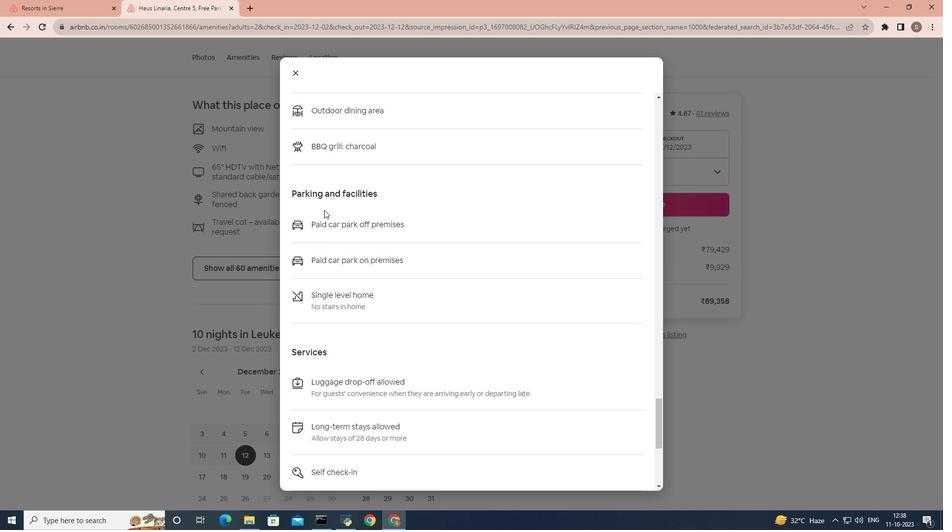 
Action: Mouse scrolled (324, 209) with delta (0, 0)
Screenshot: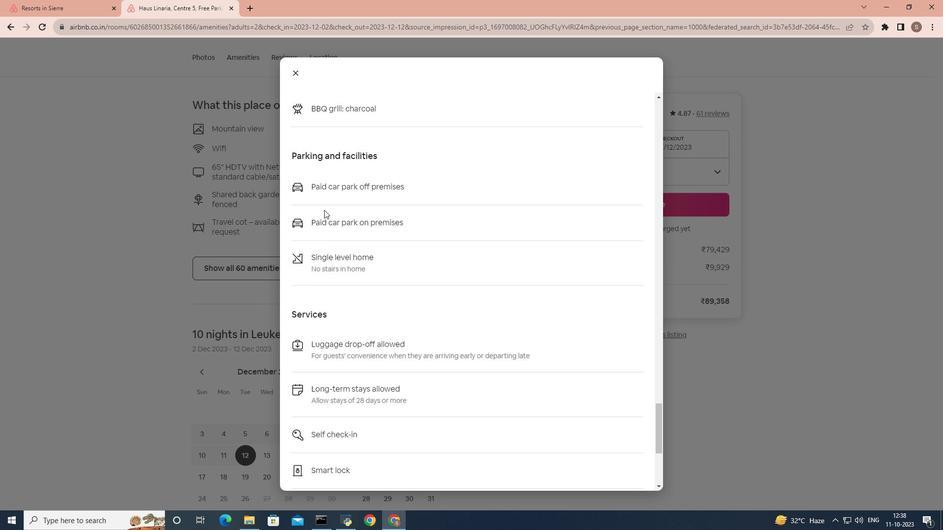 
Action: Mouse scrolled (324, 209) with delta (0, 0)
Screenshot: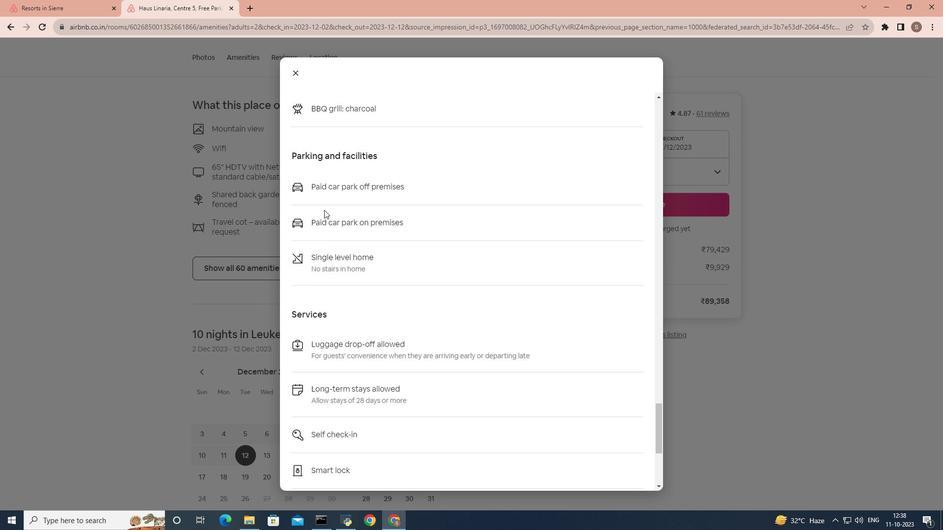 
Action: Mouse scrolled (324, 209) with delta (0, 0)
Screenshot: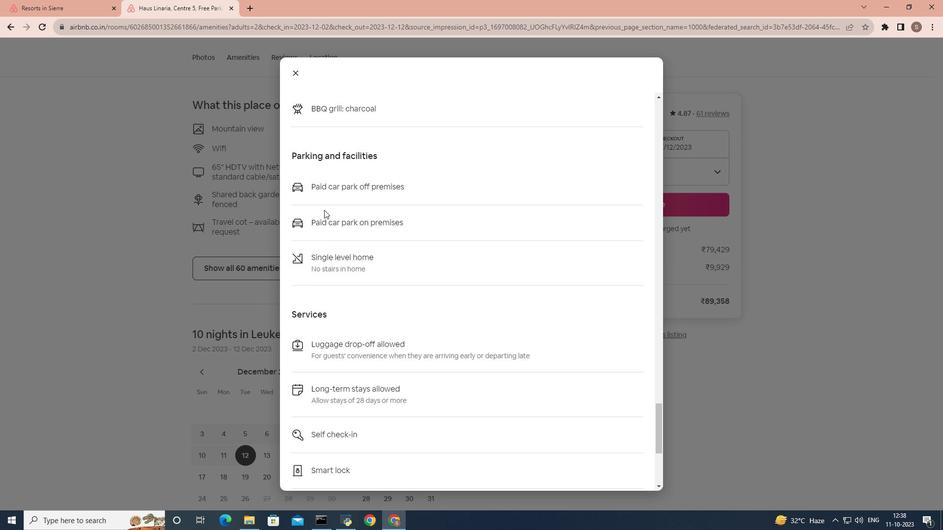 
Action: Mouse scrolled (324, 209) with delta (0, 0)
Screenshot: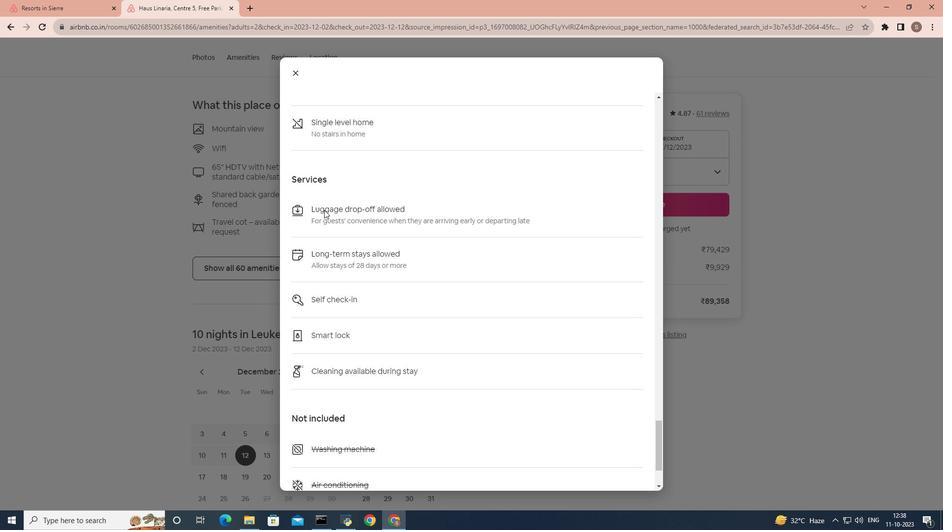 
Action: Mouse moved to (325, 203)
Screenshot: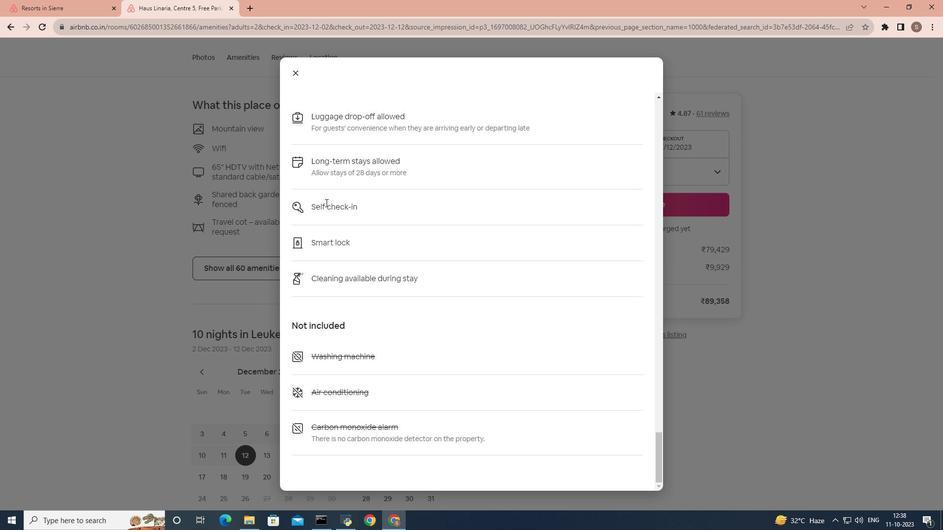 
Action: Mouse scrolled (325, 202) with delta (0, 0)
Screenshot: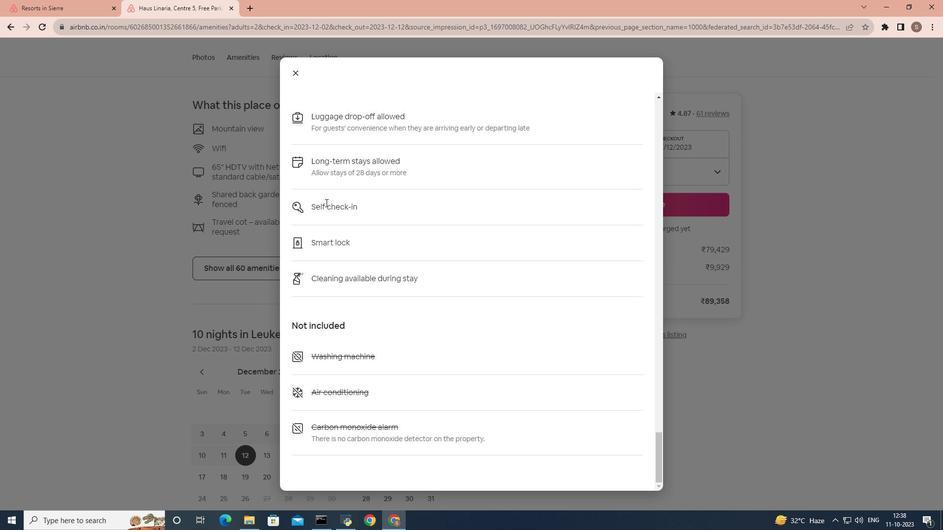 
Action: Mouse scrolled (325, 202) with delta (0, 0)
Screenshot: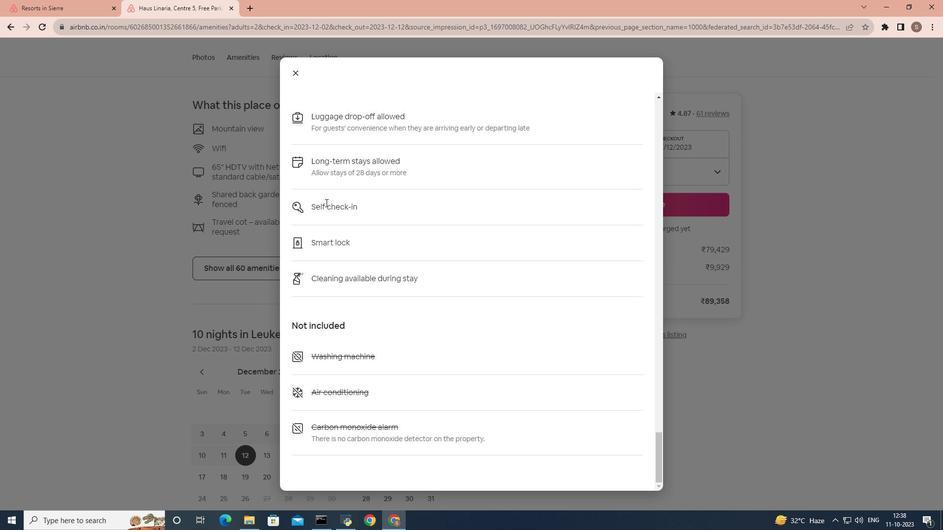 
Action: Mouse scrolled (325, 202) with delta (0, 0)
Screenshot: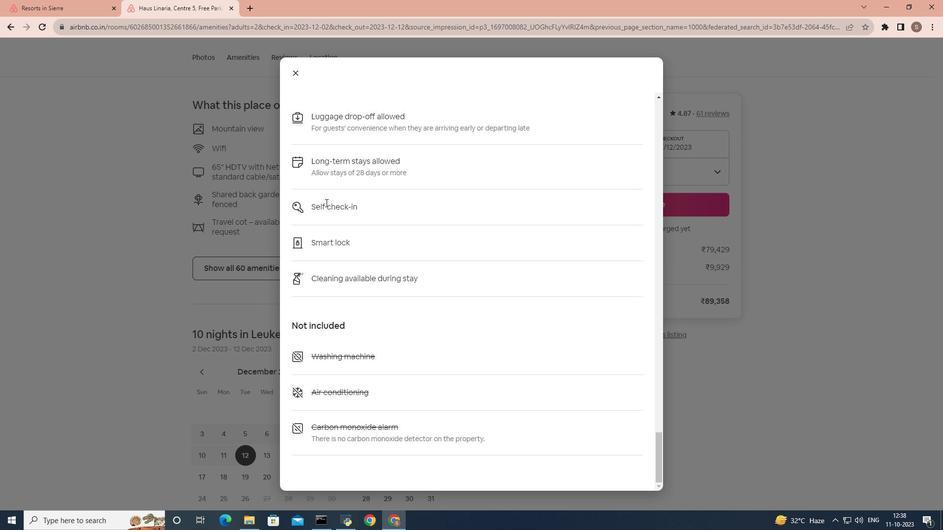 
Action: Mouse scrolled (325, 202) with delta (0, 0)
Screenshot: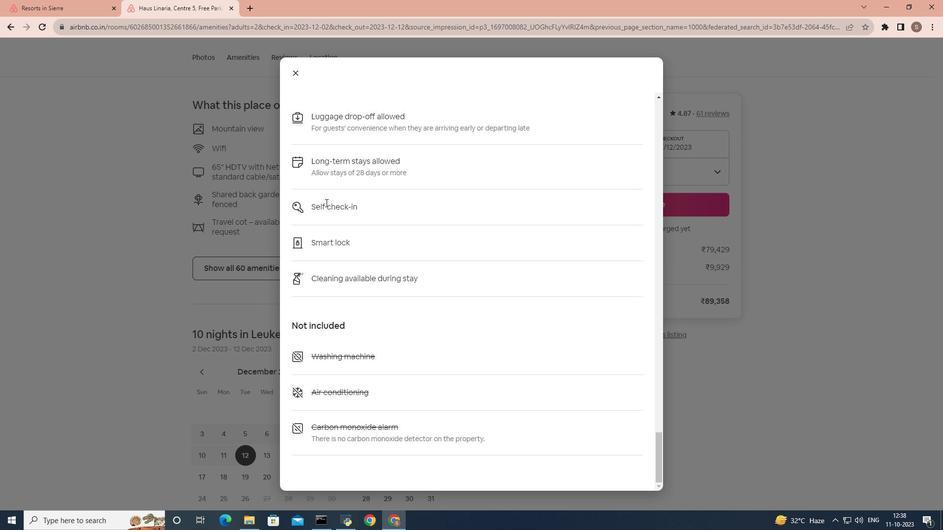 
Action: Mouse scrolled (325, 202) with delta (0, 0)
Screenshot: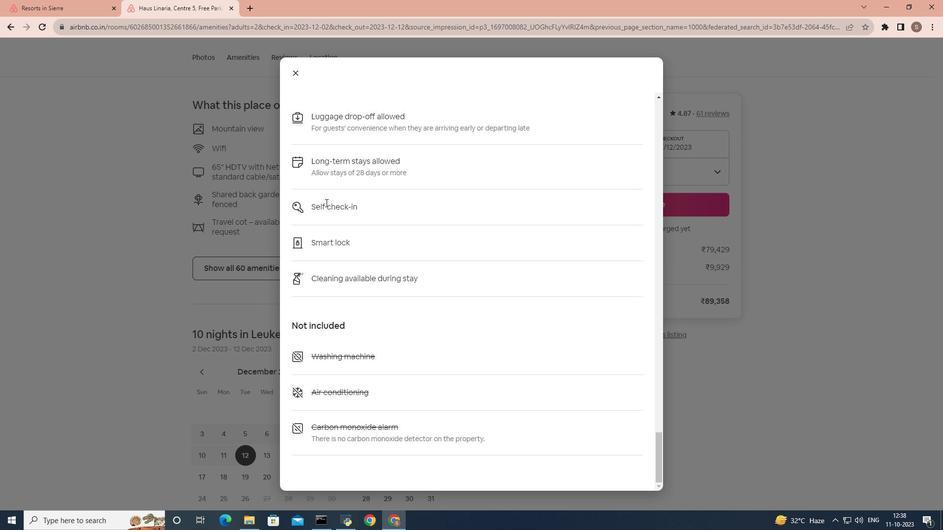 
Action: Mouse moved to (298, 75)
Screenshot: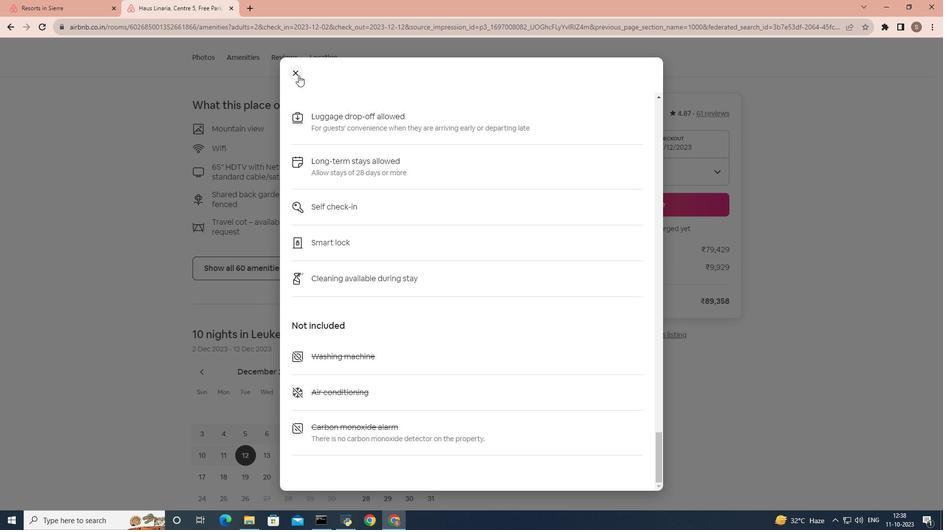 
Action: Mouse pressed left at (298, 75)
Screenshot: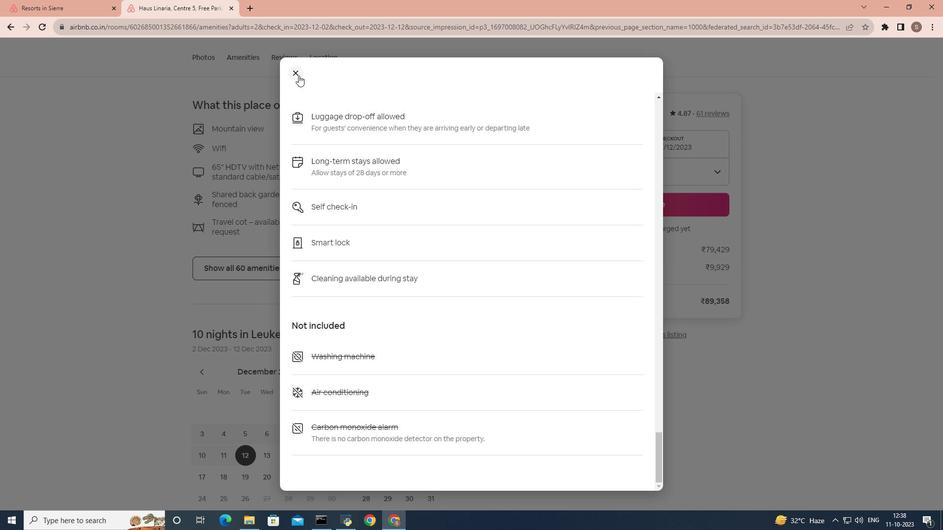 
Action: Mouse moved to (315, 209)
Screenshot: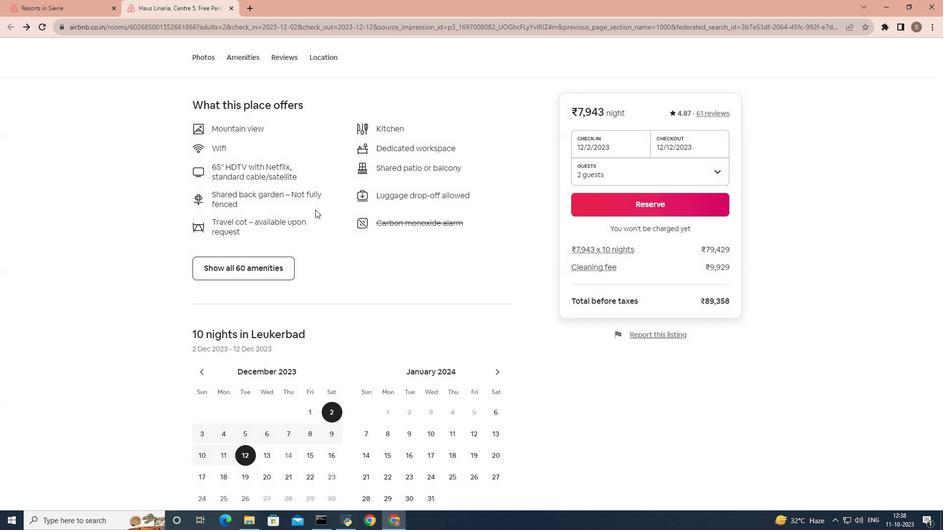 
Action: Mouse scrolled (315, 209) with delta (0, 0)
Screenshot: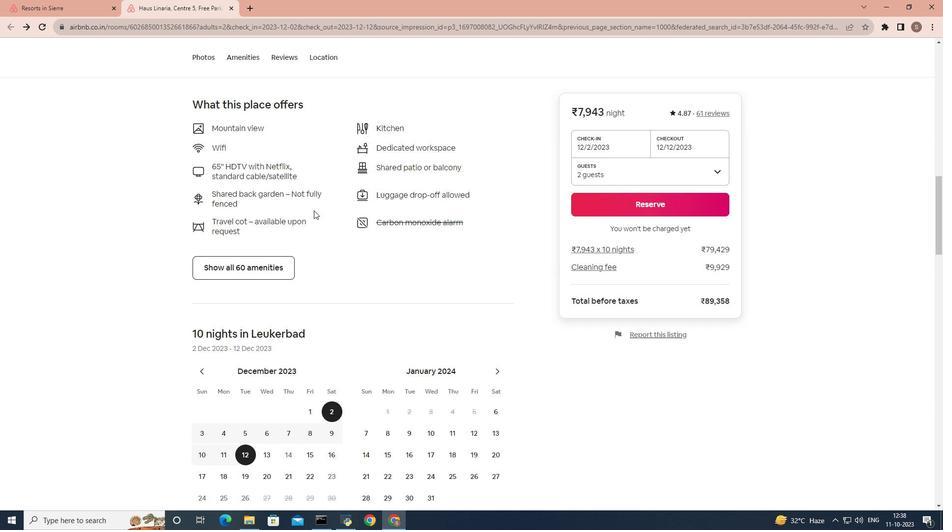
Action: Mouse moved to (315, 209)
Screenshot: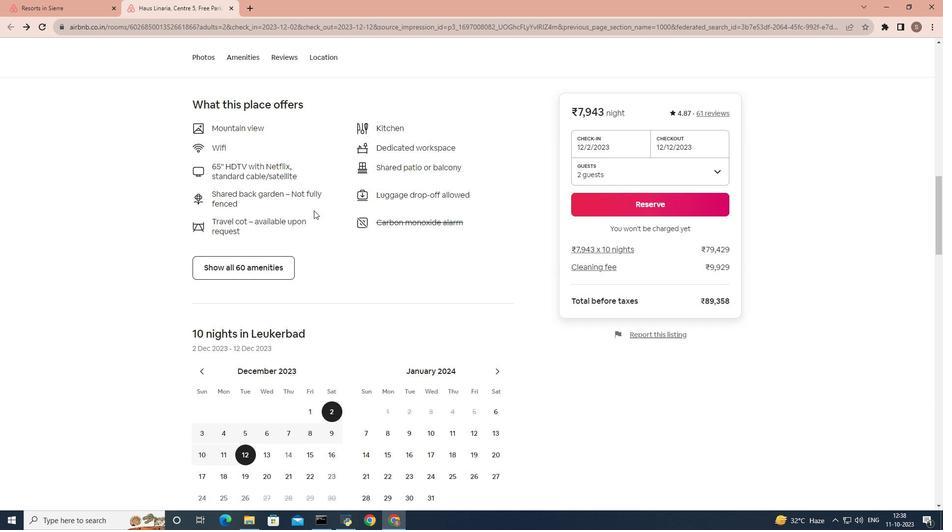 
Action: Mouse scrolled (315, 209) with delta (0, 0)
Screenshot: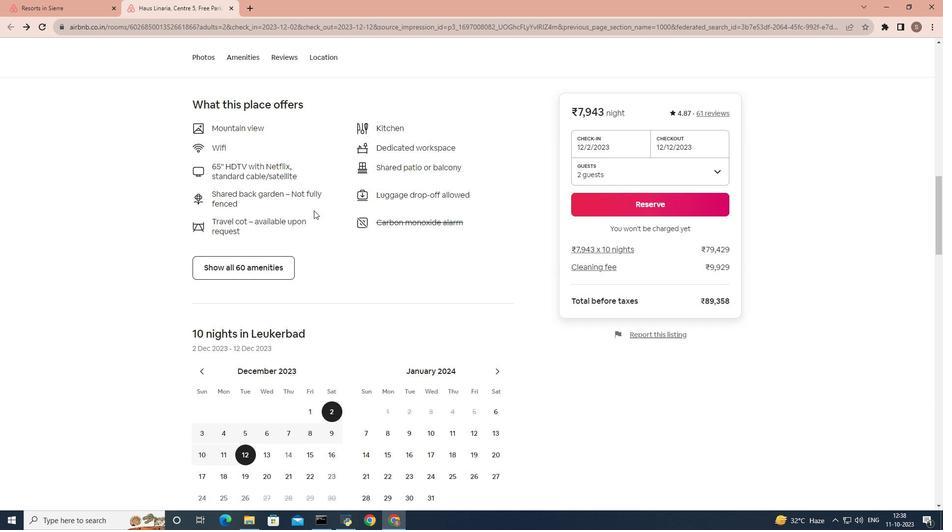 
Action: Mouse moved to (314, 210)
Screenshot: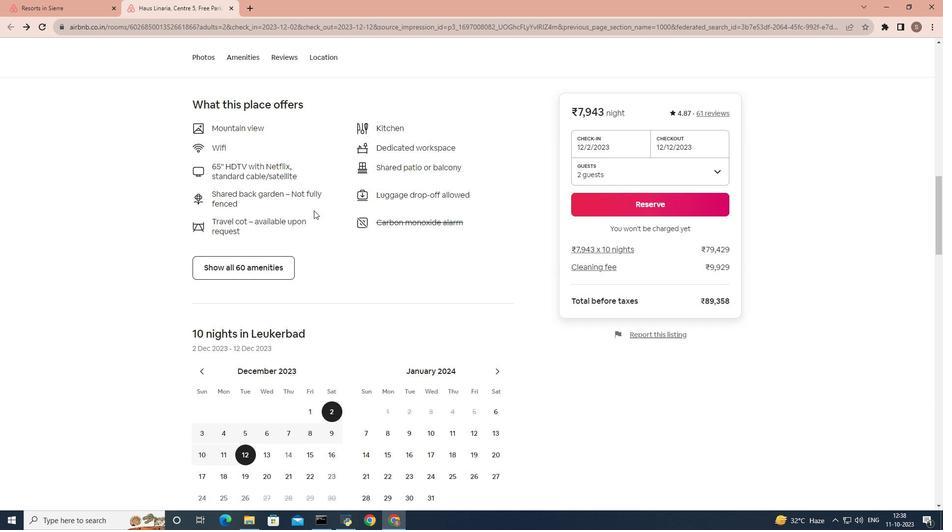 
Action: Mouse scrolled (314, 210) with delta (0, 0)
Screenshot: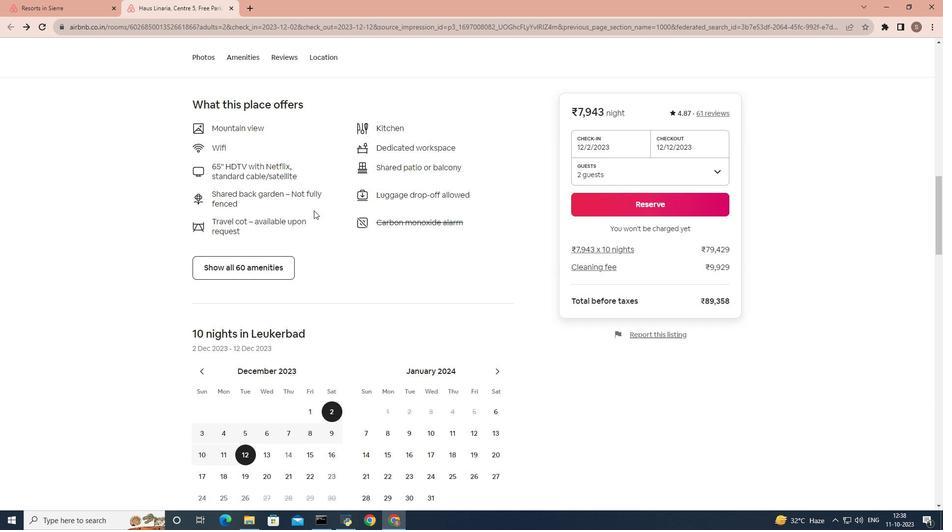 
Action: Mouse moved to (314, 210)
Screenshot: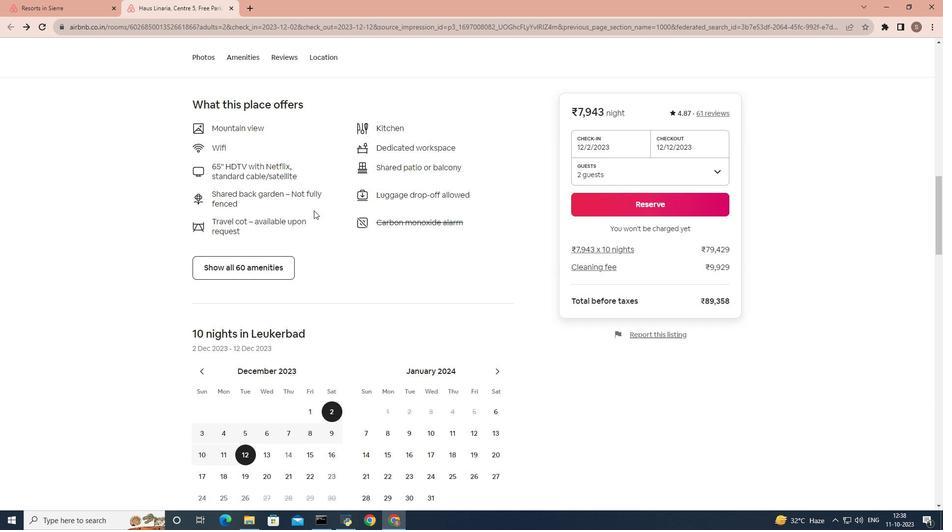 
Action: Mouse scrolled (314, 210) with delta (0, 0)
Screenshot: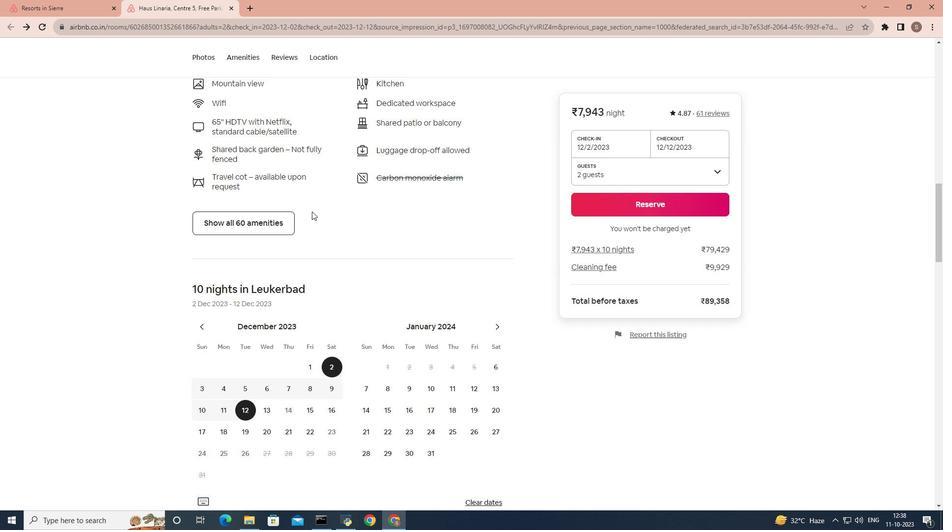 
Action: Mouse moved to (313, 211)
Screenshot: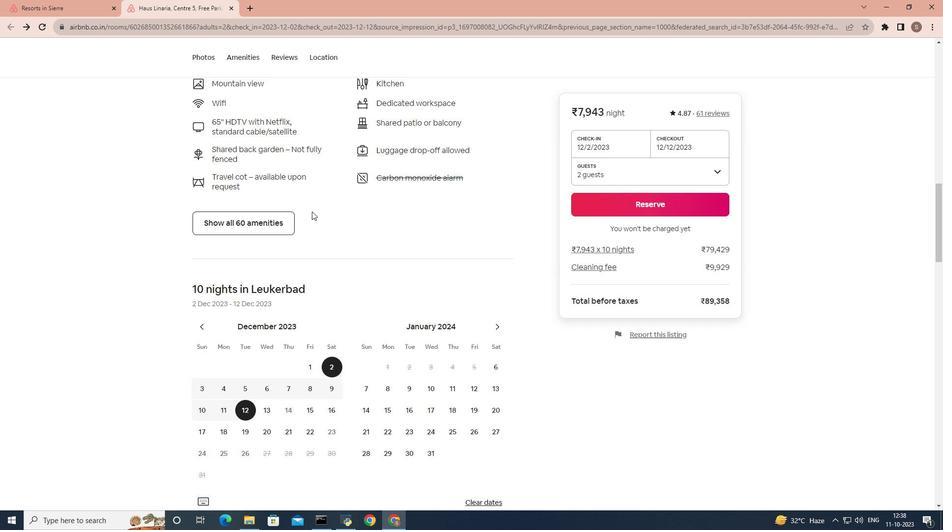 
Action: Mouse scrolled (313, 210) with delta (0, 0)
Screenshot: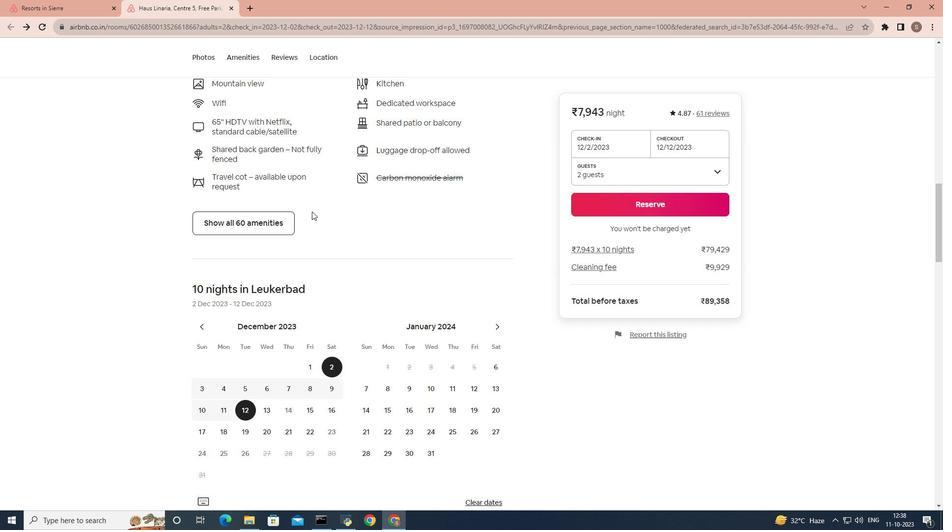 
Action: Mouse moved to (312, 211)
Screenshot: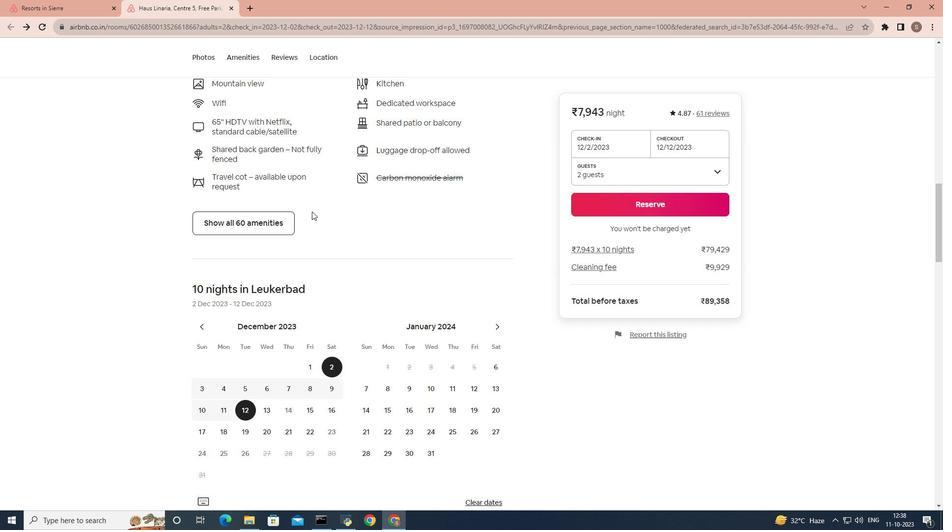 
Action: Mouse scrolled (312, 211) with delta (0, 0)
Screenshot: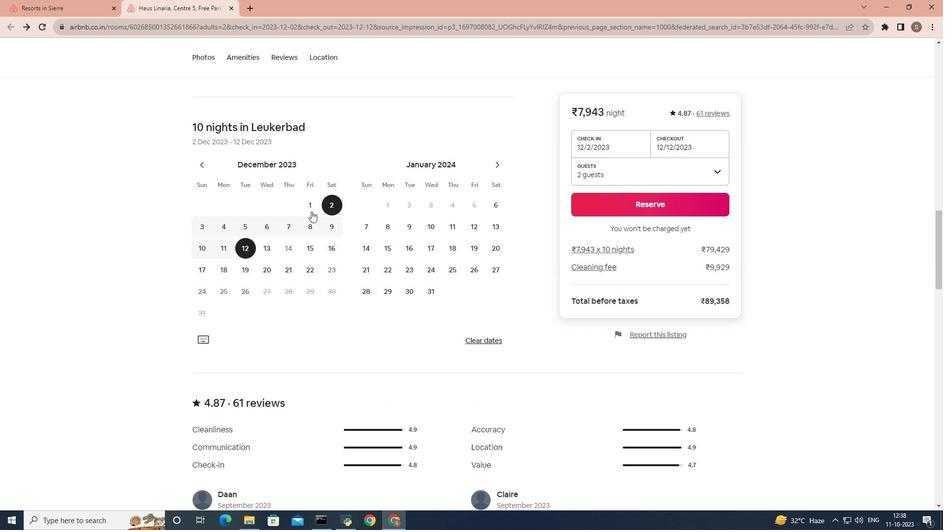 
Action: Mouse moved to (311, 211)
Screenshot: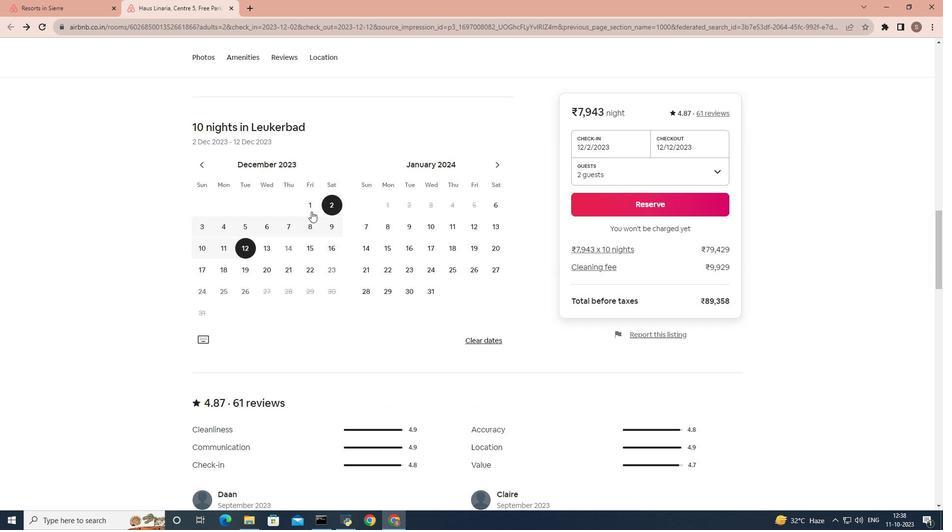 
Action: Mouse scrolled (311, 211) with delta (0, 0)
Screenshot: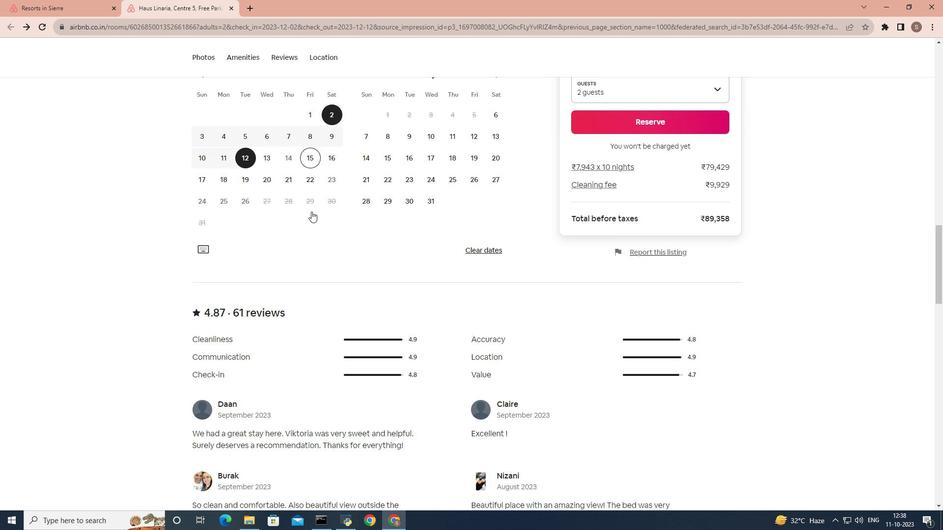 
Action: Mouse scrolled (311, 211) with delta (0, 0)
Screenshot: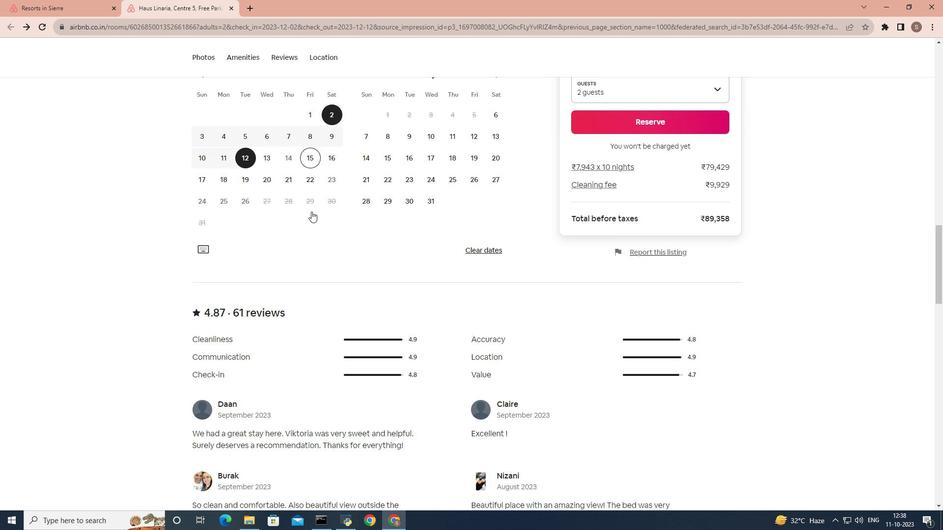 
Action: Mouse scrolled (311, 211) with delta (0, 0)
Screenshot: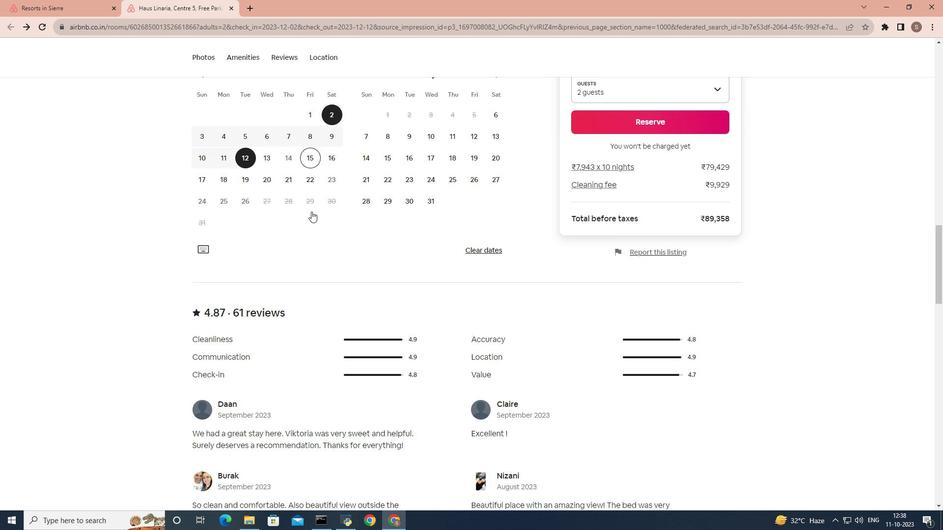 
Action: Mouse scrolled (311, 211) with delta (0, 0)
Screenshot: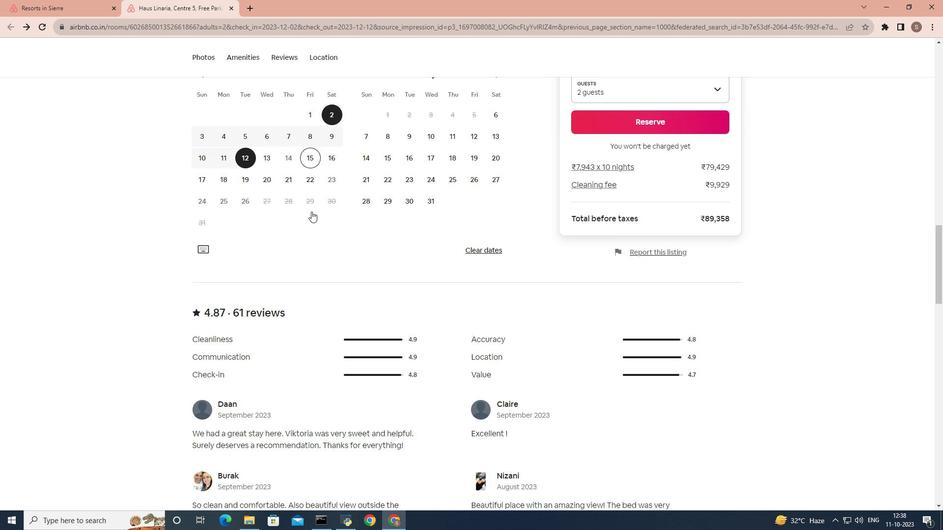 
Action: Mouse scrolled (311, 211) with delta (0, 0)
Screenshot: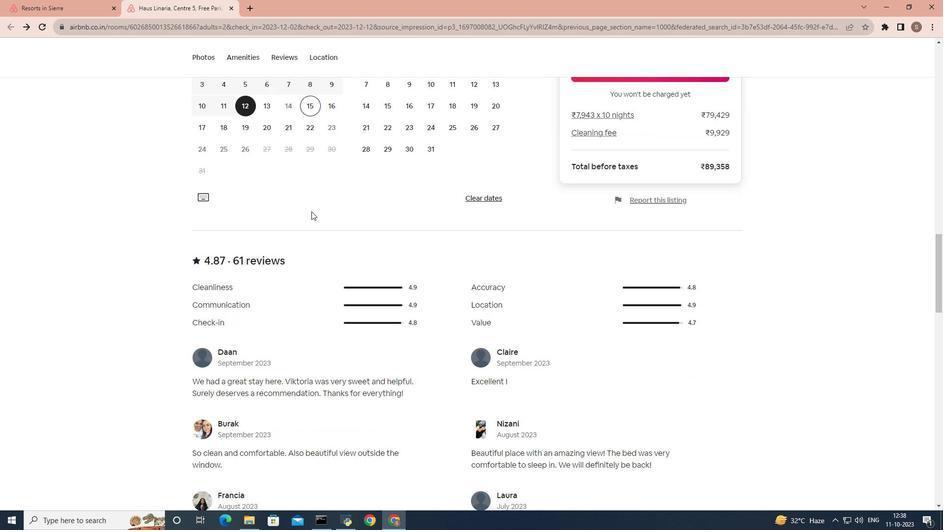 
Action: Mouse scrolled (311, 211) with delta (0, 0)
Screenshot: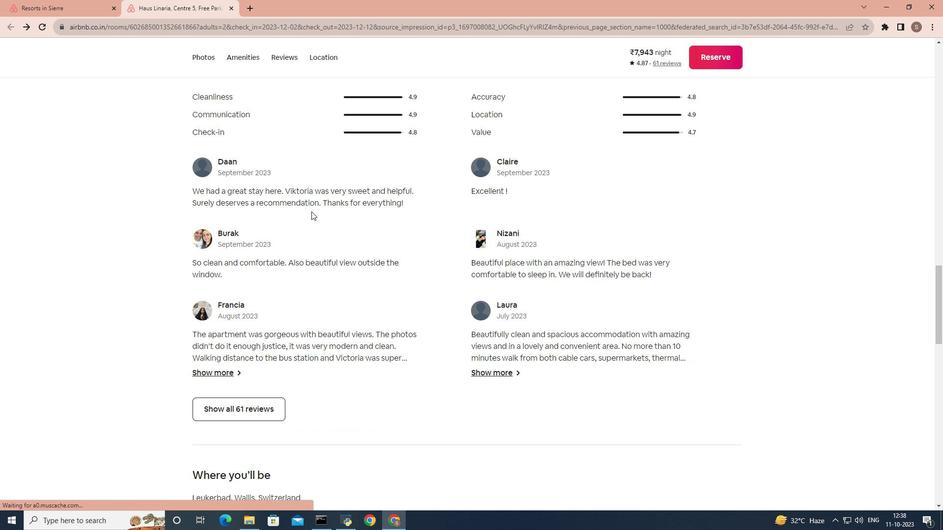 
Action: Mouse scrolled (311, 211) with delta (0, 0)
Screenshot: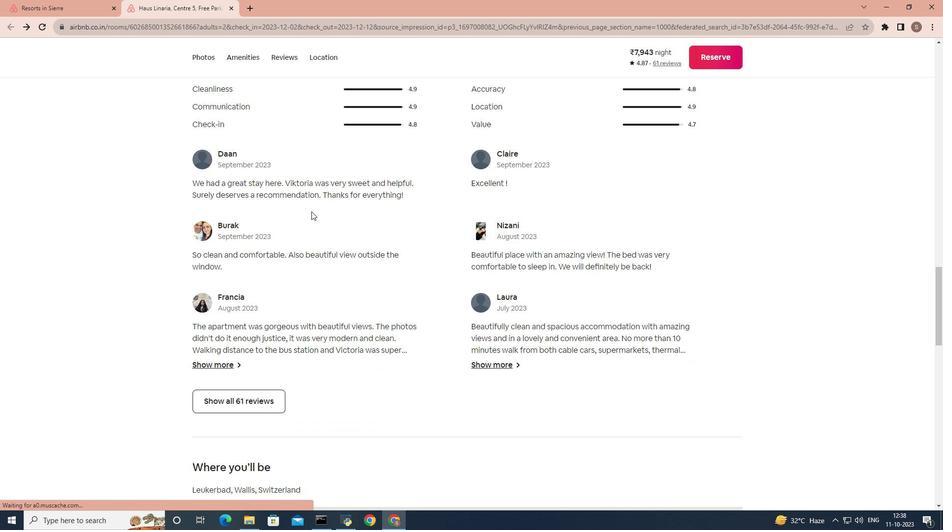 
Action: Mouse moved to (199, 311)
Screenshot: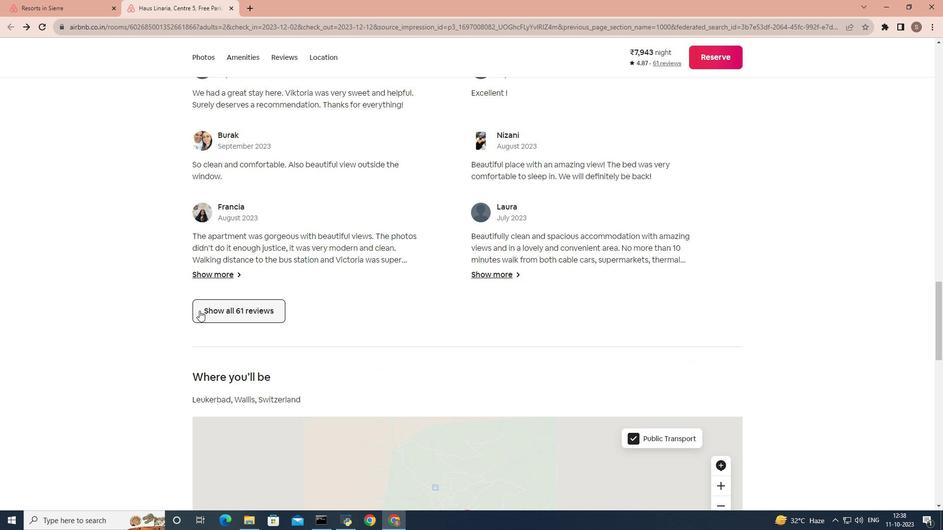 
Action: Mouse pressed left at (199, 311)
Screenshot: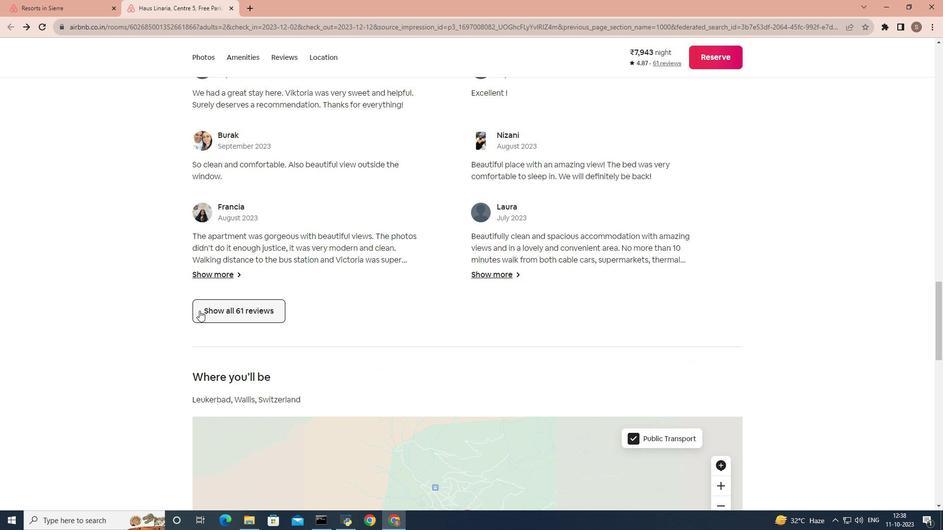 
Action: Mouse moved to (422, 259)
Screenshot: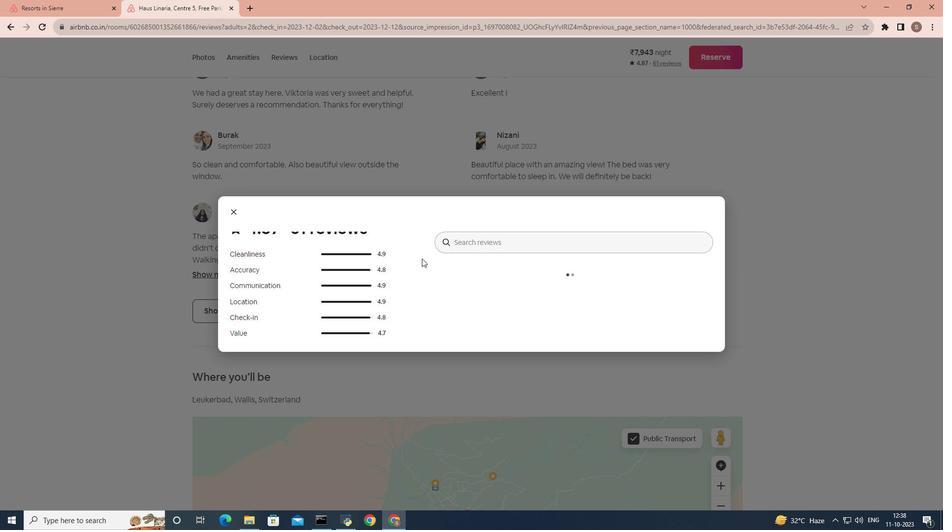 
Action: Mouse scrolled (422, 258) with delta (0, 0)
Screenshot: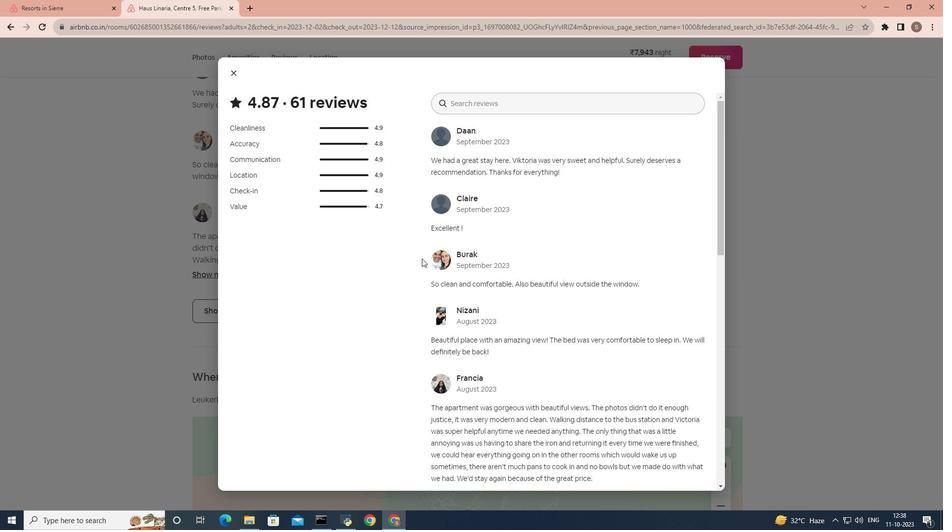 
Action: Mouse scrolled (422, 258) with delta (0, 0)
Screenshot: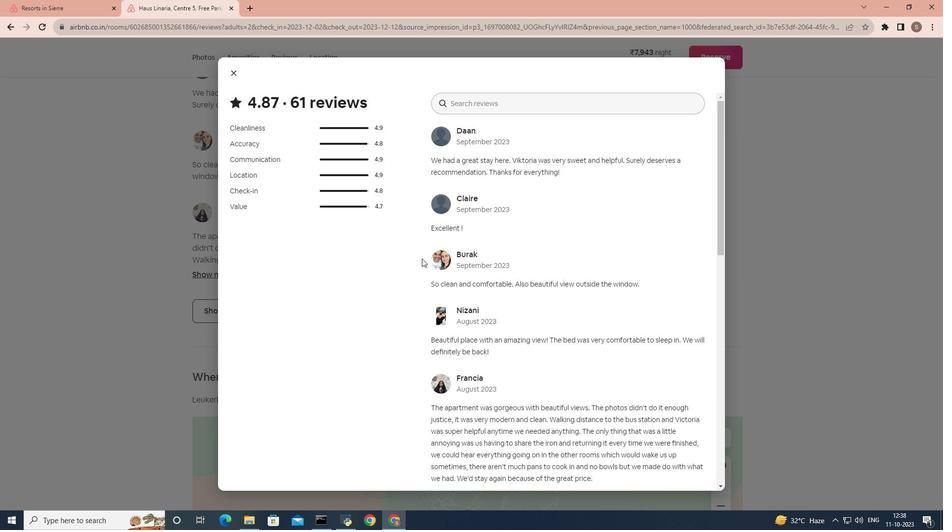 
Action: Mouse scrolled (422, 258) with delta (0, 0)
Screenshot: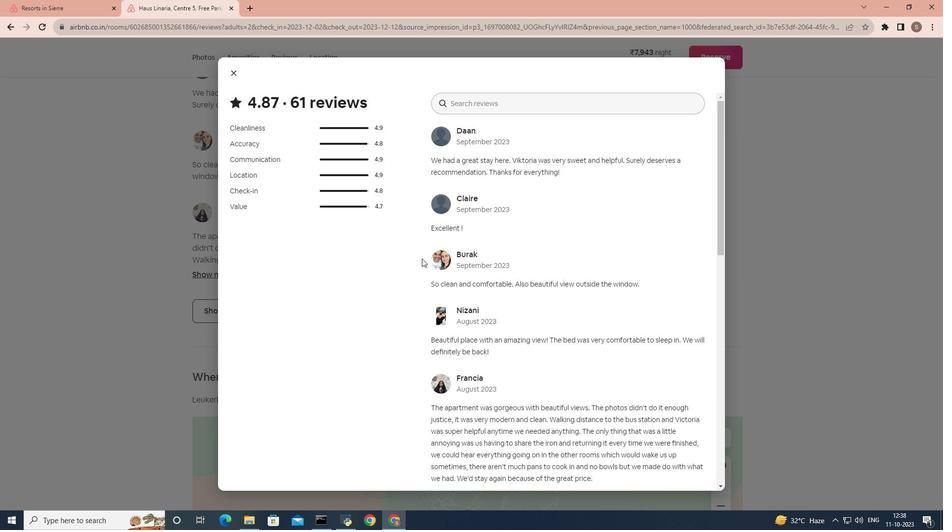 
Action: Mouse scrolled (422, 258) with delta (0, 0)
Screenshot: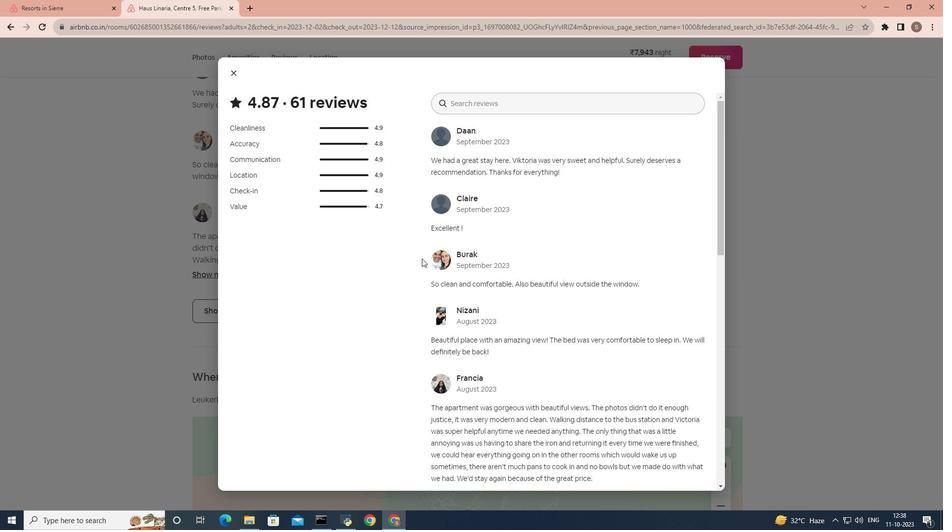 
Action: Mouse scrolled (422, 258) with delta (0, 0)
Screenshot: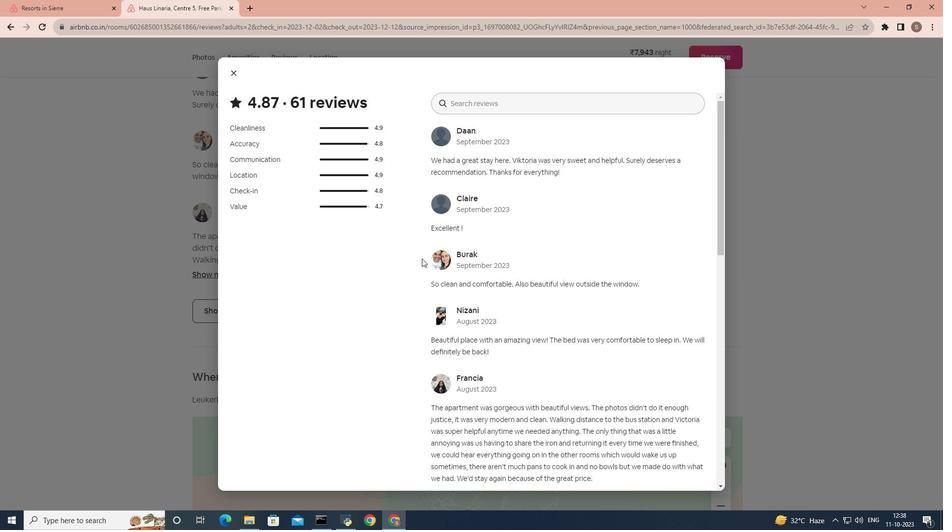 
Action: Mouse scrolled (422, 258) with delta (0, 0)
Screenshot: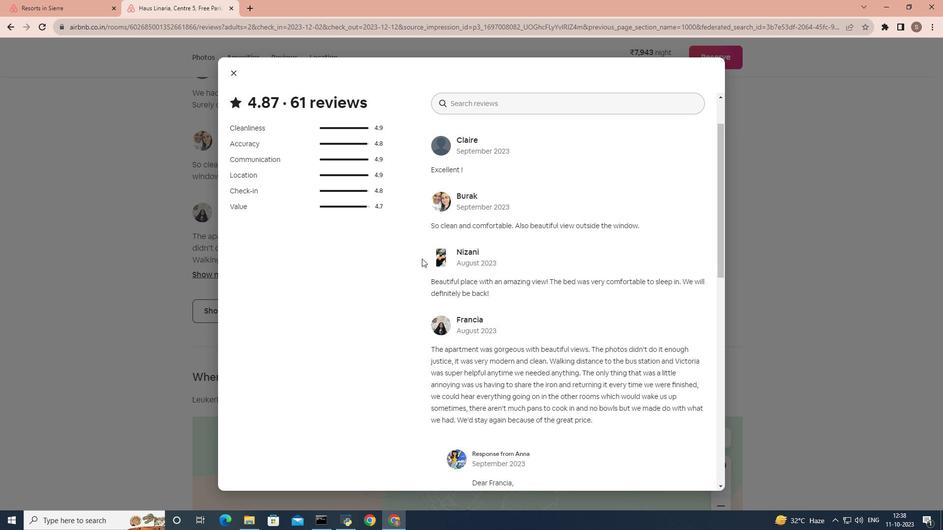 
Action: Mouse scrolled (422, 258) with delta (0, 0)
Screenshot: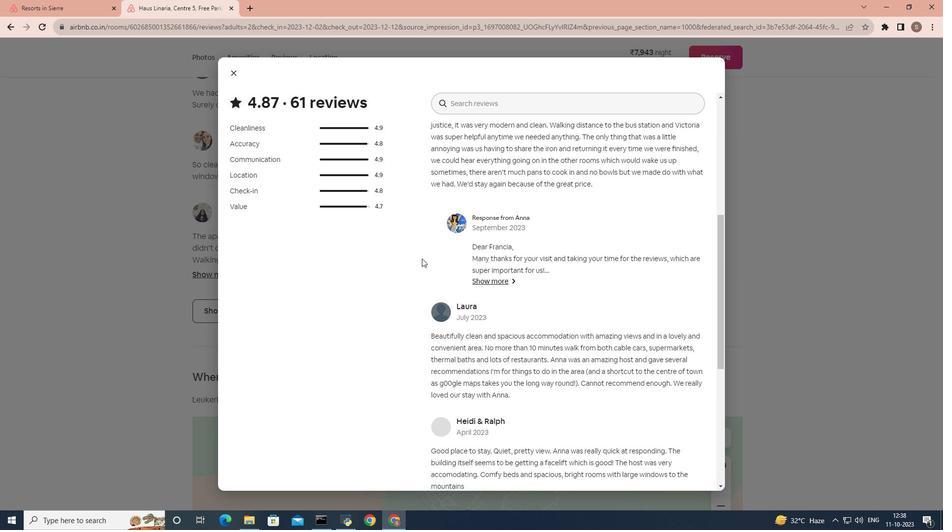 
Action: Mouse scrolled (422, 258) with delta (0, 0)
Screenshot: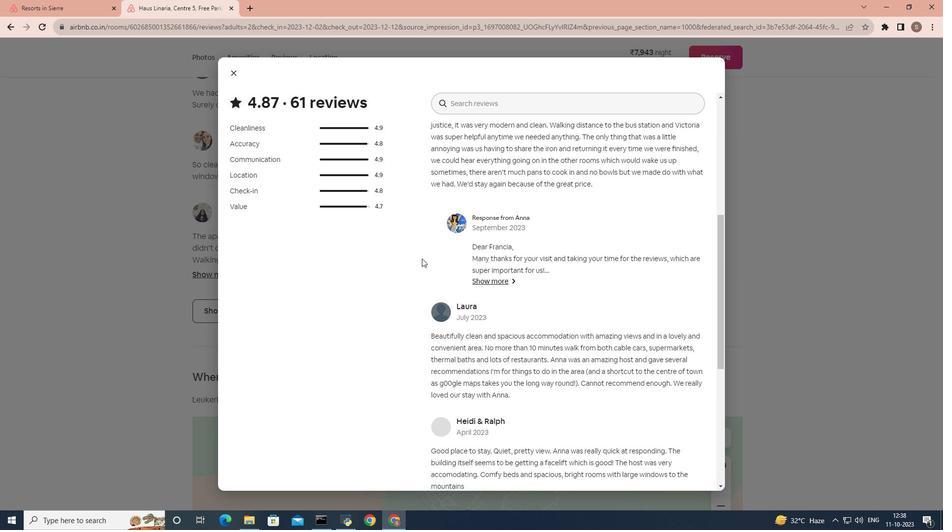 
Action: Mouse scrolled (422, 258) with delta (0, 0)
Screenshot: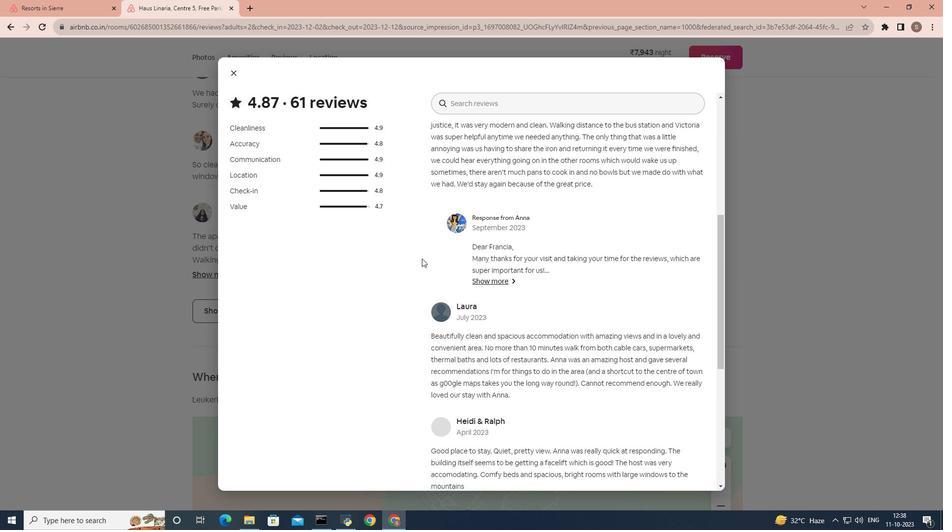 
Action: Mouse scrolled (422, 258) with delta (0, 0)
Screenshot: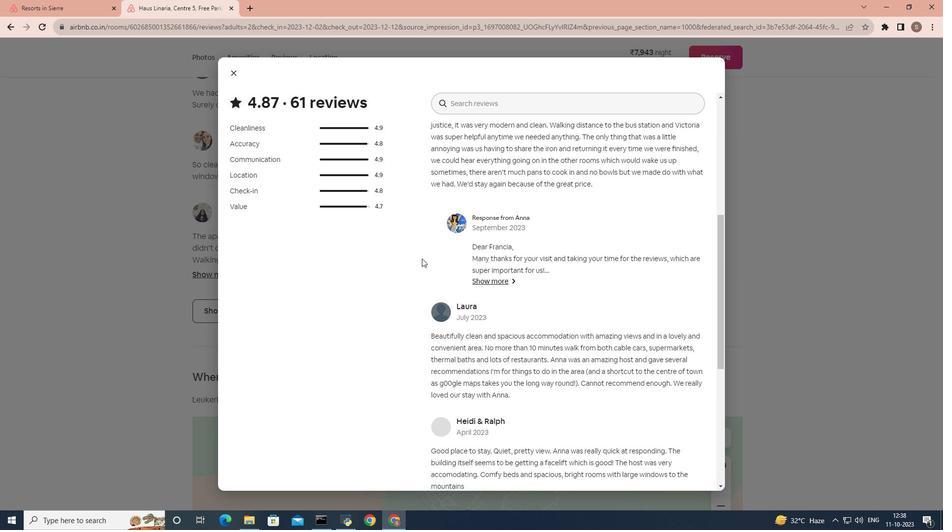 
Action: Mouse scrolled (422, 258) with delta (0, 0)
Screenshot: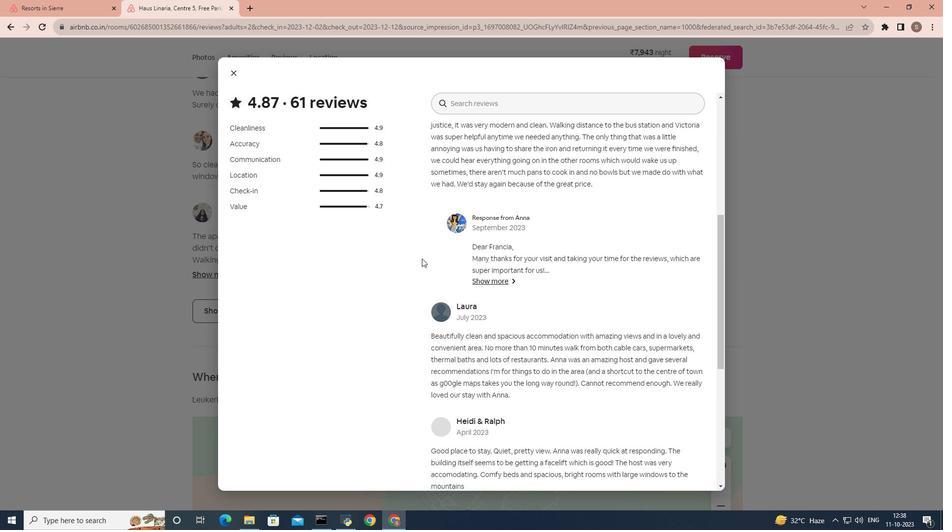 
Action: Mouse scrolled (422, 258) with delta (0, 0)
Screenshot: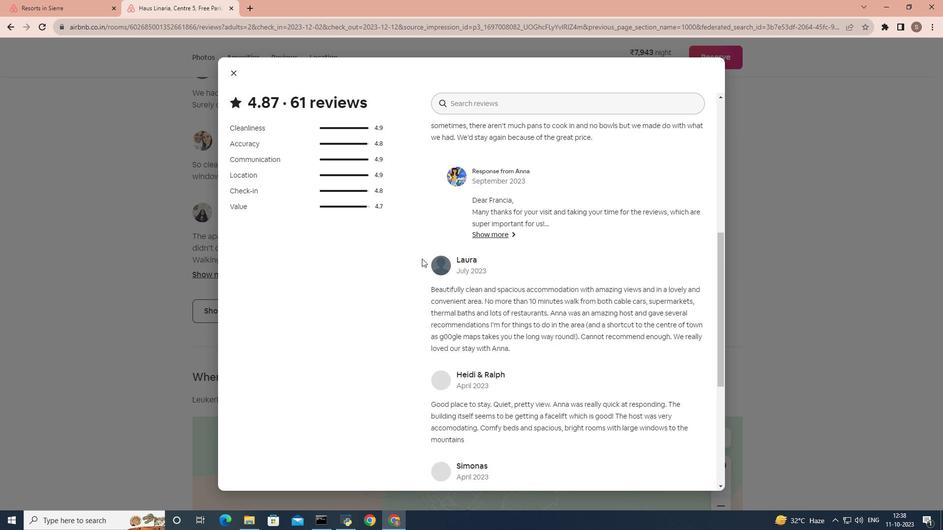 
Action: Mouse scrolled (422, 259) with delta (0, 0)
Screenshot: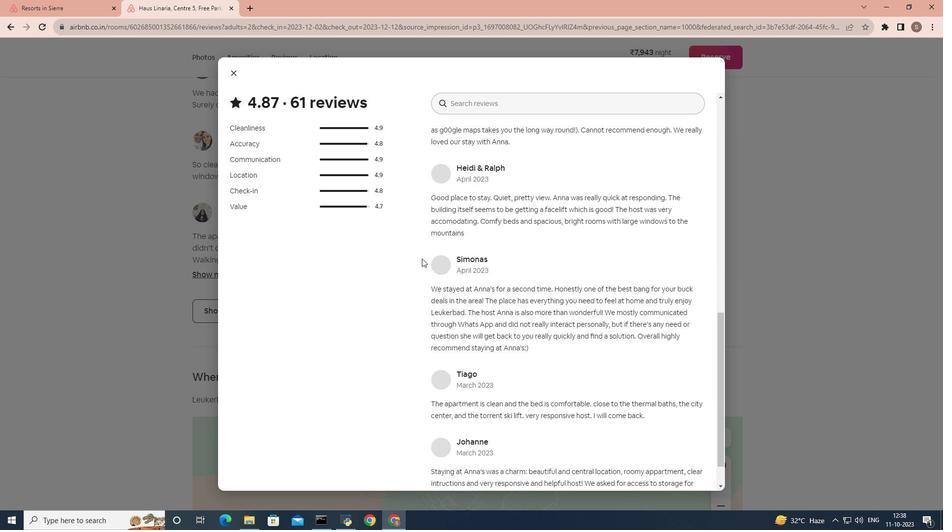 
Action: Mouse scrolled (422, 258) with delta (0, 0)
Screenshot: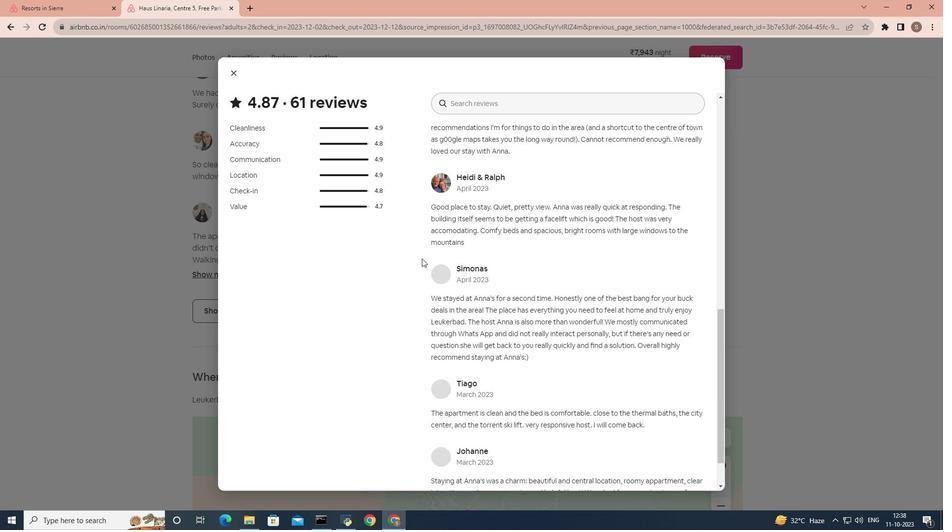 
Action: Mouse scrolled (422, 258) with delta (0, 0)
Screenshot: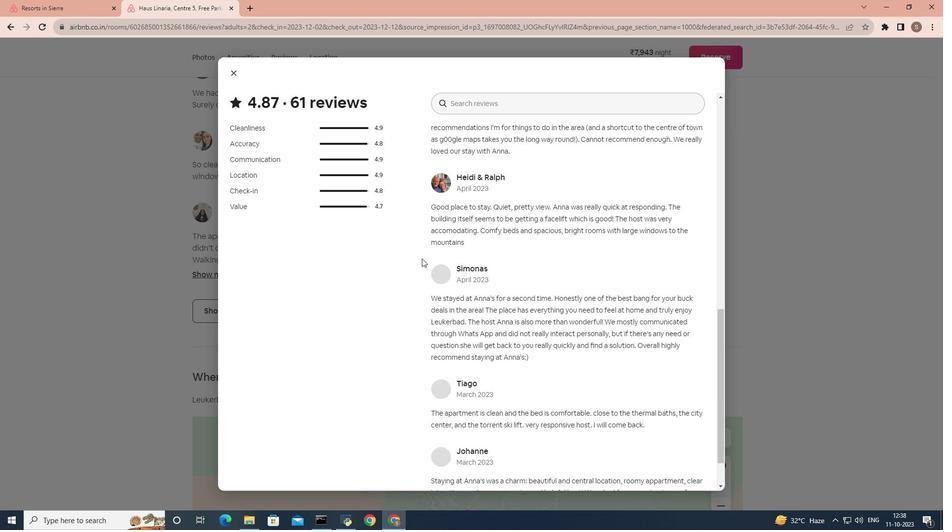 
Action: Mouse scrolled (422, 258) with delta (0, 0)
Screenshot: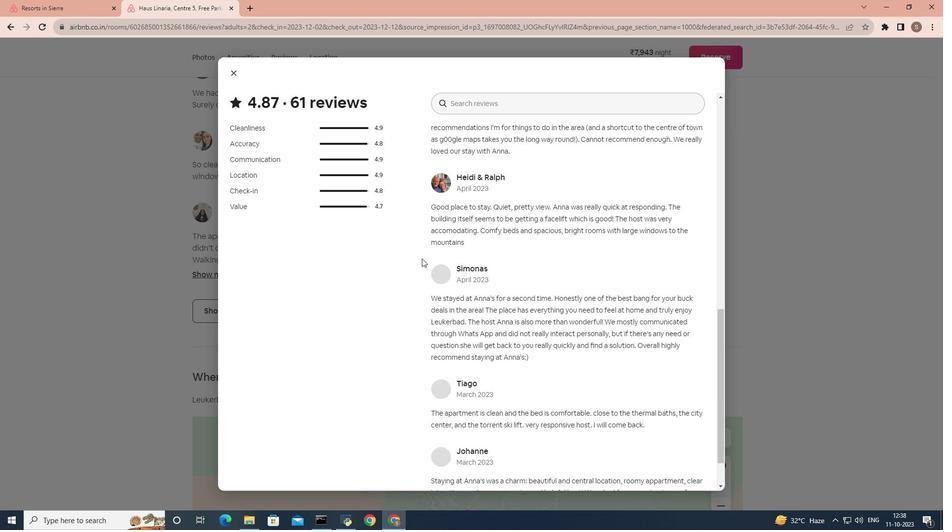 
Action: Mouse scrolled (422, 258) with delta (0, 0)
Screenshot: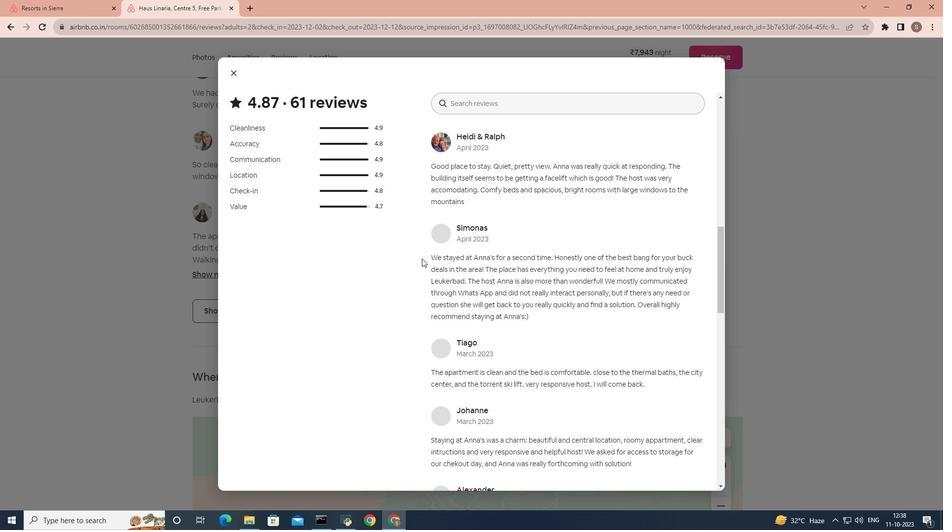 
Action: Mouse scrolled (422, 258) with delta (0, 0)
Screenshot: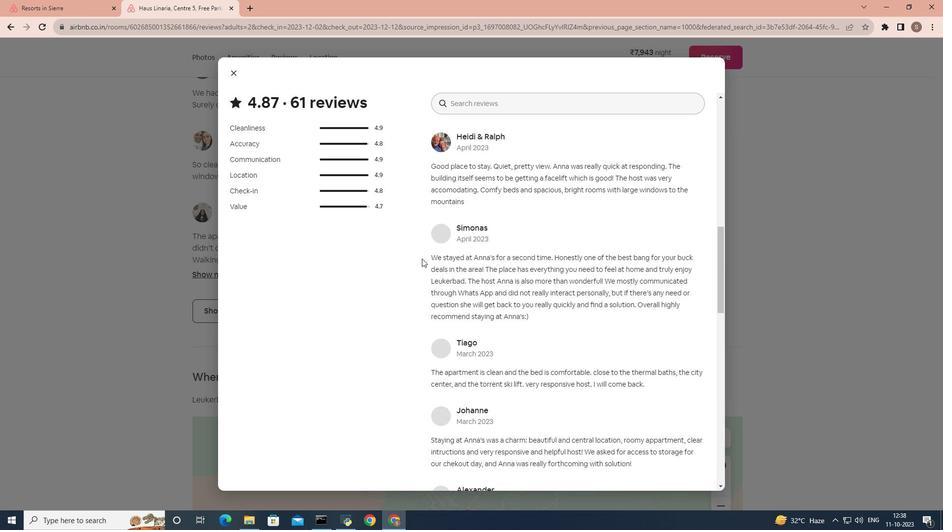 
Action: Mouse scrolled (422, 258) with delta (0, 0)
Screenshot: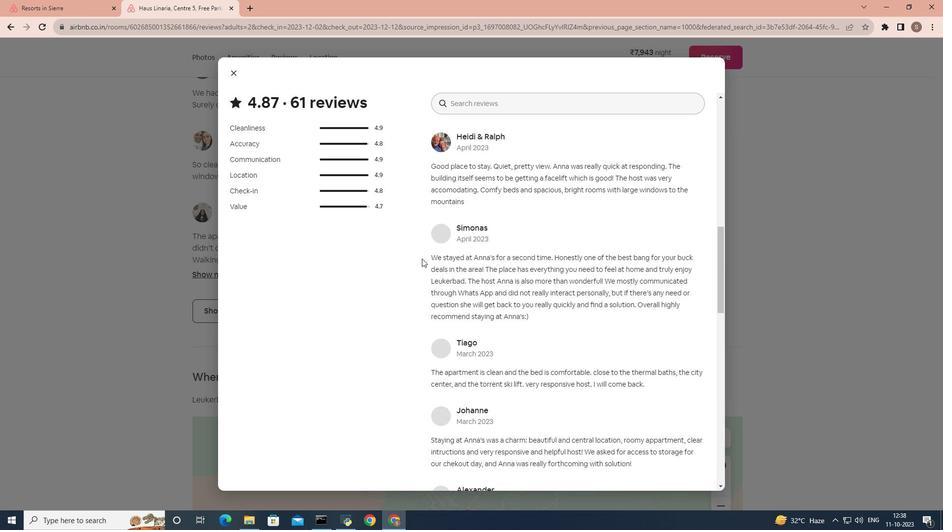 
Action: Mouse scrolled (422, 259) with delta (0, 0)
Screenshot: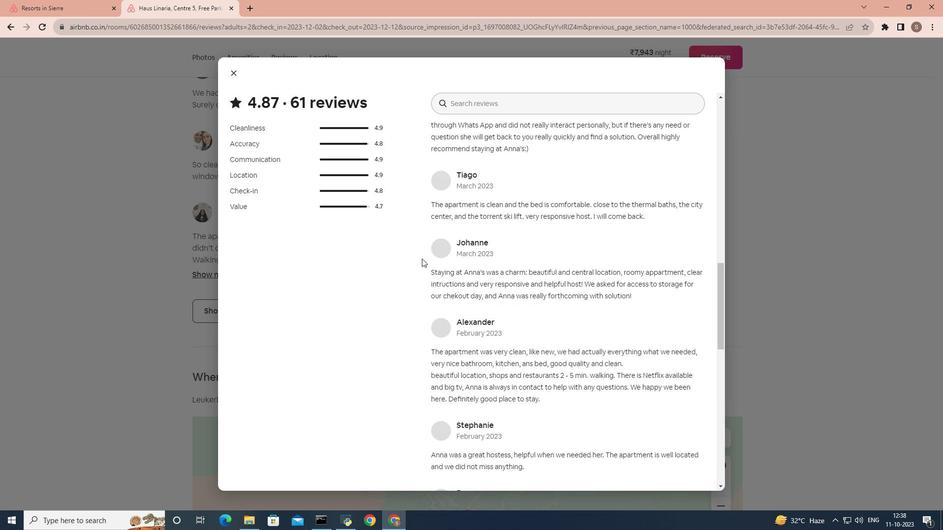 
Action: Mouse scrolled (422, 258) with delta (0, 0)
Screenshot: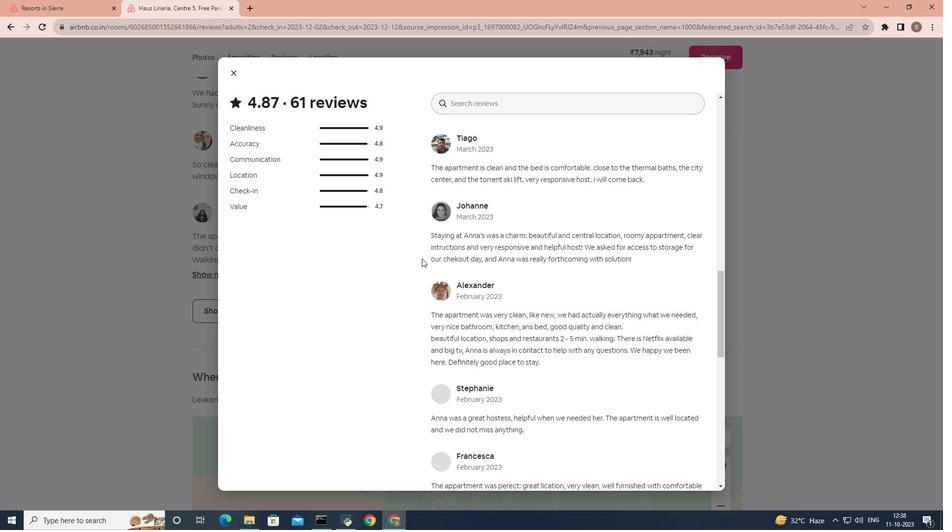 
Action: Mouse scrolled (422, 258) with delta (0, 0)
Screenshot: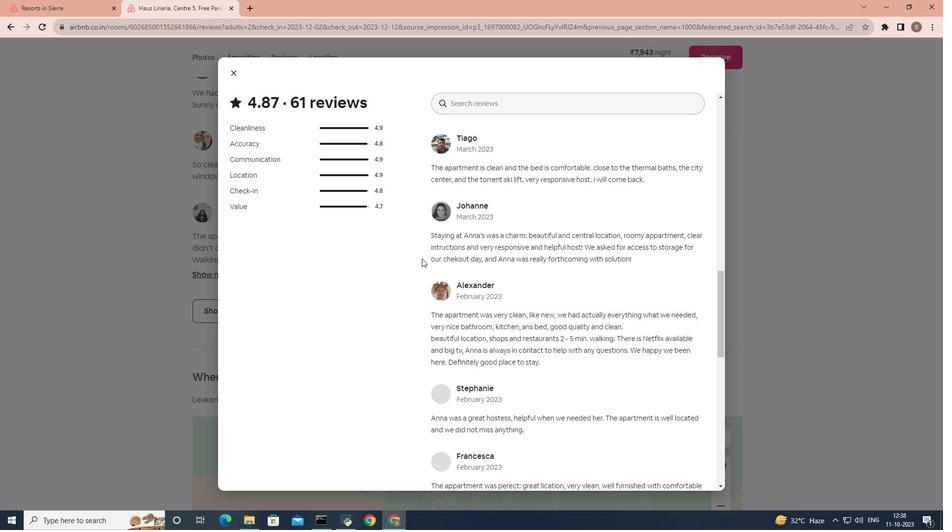 
Action: Mouse scrolled (422, 258) with delta (0, 0)
Screenshot: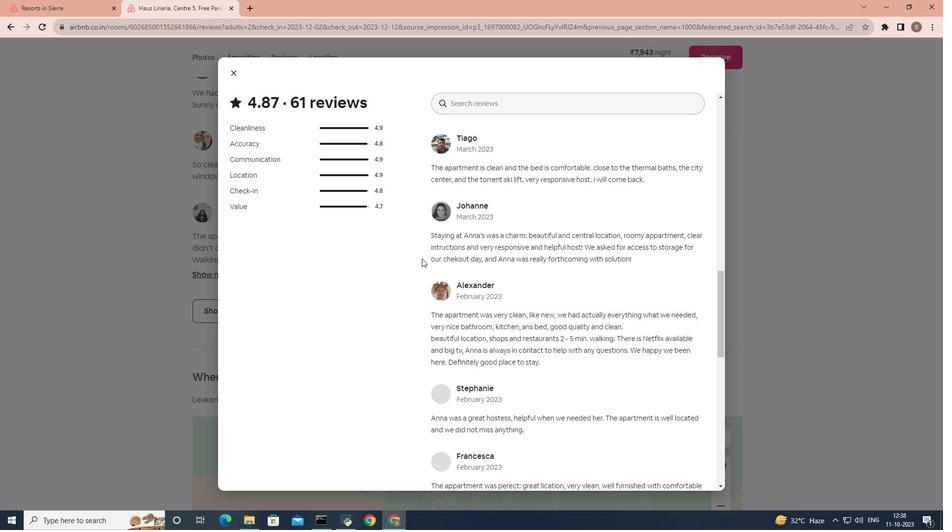 
Action: Mouse scrolled (422, 258) with delta (0, 0)
Screenshot: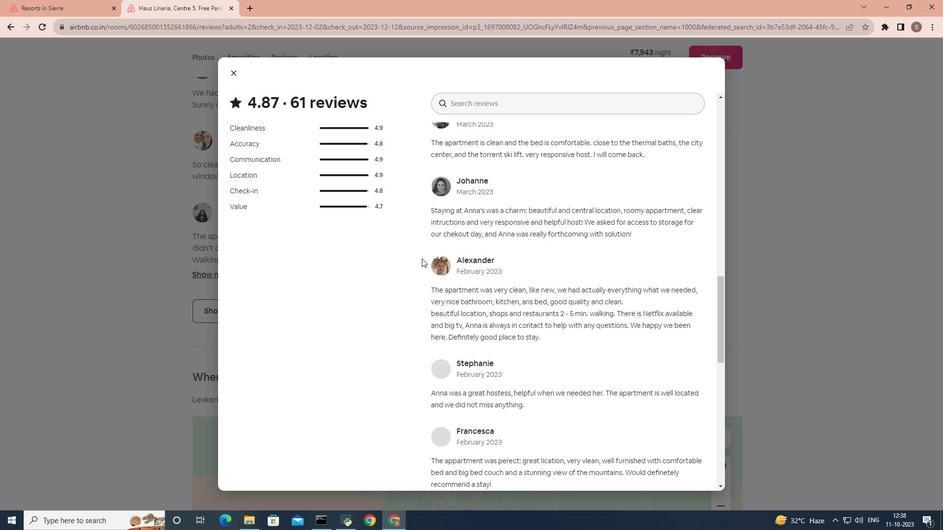 
Action: Mouse scrolled (422, 258) with delta (0, 0)
Screenshot: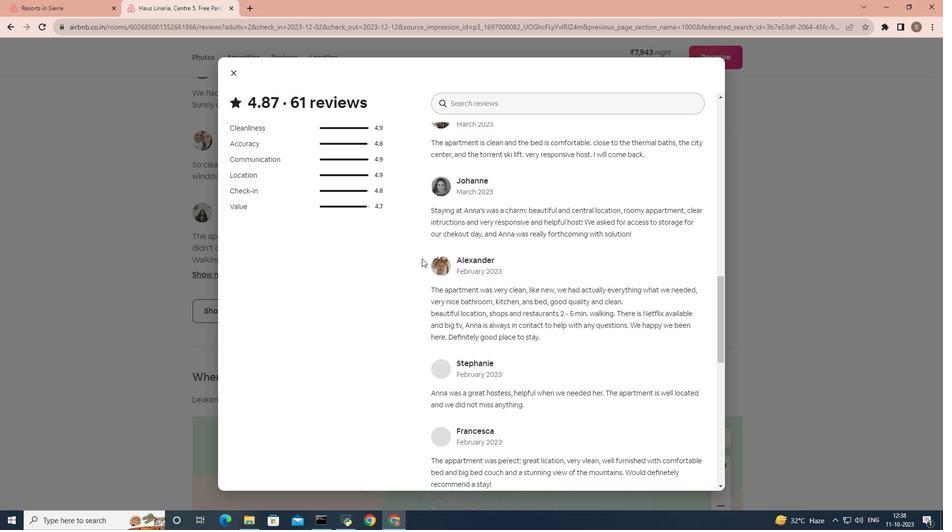 
Action: Mouse scrolled (422, 258) with delta (0, 0)
Screenshot: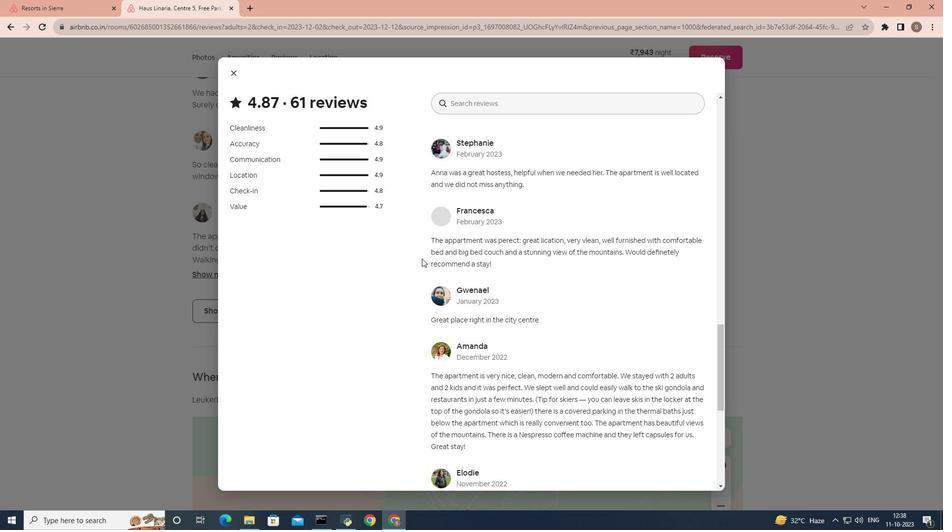 
Action: Mouse scrolled (422, 258) with delta (0, 0)
Screenshot: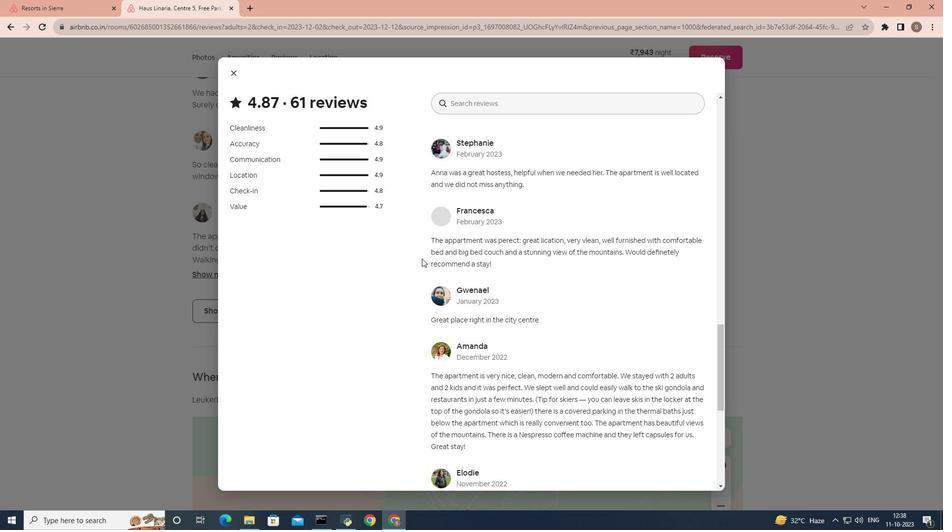 
Action: Mouse scrolled (422, 258) with delta (0, 0)
Screenshot: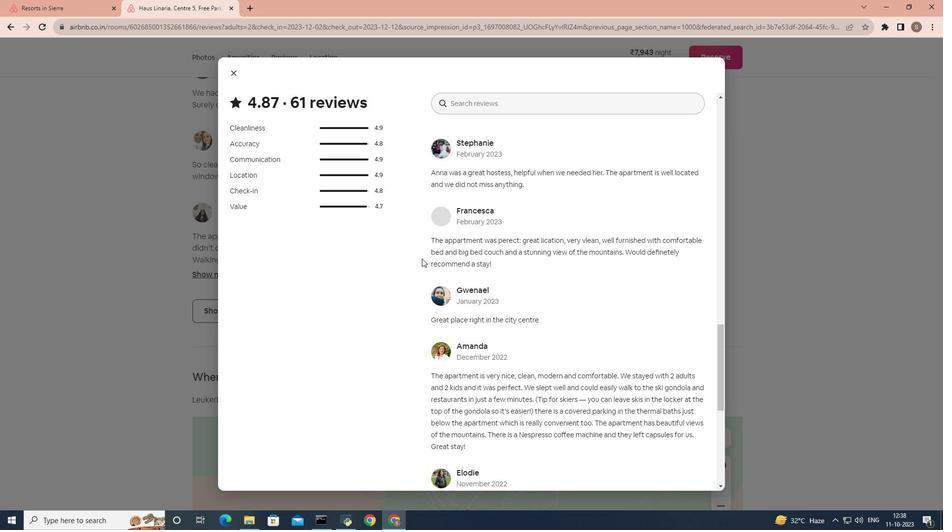 
Action: Mouse scrolled (422, 258) with delta (0, 0)
Screenshot: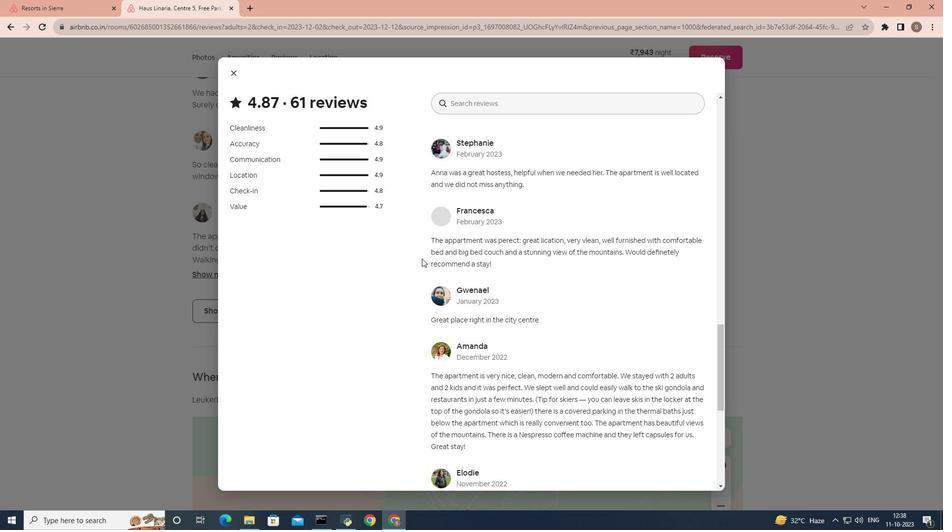 
Action: Mouse scrolled (422, 258) with delta (0, 0)
Screenshot: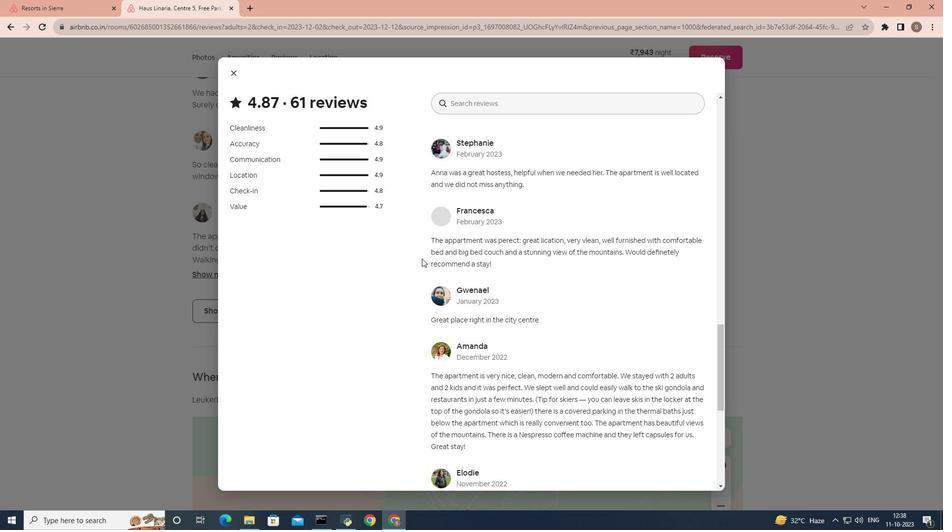 
Action: Mouse scrolled (422, 258) with delta (0, 0)
Screenshot: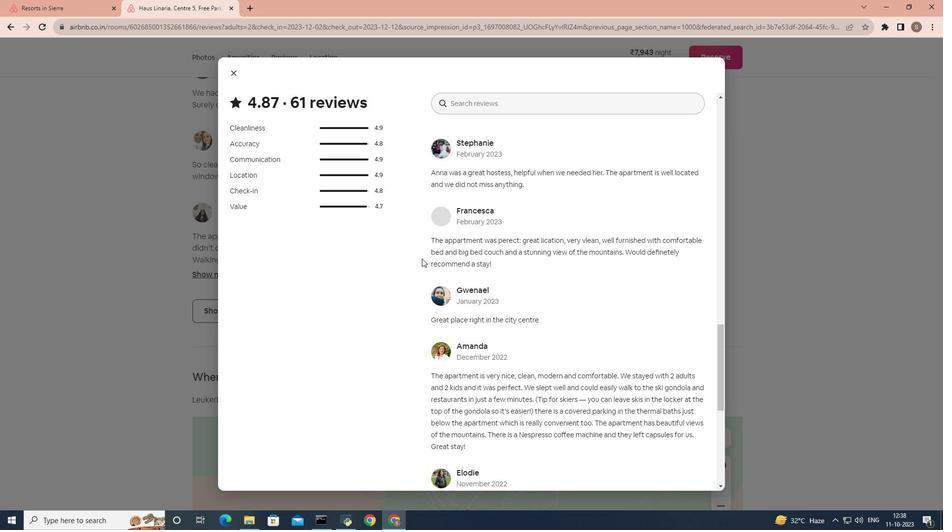 
Action: Mouse scrolled (422, 258) with delta (0, 0)
Screenshot: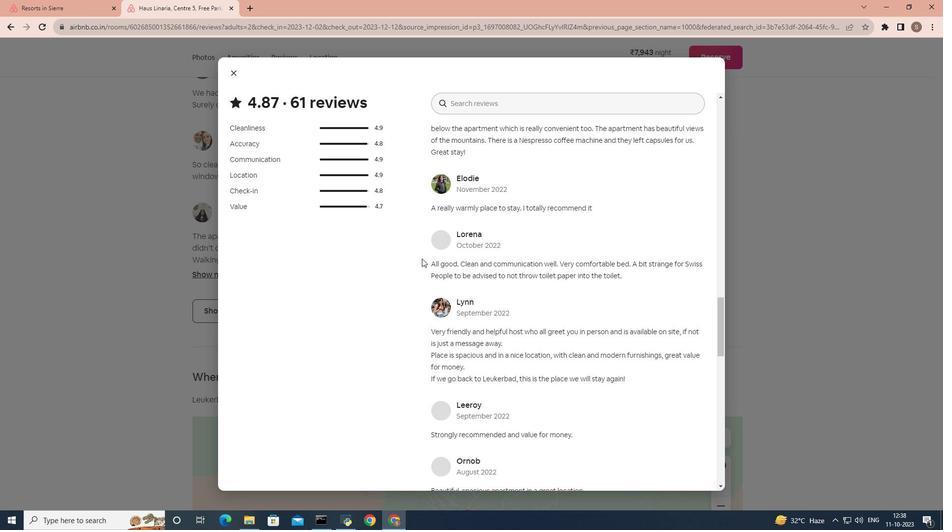
Action: Mouse scrolled (422, 258) with delta (0, 0)
Screenshot: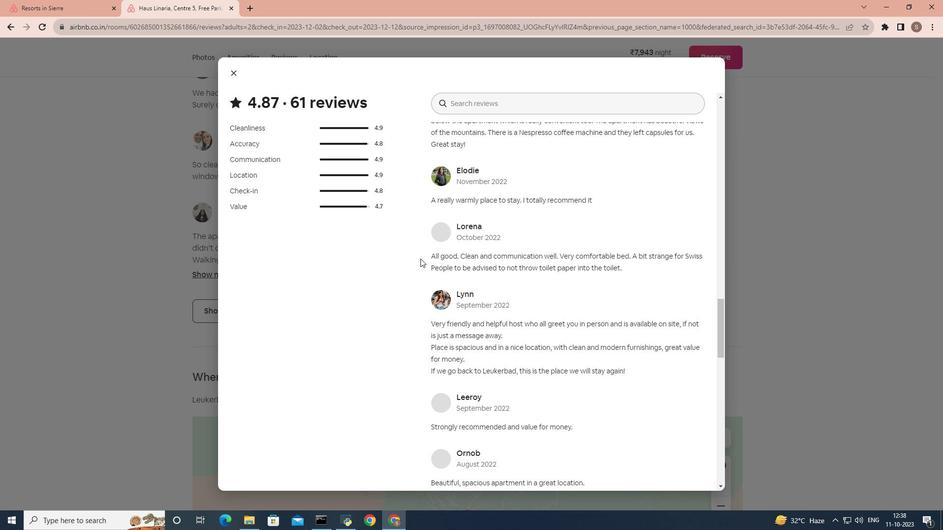 
Action: Mouse scrolled (422, 258) with delta (0, 0)
Screenshot: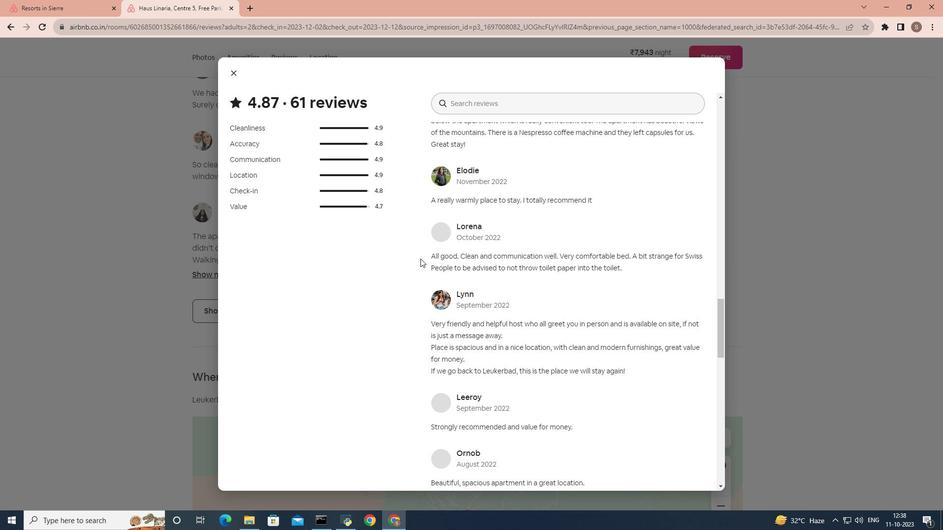 
Action: Mouse scrolled (422, 258) with delta (0, 0)
Screenshot: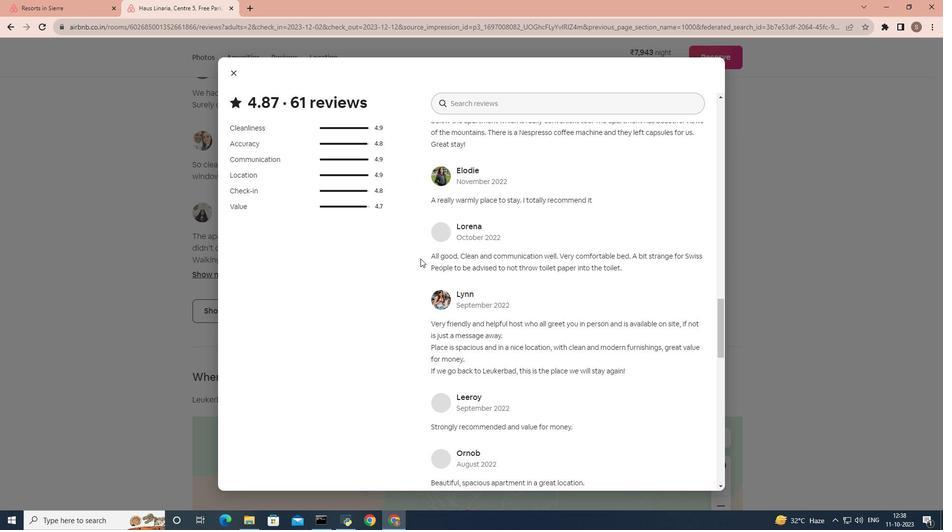
Action: Mouse scrolled (422, 258) with delta (0, 0)
Screenshot: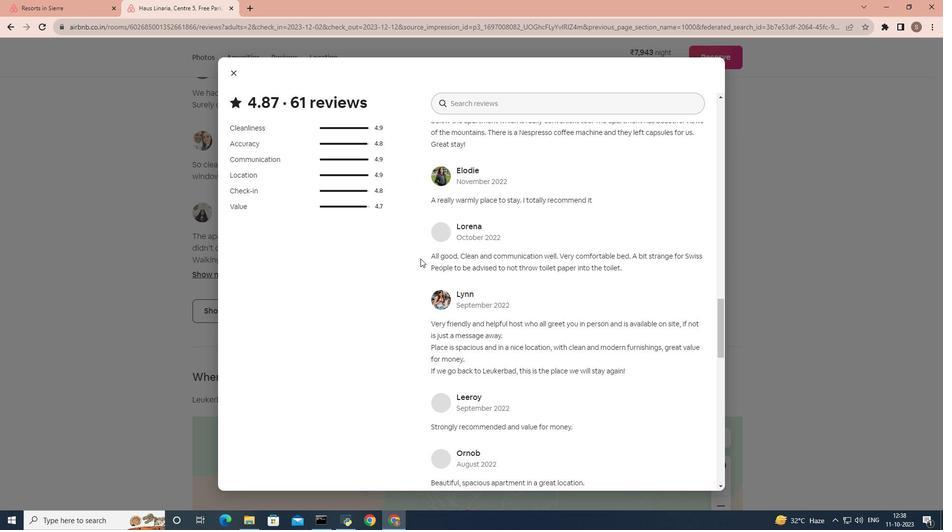 
Action: Mouse moved to (421, 259)
Screenshot: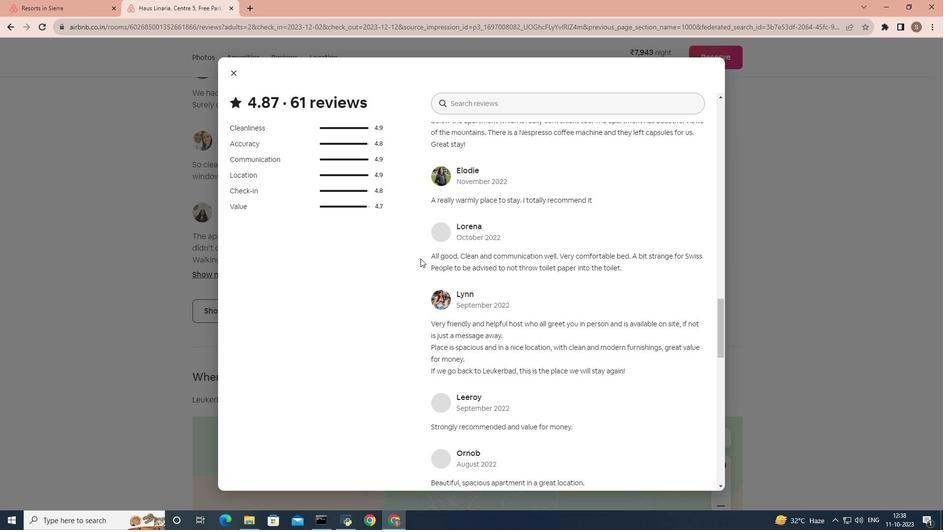 
Action: Mouse scrolled (421, 258) with delta (0, 0)
Screenshot: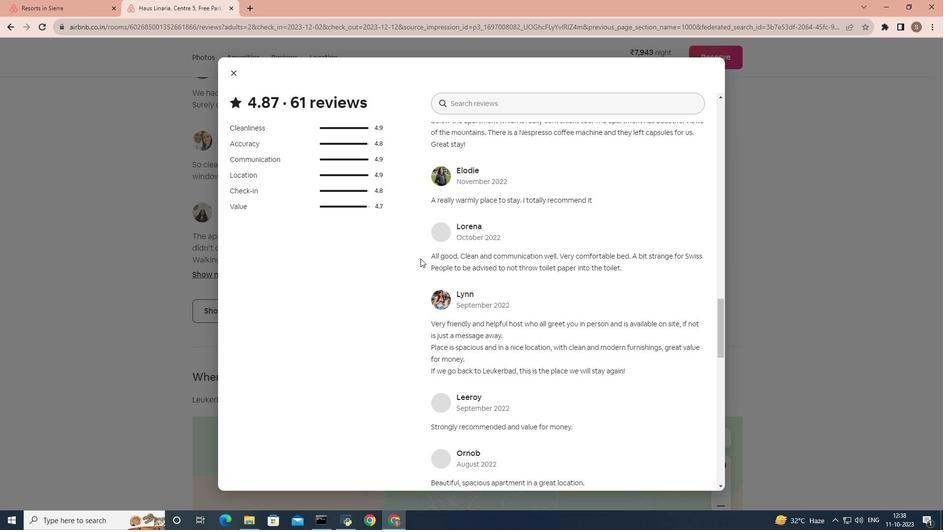 
Action: Mouse moved to (420, 259)
Screenshot: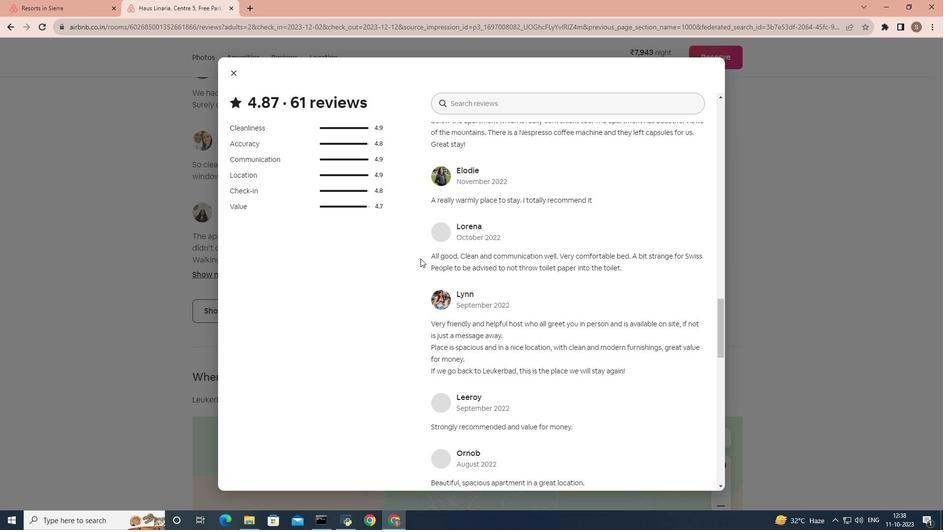 
Action: Mouse scrolled (420, 258) with delta (0, 0)
Screenshot: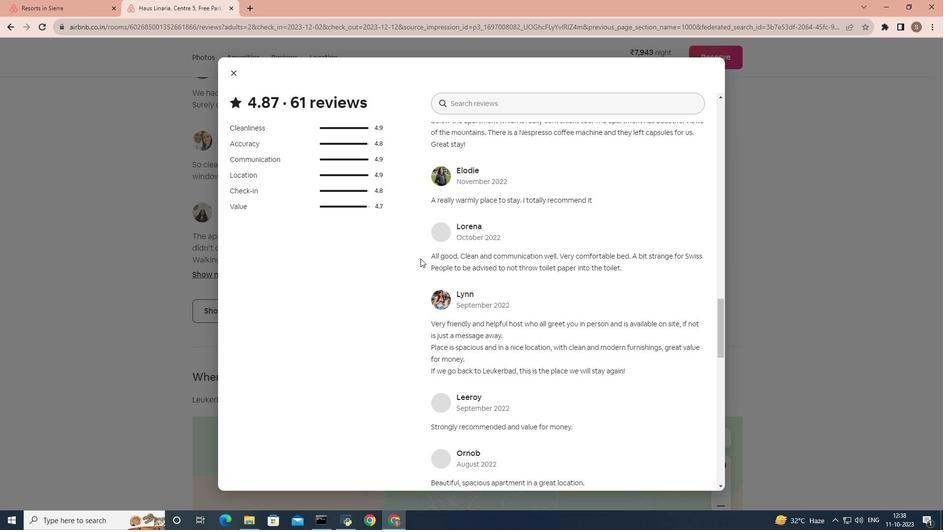
Action: Mouse scrolled (420, 259) with delta (0, 0)
Screenshot: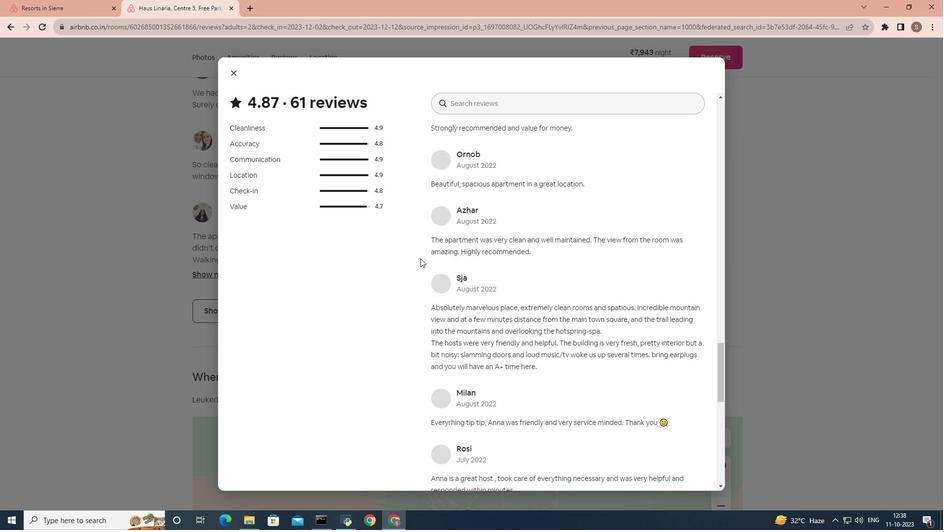 
Action: Mouse scrolled (420, 258) with delta (0, 0)
Screenshot: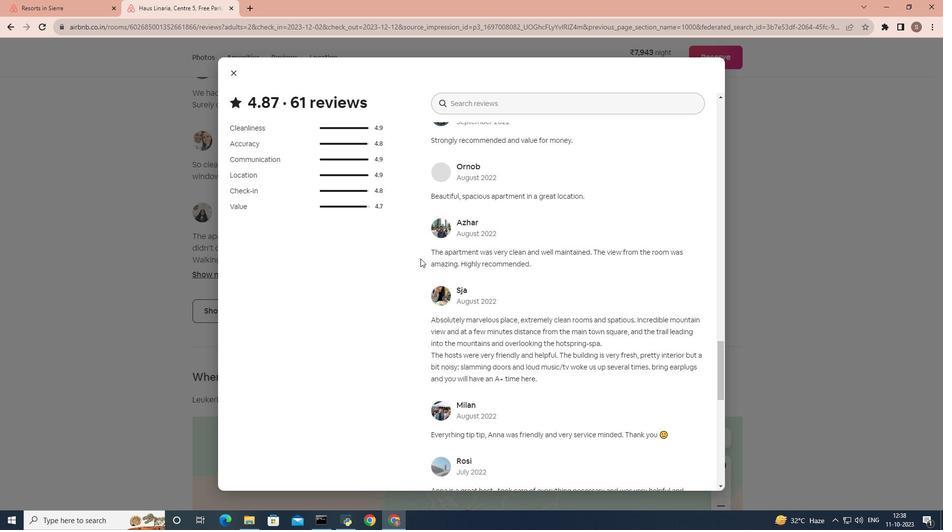 
Action: Mouse scrolled (420, 258) with delta (0, 0)
Screenshot: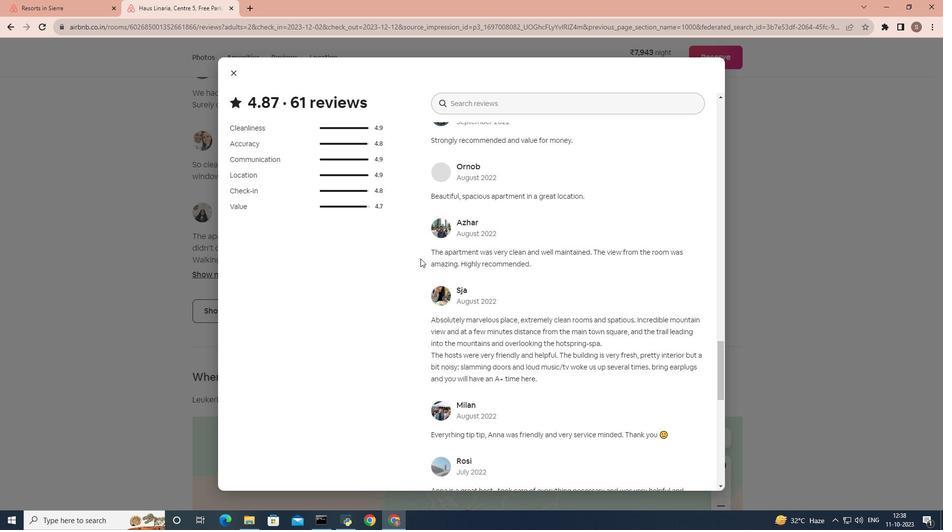 
Action: Mouse scrolled (420, 258) with delta (0, 0)
Screenshot: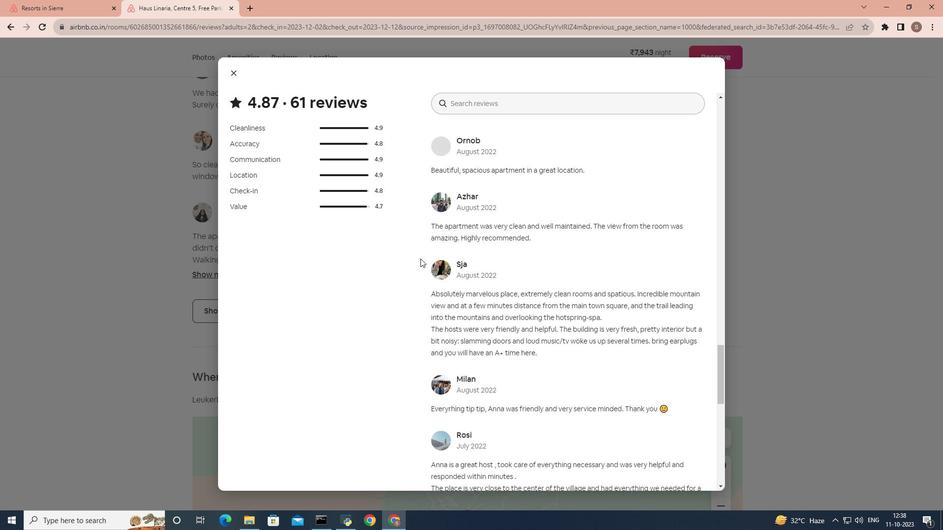 
Action: Mouse scrolled (420, 258) with delta (0, 0)
Screenshot: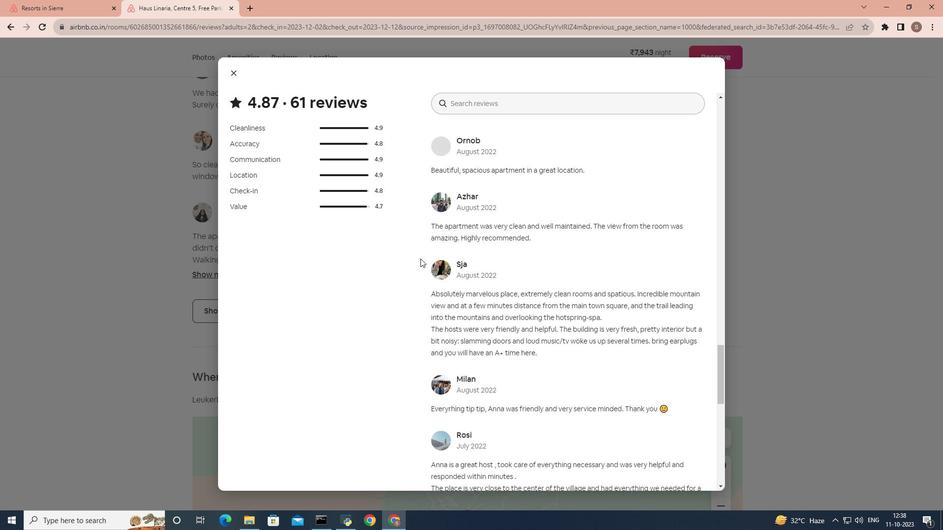 
Action: Mouse scrolled (420, 258) with delta (0, 0)
Screenshot: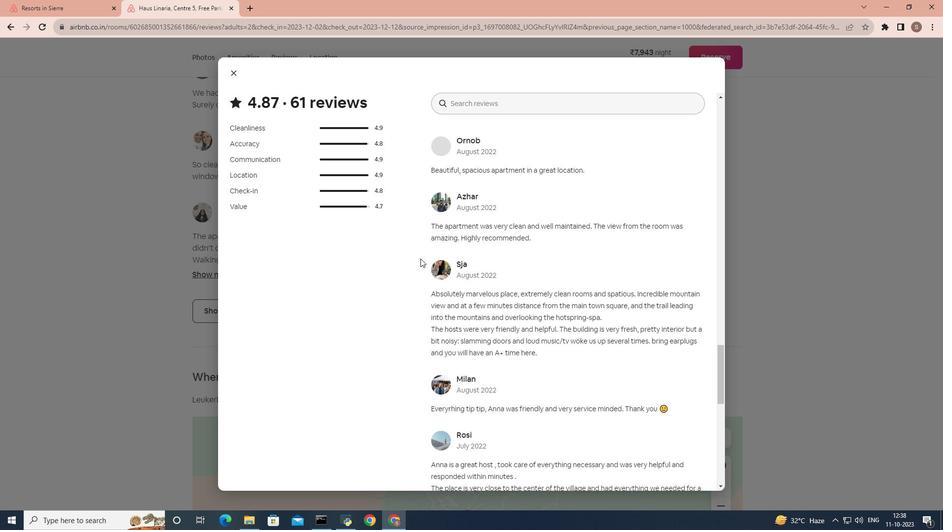 
Action: Mouse scrolled (420, 258) with delta (0, 0)
Screenshot: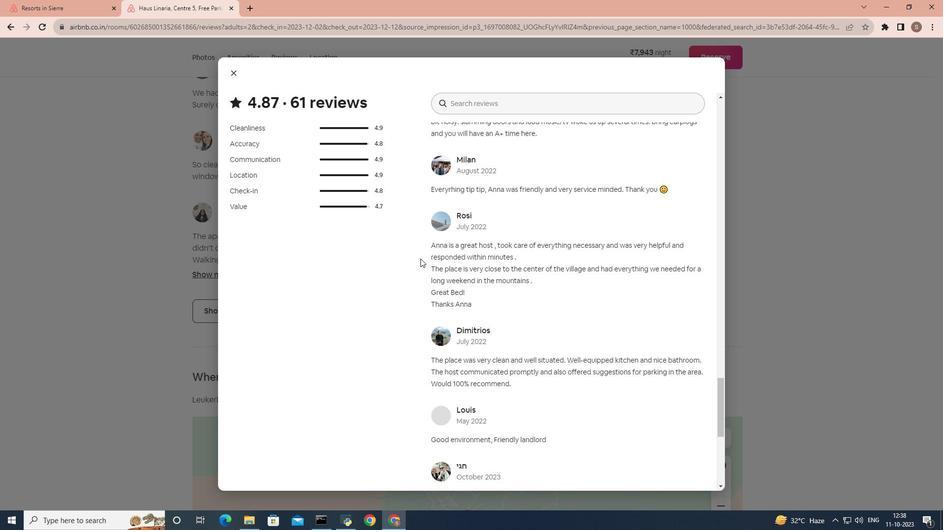 
Action: Mouse scrolled (420, 258) with delta (0, 0)
Screenshot: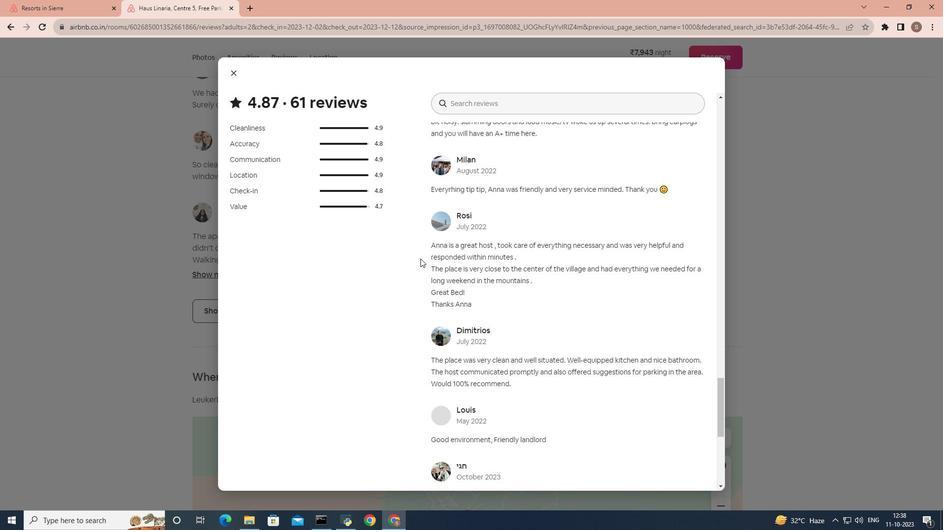 
Action: Mouse scrolled (420, 258) with delta (0, 0)
Screenshot: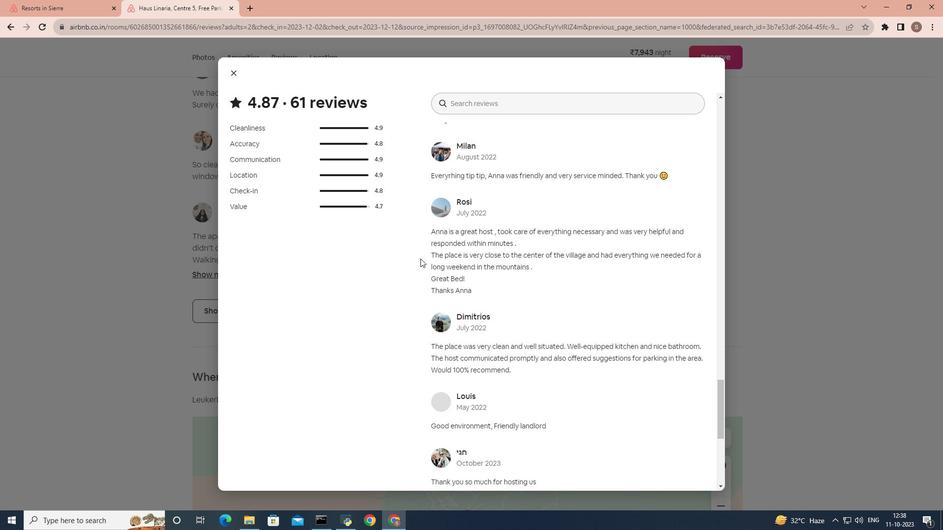 
Action: Mouse scrolled (420, 258) with delta (0, 0)
Screenshot: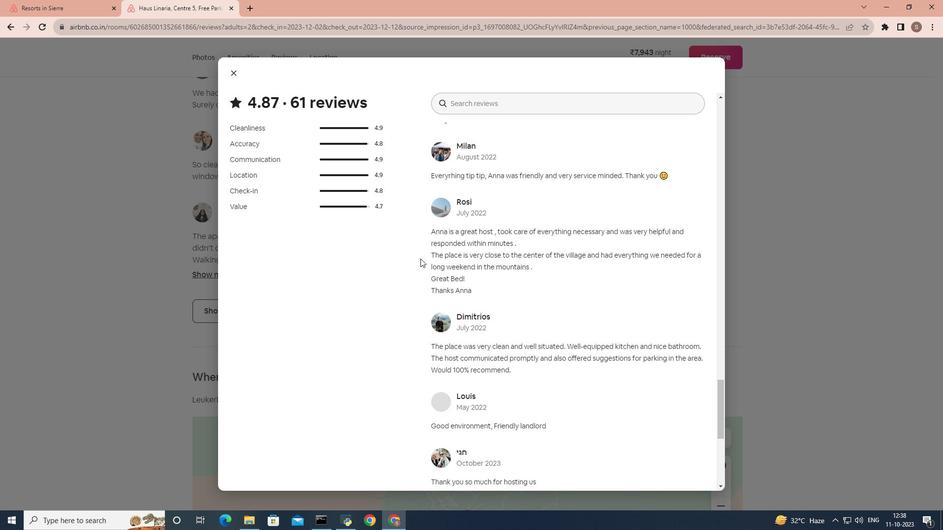 
Action: Mouse scrolled (420, 258) with delta (0, 0)
Screenshot: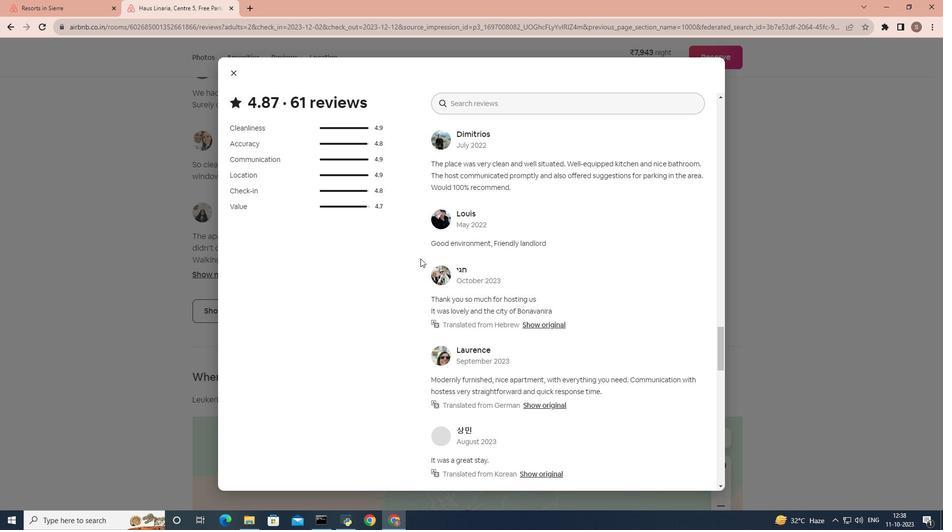
Action: Mouse scrolled (420, 258) with delta (0, 0)
Screenshot: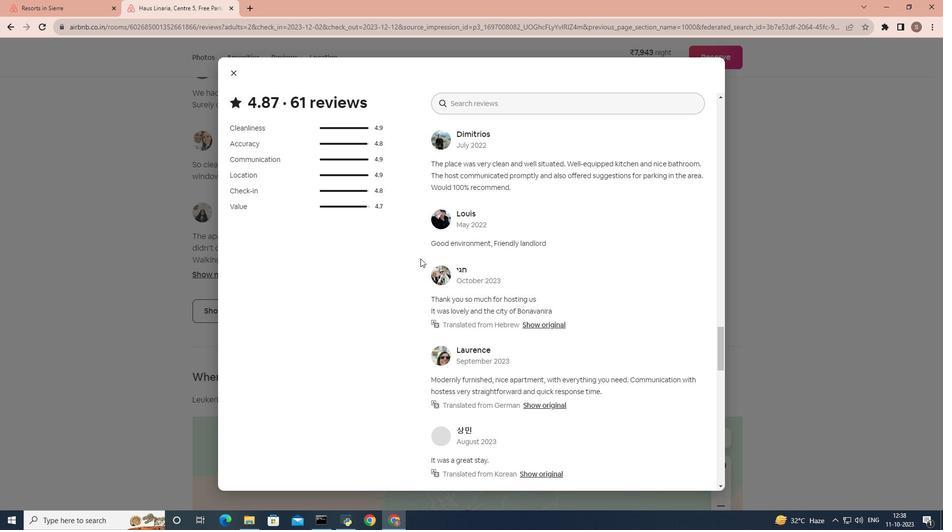 
Action: Mouse scrolled (420, 258) with delta (0, 0)
Screenshot: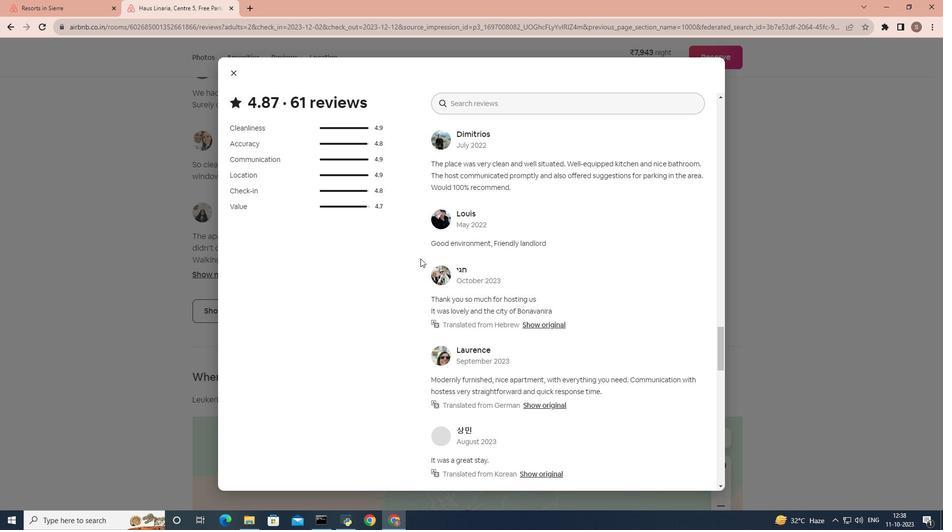 
Action: Mouse scrolled (420, 258) with delta (0, 0)
Screenshot: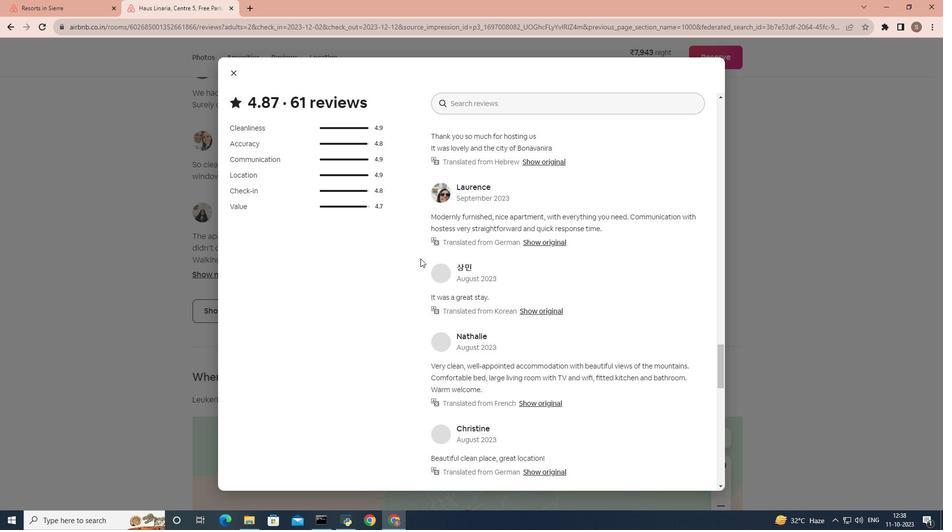 
Action: Mouse scrolled (420, 258) with delta (0, 0)
Screenshot: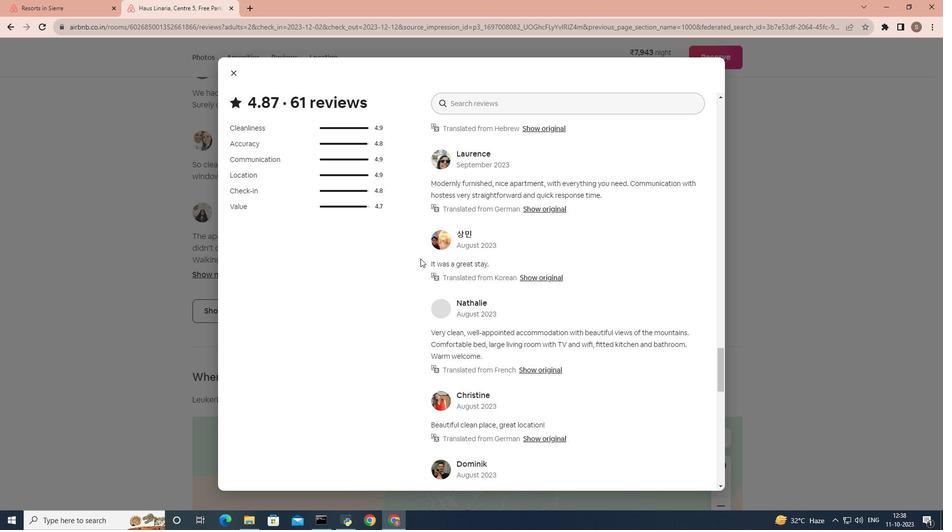 
Action: Mouse scrolled (420, 258) with delta (0, 0)
Screenshot: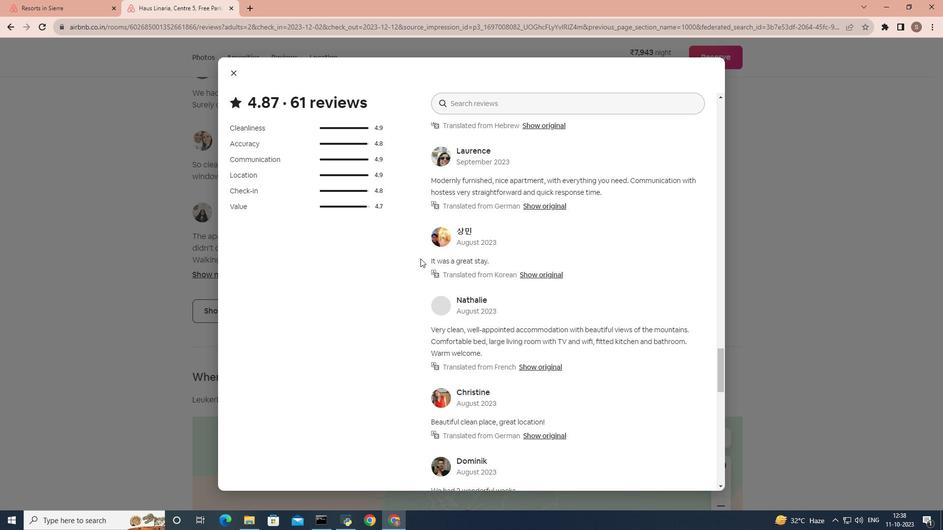 
Action: Mouse scrolled (420, 258) with delta (0, 0)
Screenshot: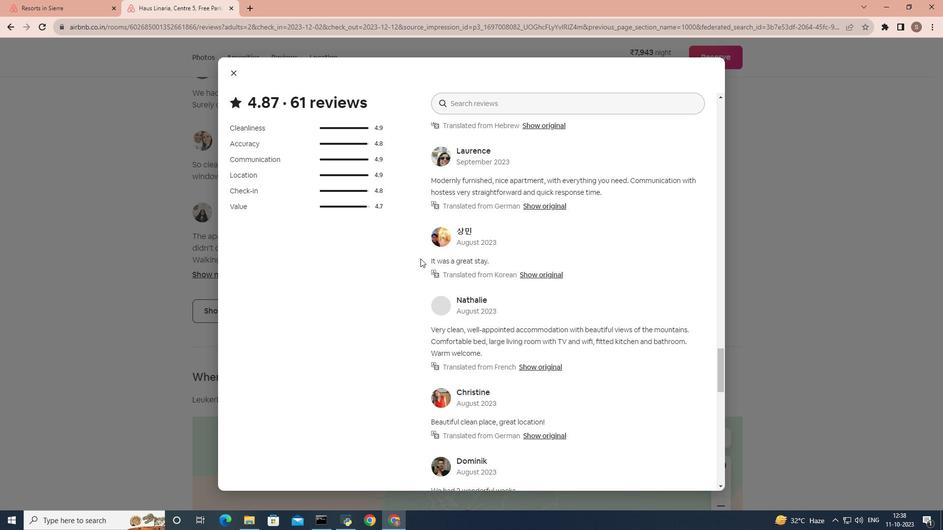 
Action: Mouse scrolled (420, 258) with delta (0, 0)
Screenshot: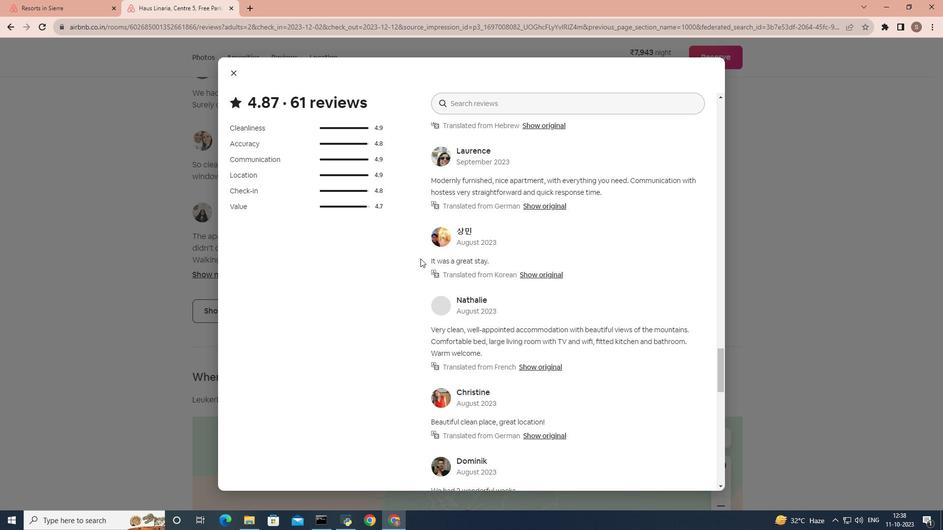 
Action: Mouse scrolled (420, 258) with delta (0, 0)
Screenshot: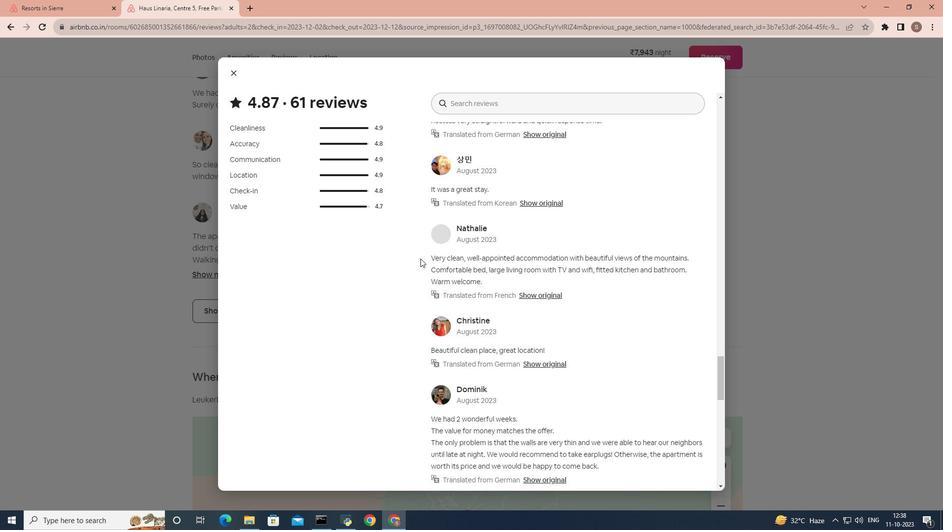 
Action: Mouse scrolled (420, 258) with delta (0, 0)
Screenshot: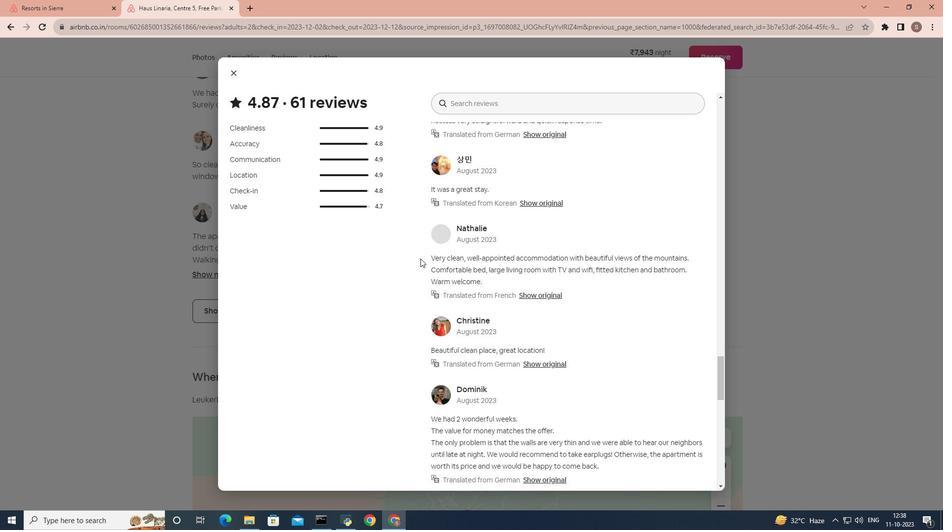 
Action: Mouse scrolled (420, 258) with delta (0, 0)
Screenshot: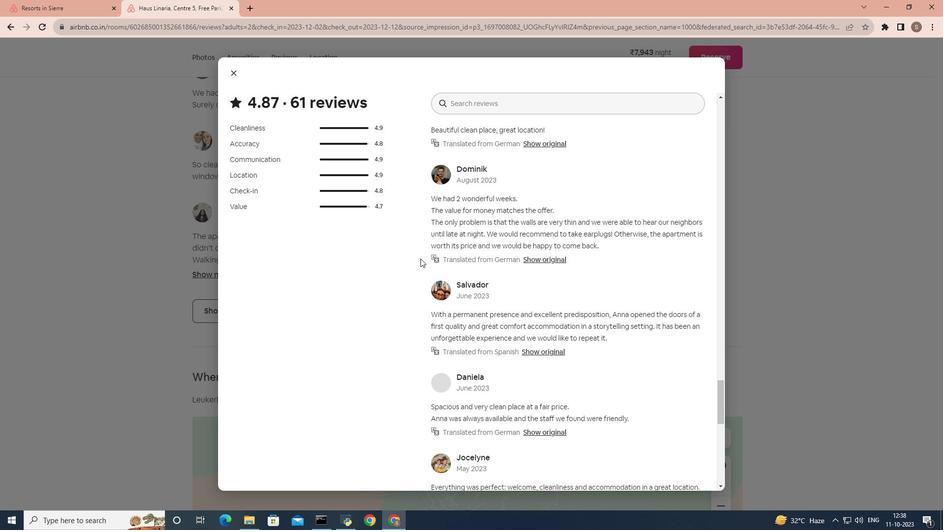 
Action: Mouse scrolled (420, 258) with delta (0, 0)
Screenshot: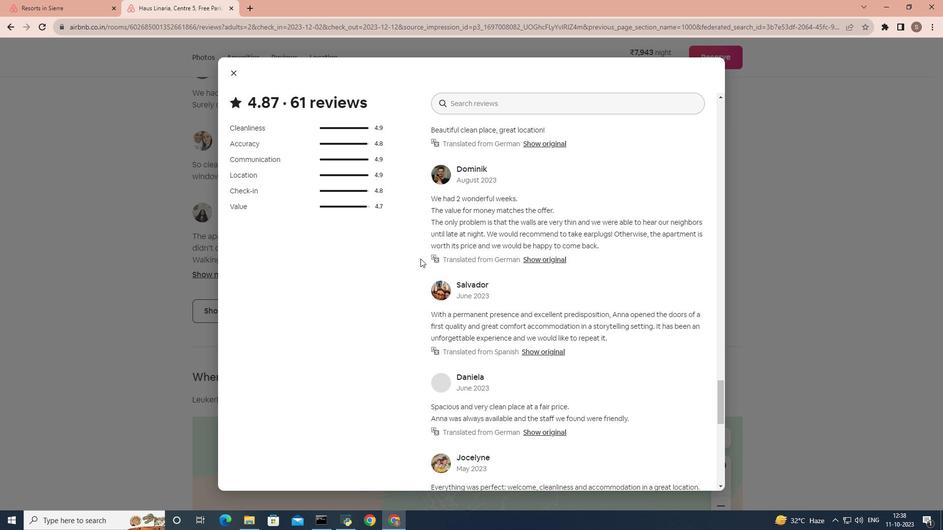 
Action: Mouse scrolled (420, 258) with delta (0, 0)
Screenshot: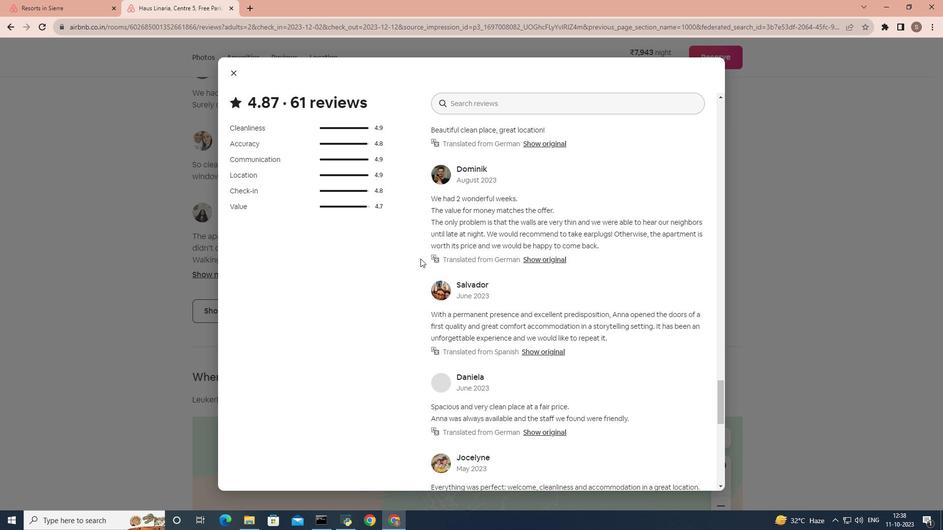 
Action: Mouse scrolled (420, 258) with delta (0, 0)
Screenshot: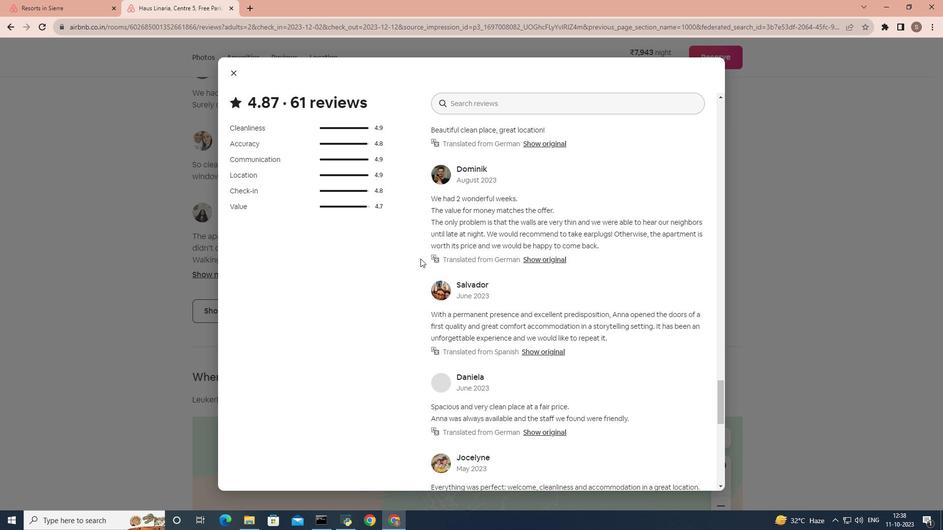 
Action: Mouse scrolled (420, 258) with delta (0, 0)
Screenshot: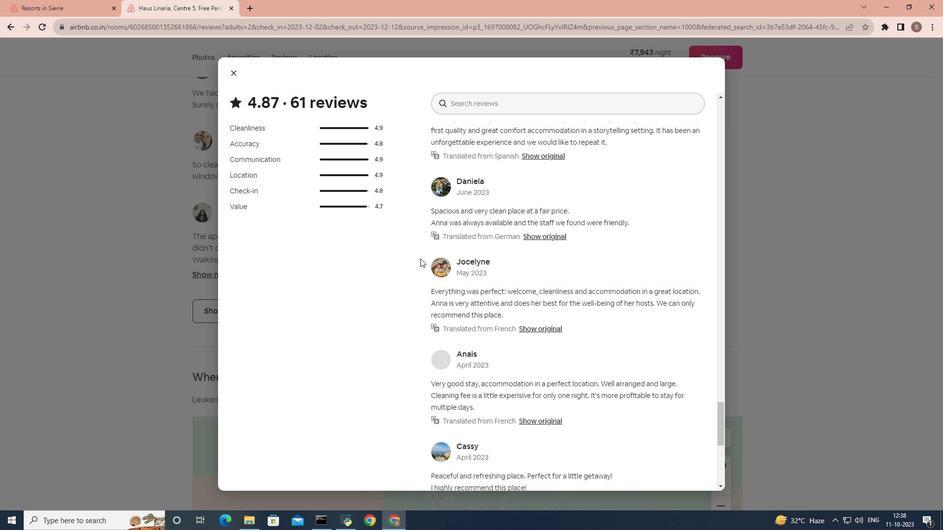 
Action: Mouse scrolled (420, 258) with delta (0, 0)
Screenshot: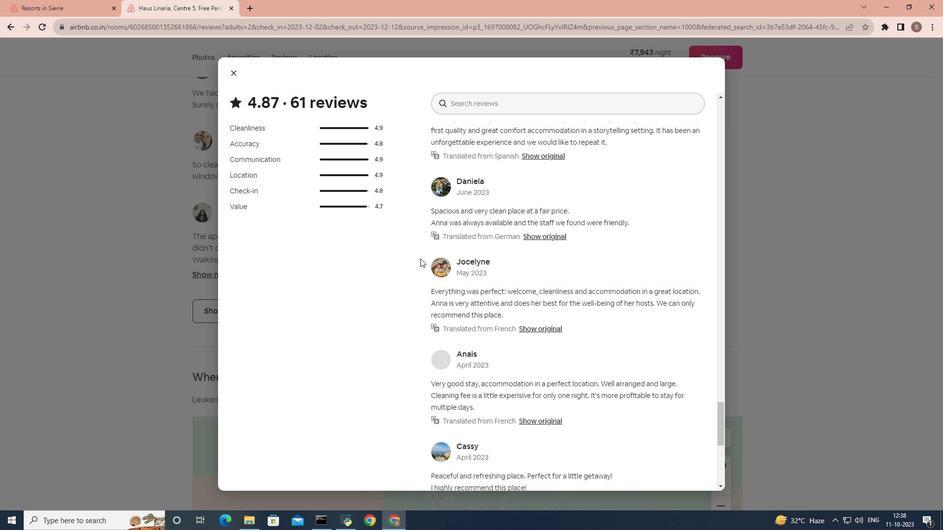 
Action: Mouse scrolled (420, 258) with delta (0, 0)
Screenshot: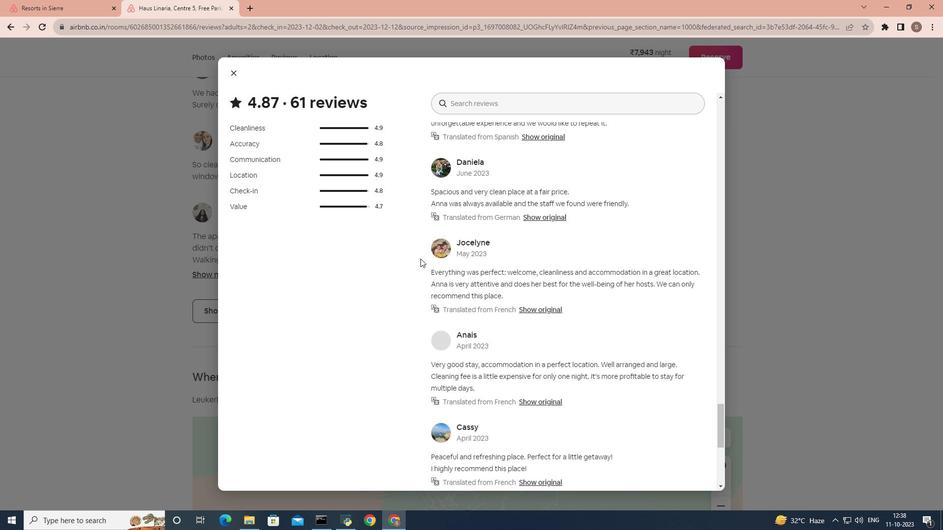 
Action: Mouse scrolled (420, 258) with delta (0, 0)
Screenshot: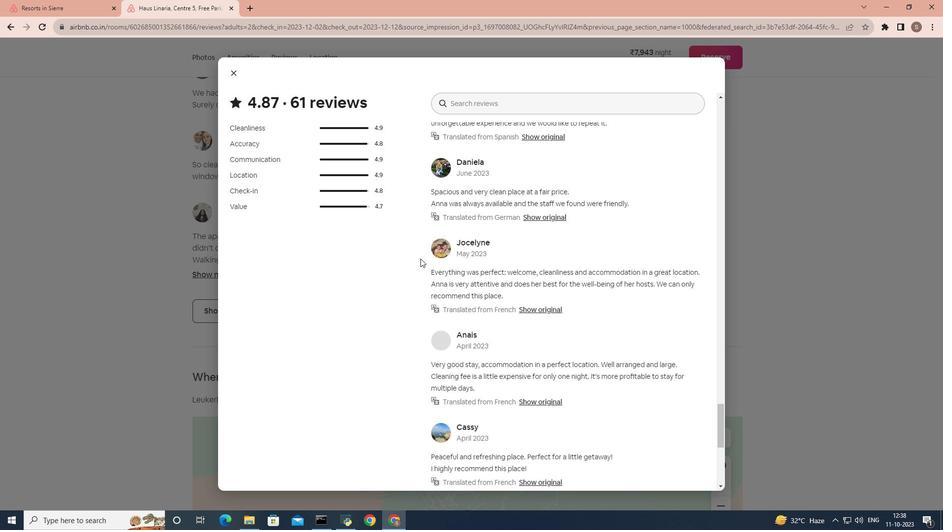 
Action: Mouse scrolled (420, 258) with delta (0, 0)
Screenshot: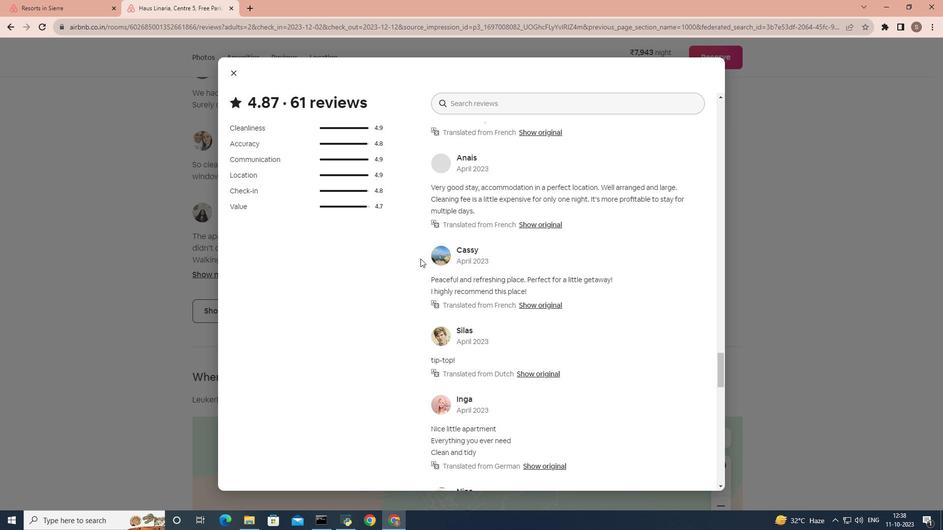 
Action: Mouse scrolled (420, 258) with delta (0, 0)
Screenshot: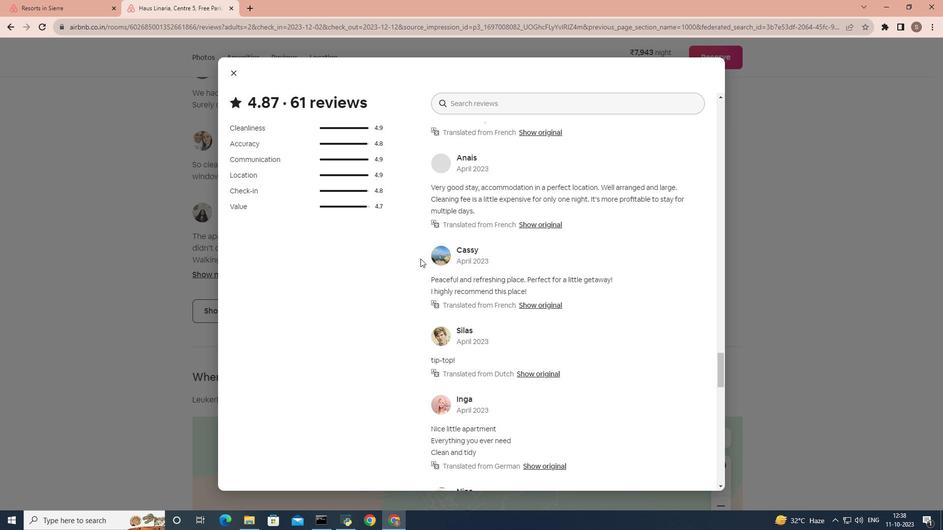 
Action: Mouse scrolled (420, 258) with delta (0, 0)
Screenshot: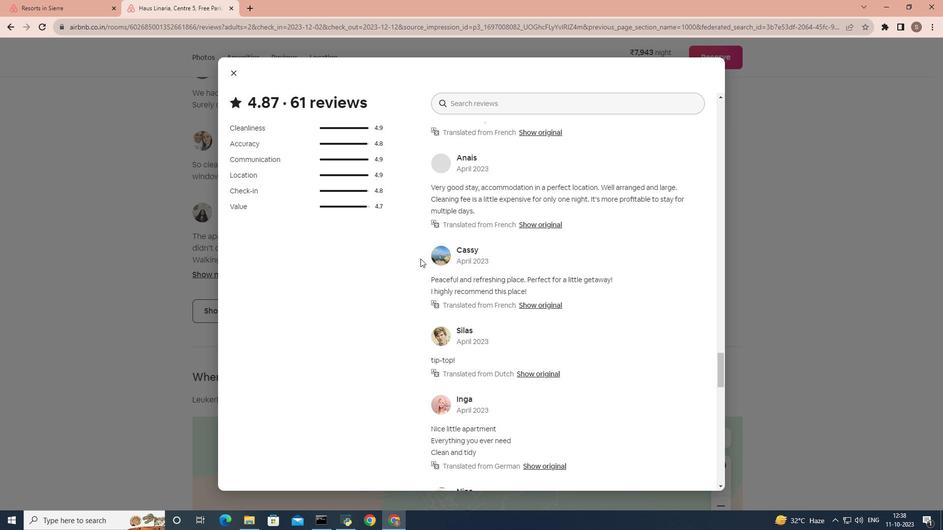 
Action: Mouse scrolled (420, 258) with delta (0, 0)
Screenshot: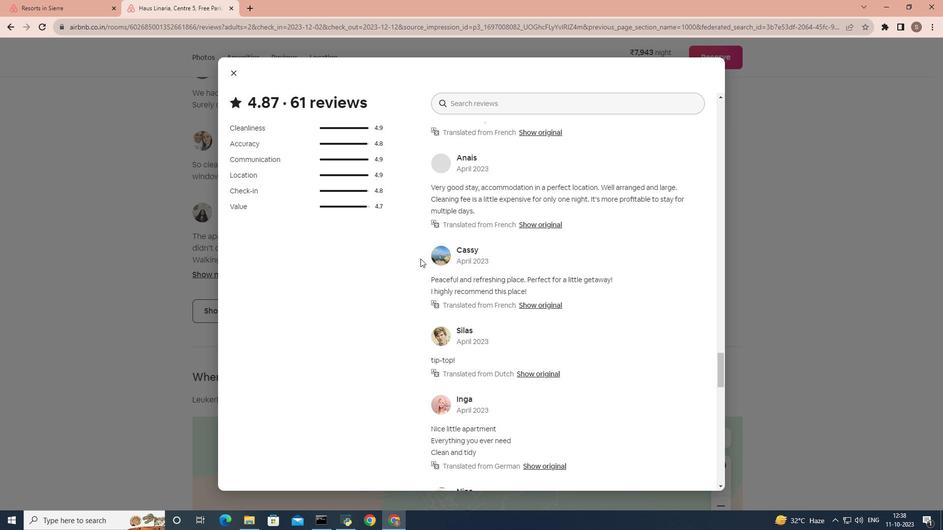 
Action: Mouse scrolled (420, 258) with delta (0, 0)
